 Task: Find connections with filter location Frankston with filter topic #Mindfulnesswith filter profile language French with filter current company McCormick & Company with filter school Dhanalakshmi Srinivasan Engineering College with filter industry Personal and Laundry Services with filter service category Mobile Marketing with filter keywords title Account Executive
Action: Mouse moved to (207, 229)
Screenshot: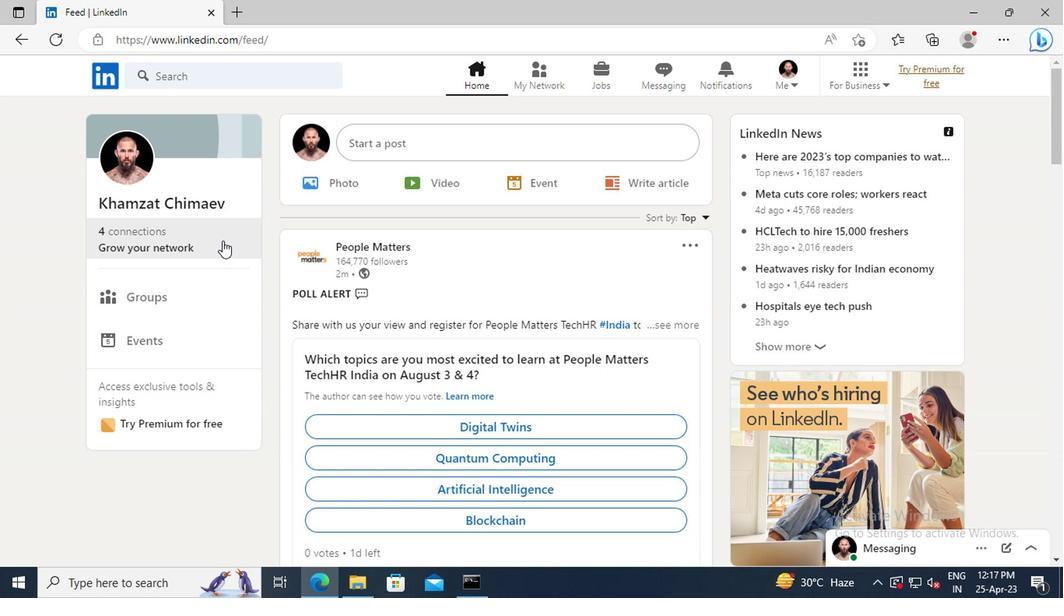 
Action: Mouse pressed left at (207, 229)
Screenshot: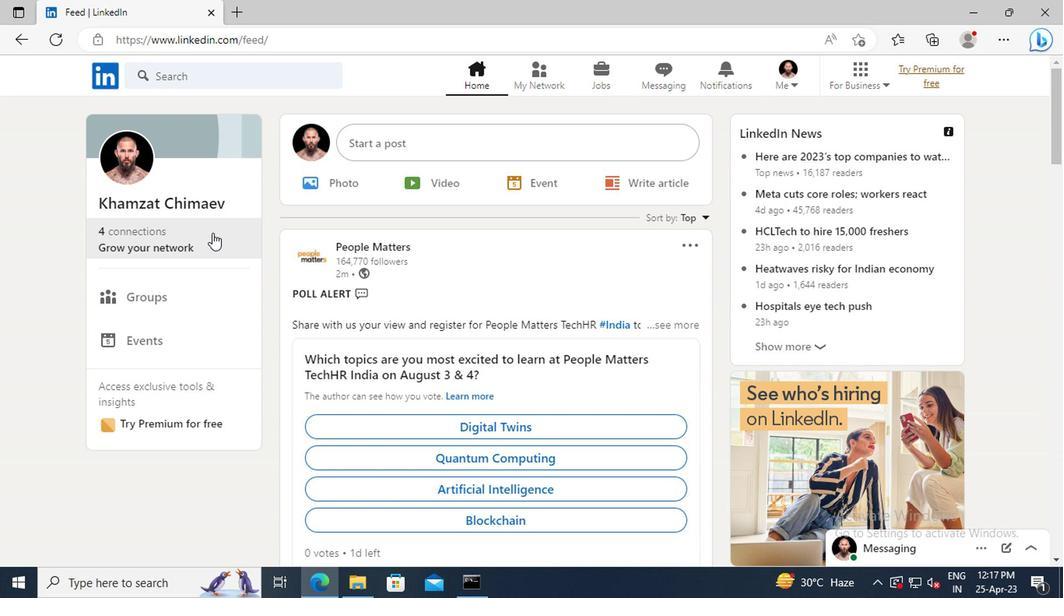 
Action: Mouse moved to (227, 166)
Screenshot: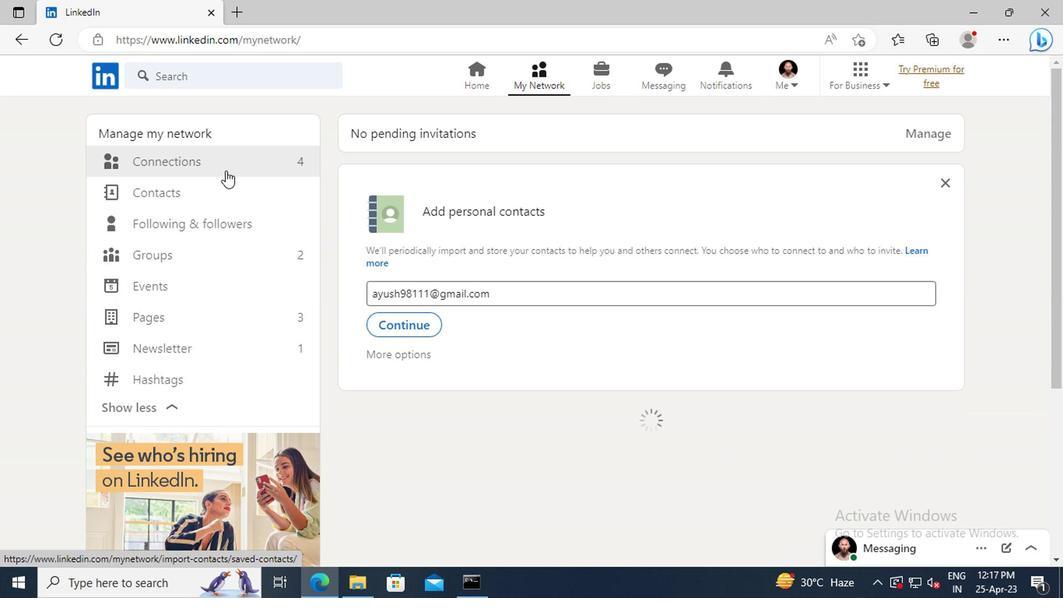 
Action: Mouse pressed left at (227, 166)
Screenshot: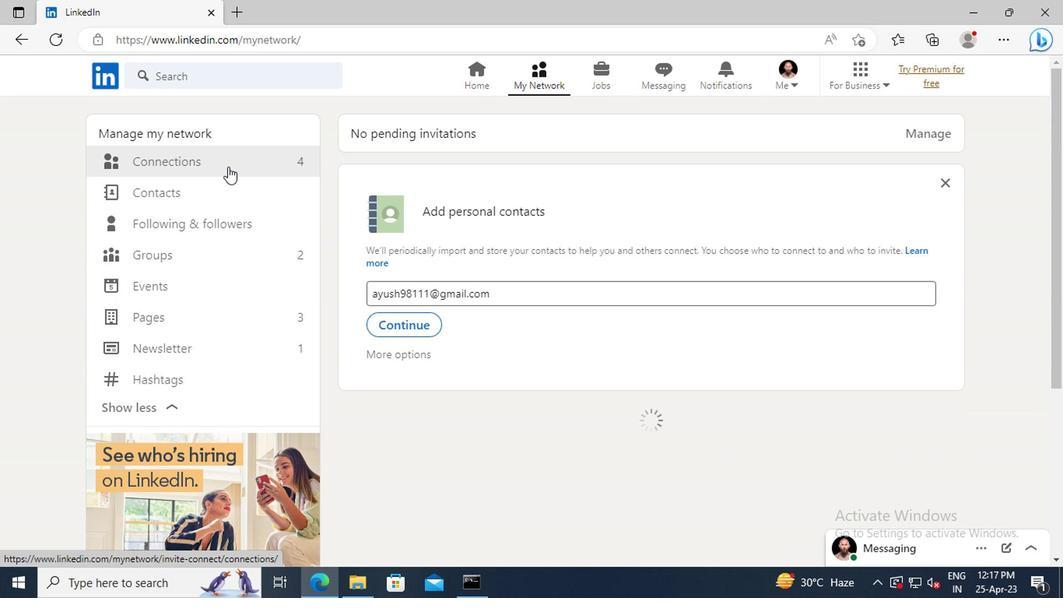 
Action: Mouse moved to (649, 170)
Screenshot: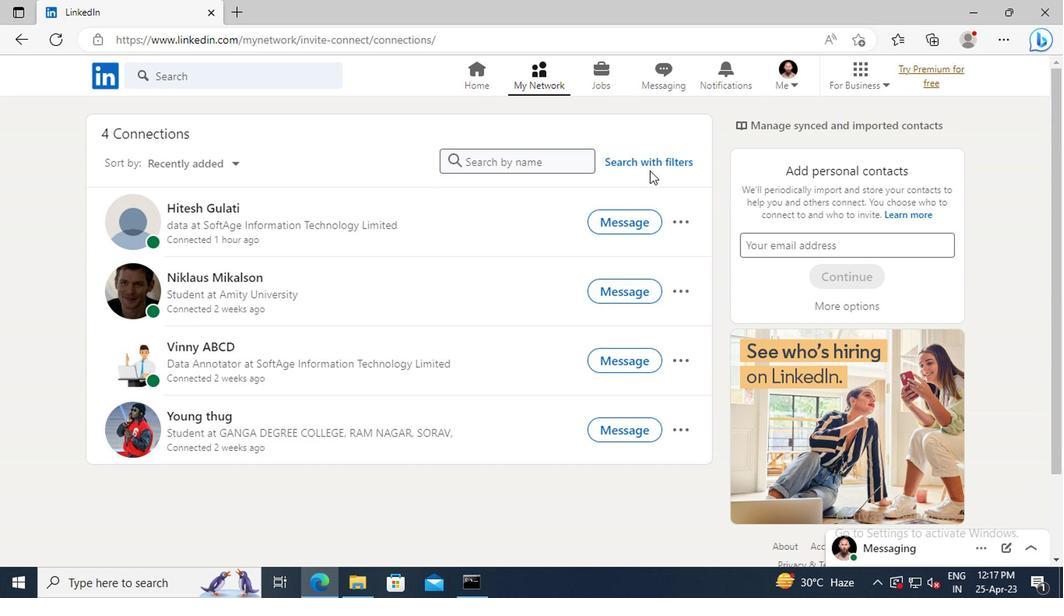 
Action: Mouse pressed left at (649, 170)
Screenshot: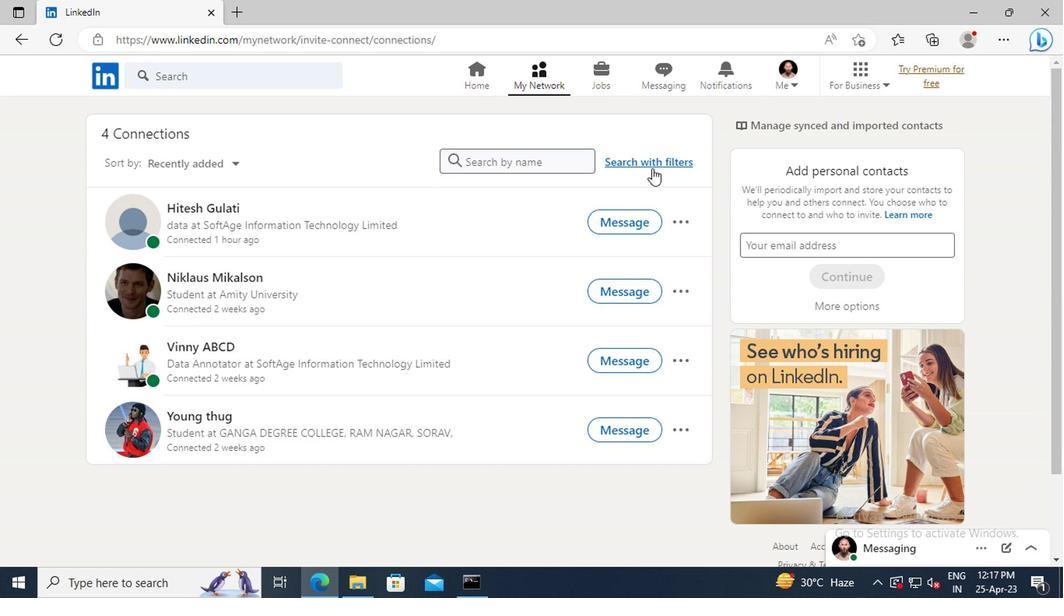 
Action: Mouse moved to (584, 124)
Screenshot: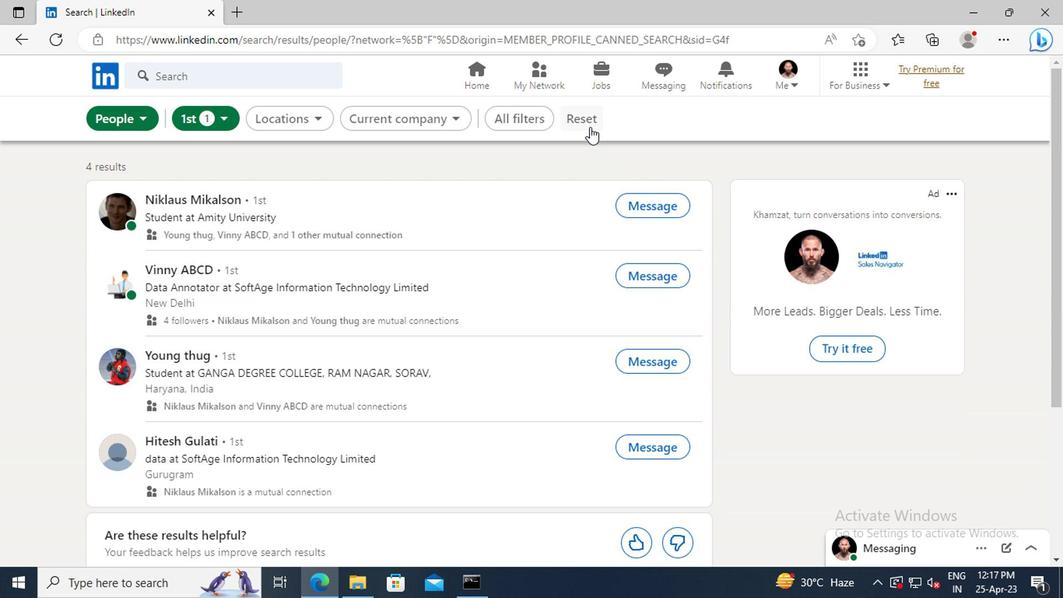 
Action: Mouse pressed left at (584, 124)
Screenshot: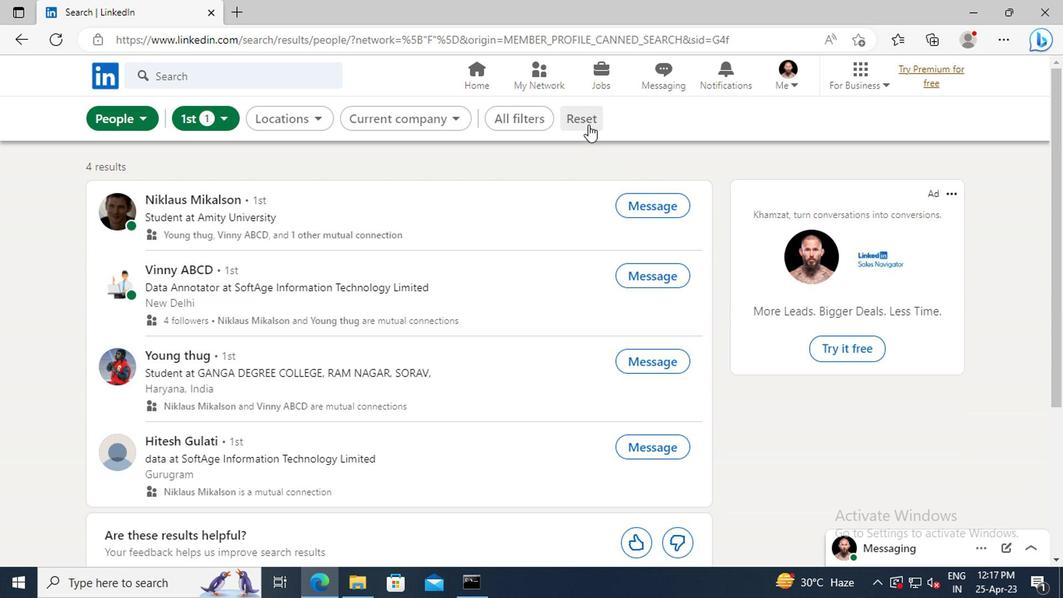 
Action: Mouse moved to (561, 125)
Screenshot: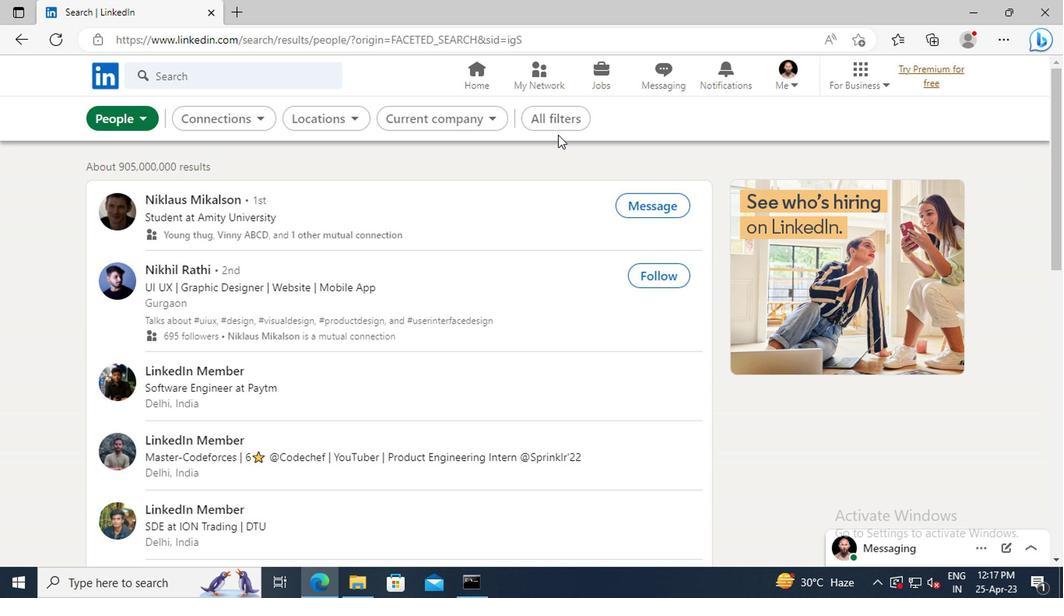 
Action: Mouse pressed left at (561, 125)
Screenshot: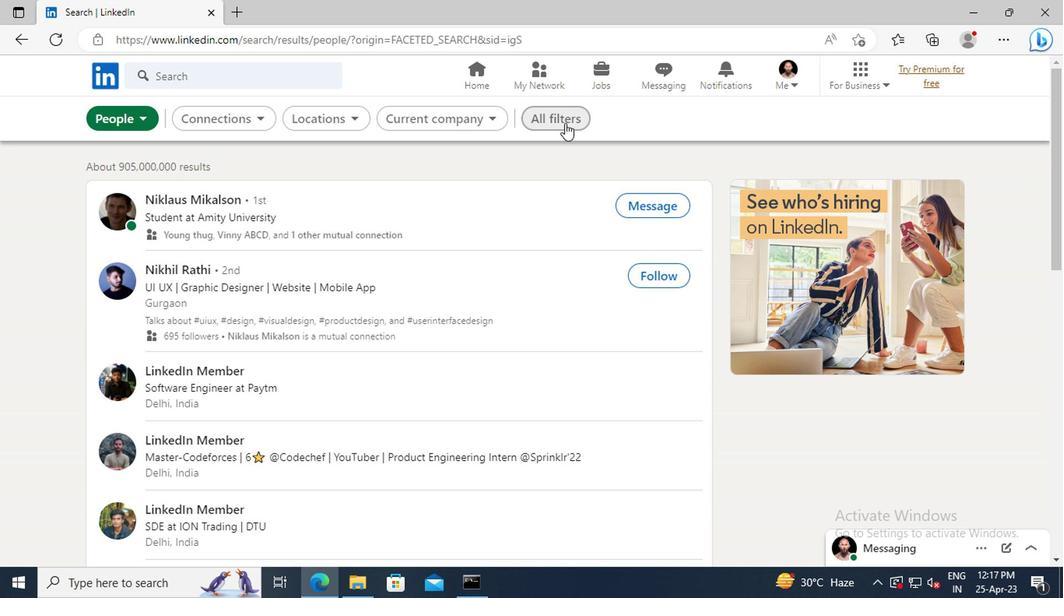 
Action: Mouse moved to (865, 287)
Screenshot: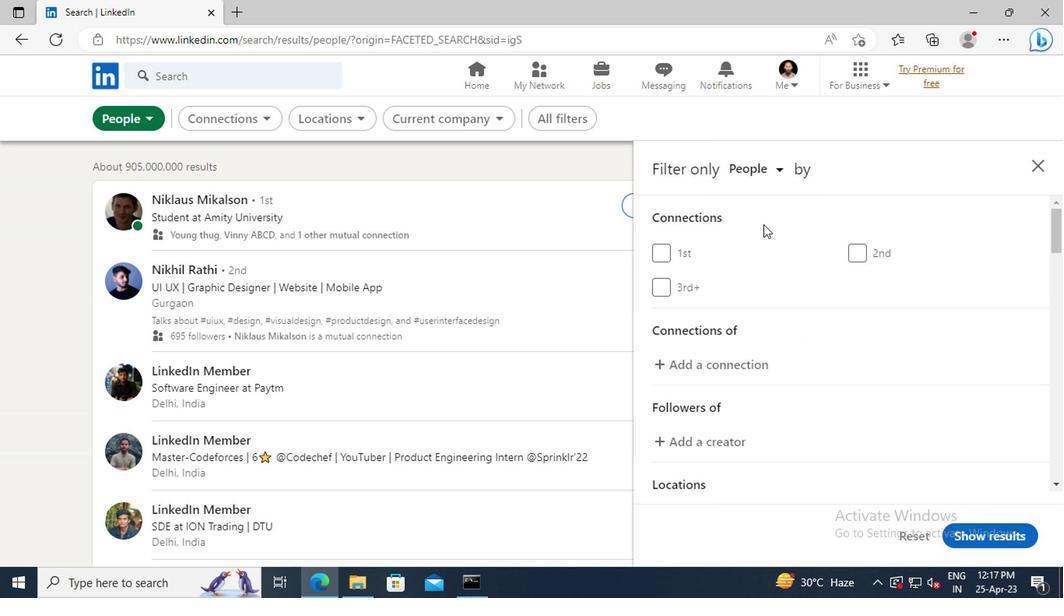 
Action: Mouse scrolled (865, 285) with delta (0, -1)
Screenshot: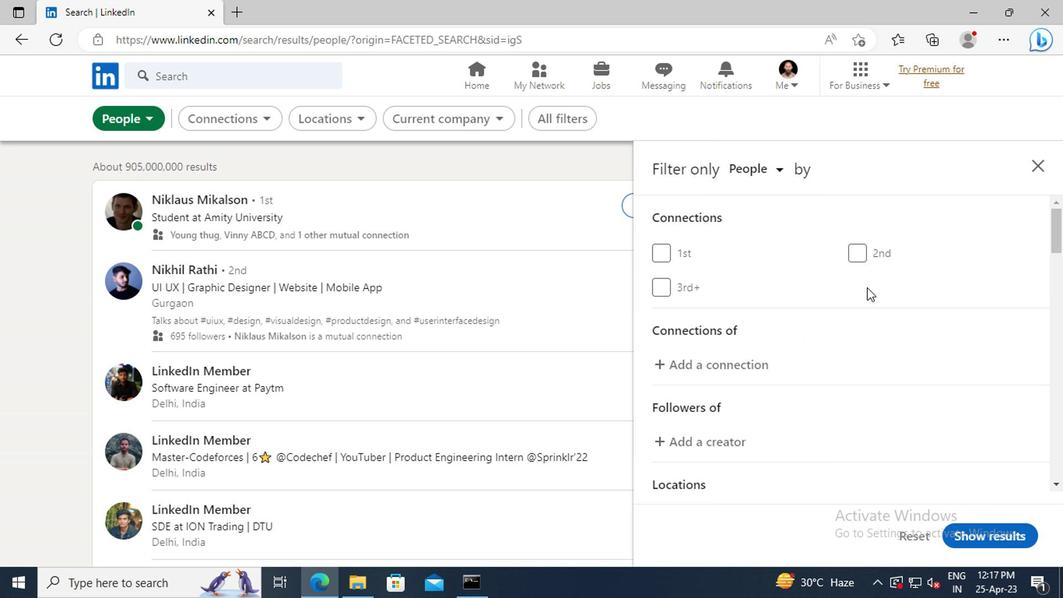 
Action: Mouse scrolled (865, 285) with delta (0, -1)
Screenshot: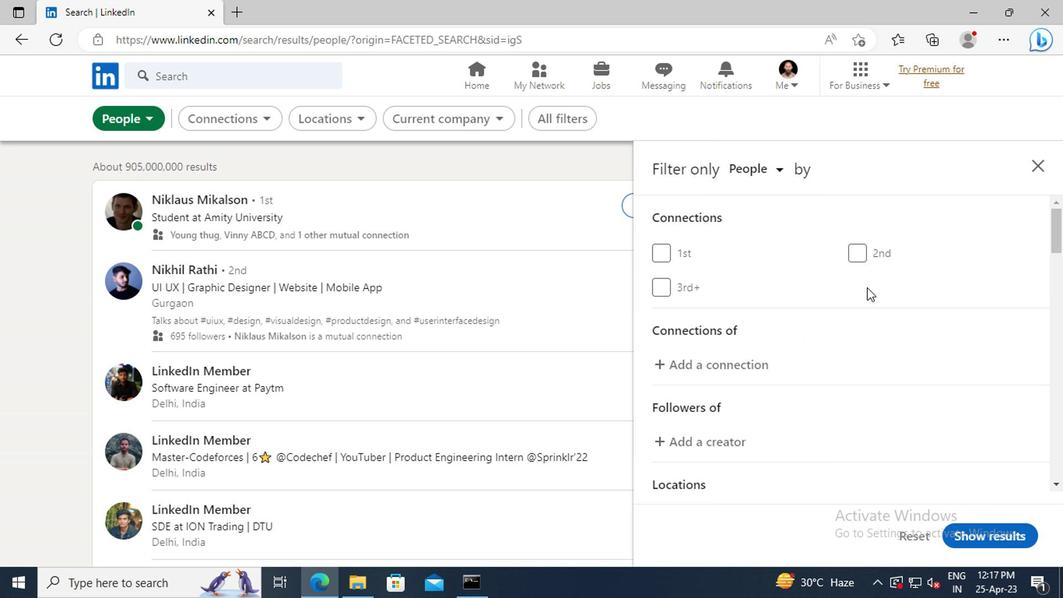 
Action: Mouse scrolled (865, 285) with delta (0, -1)
Screenshot: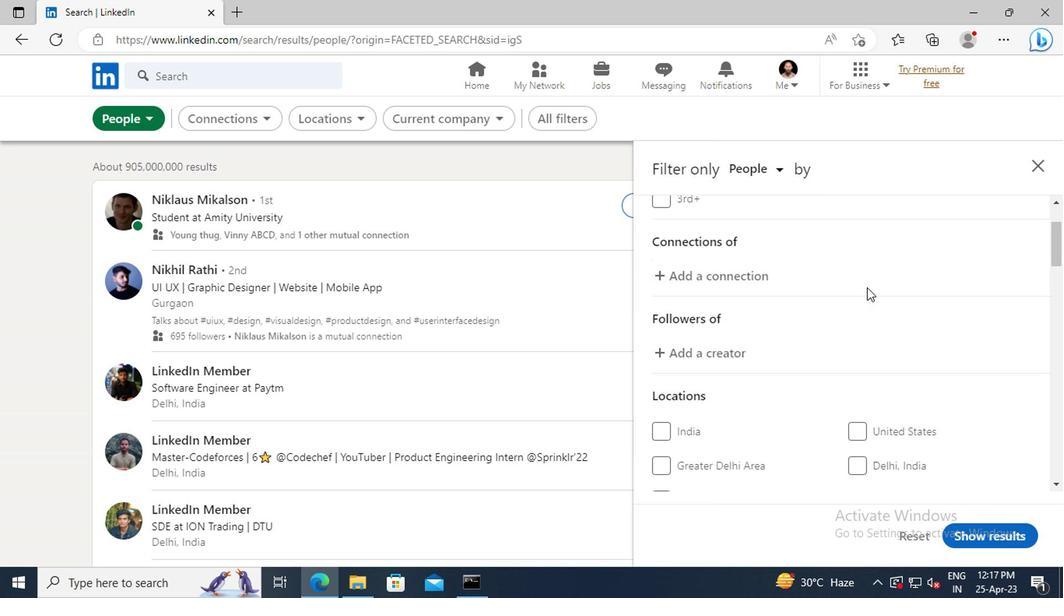 
Action: Mouse scrolled (865, 285) with delta (0, -1)
Screenshot: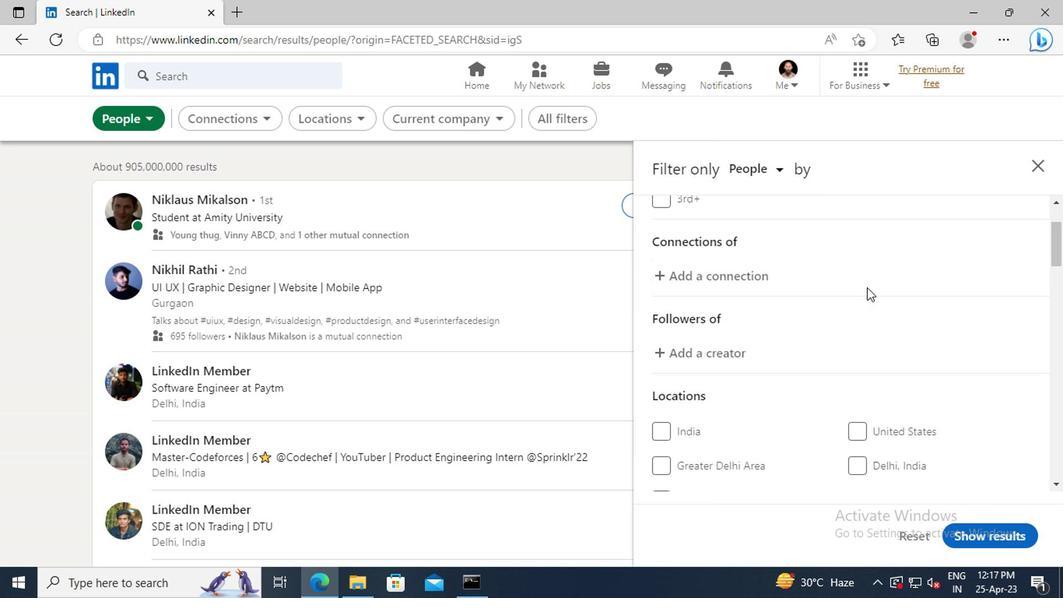 
Action: Mouse scrolled (865, 285) with delta (0, -1)
Screenshot: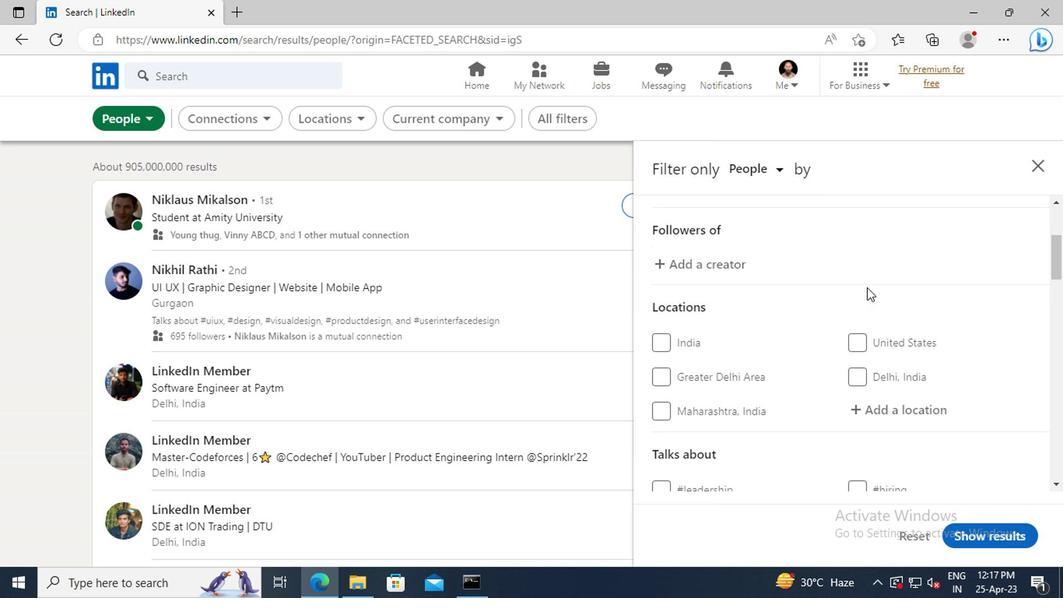 
Action: Mouse moved to (869, 362)
Screenshot: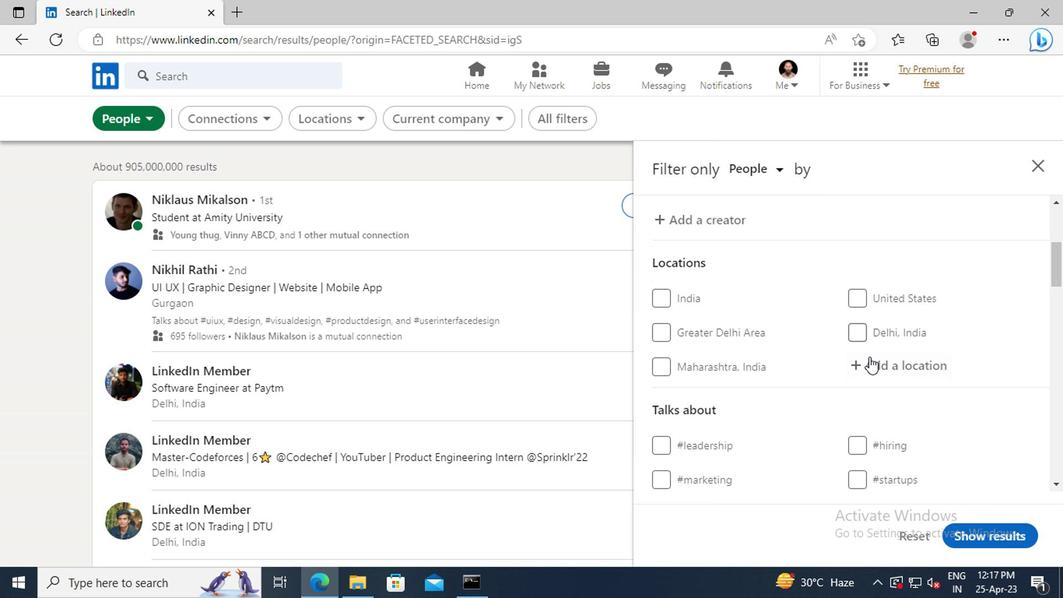 
Action: Mouse pressed left at (869, 362)
Screenshot: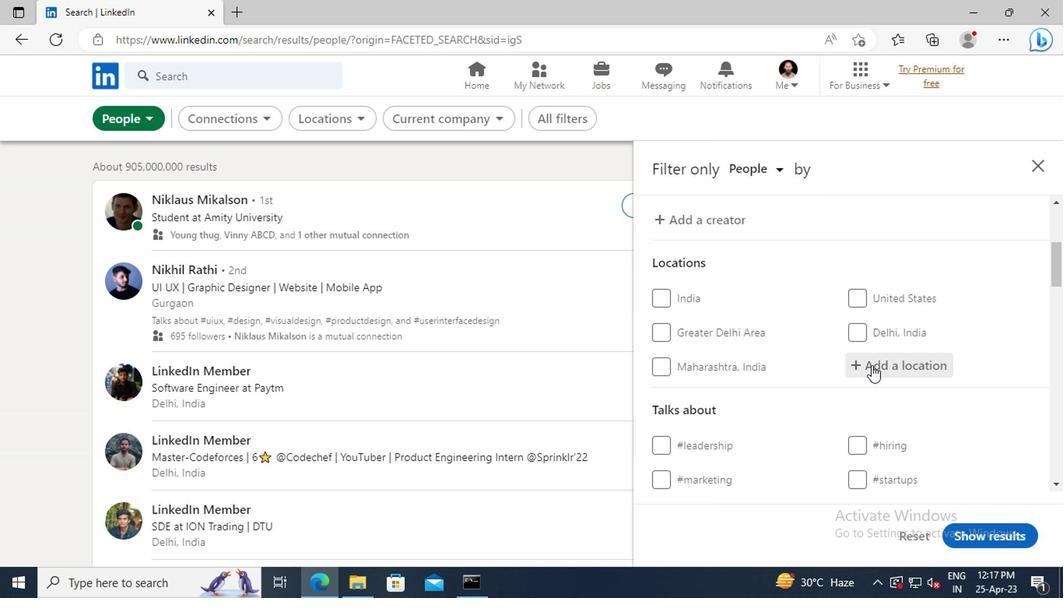 
Action: Key pressed <Key.shift>FRANKSTON
Screenshot: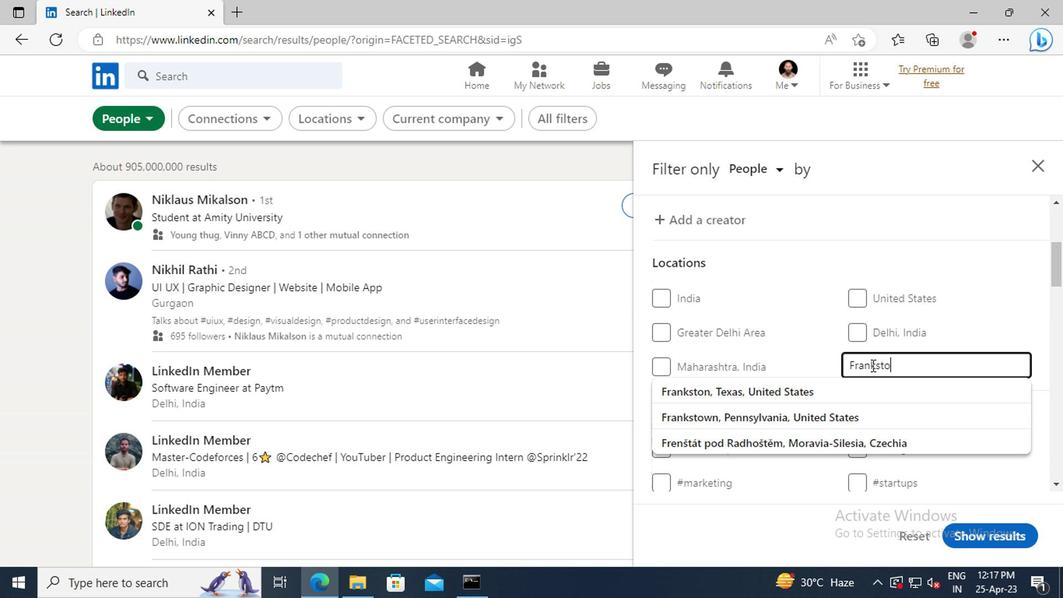 
Action: Mouse moved to (858, 385)
Screenshot: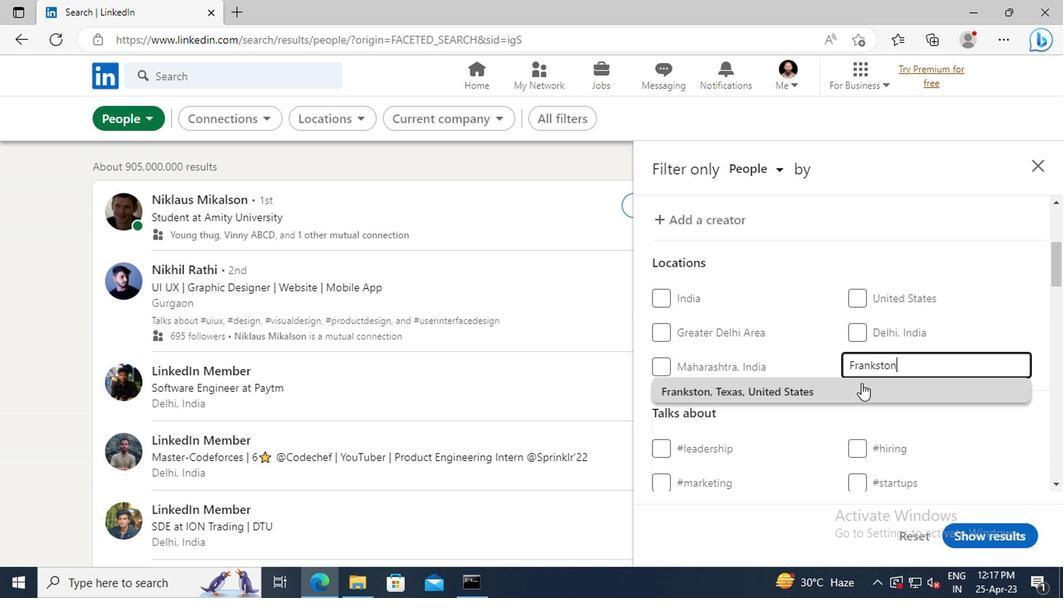 
Action: Mouse pressed left at (858, 385)
Screenshot: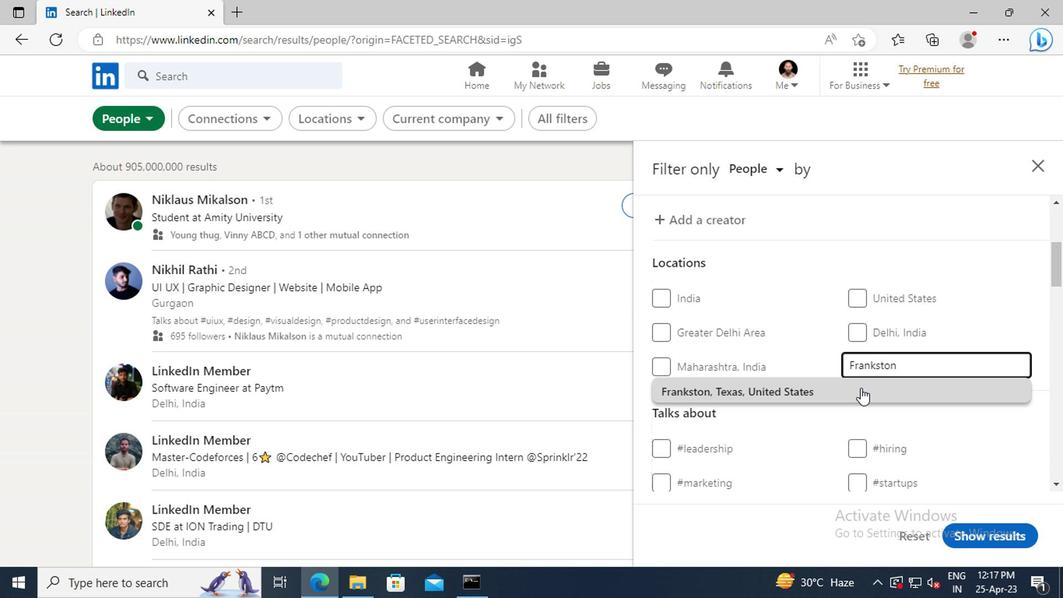 
Action: Mouse moved to (887, 327)
Screenshot: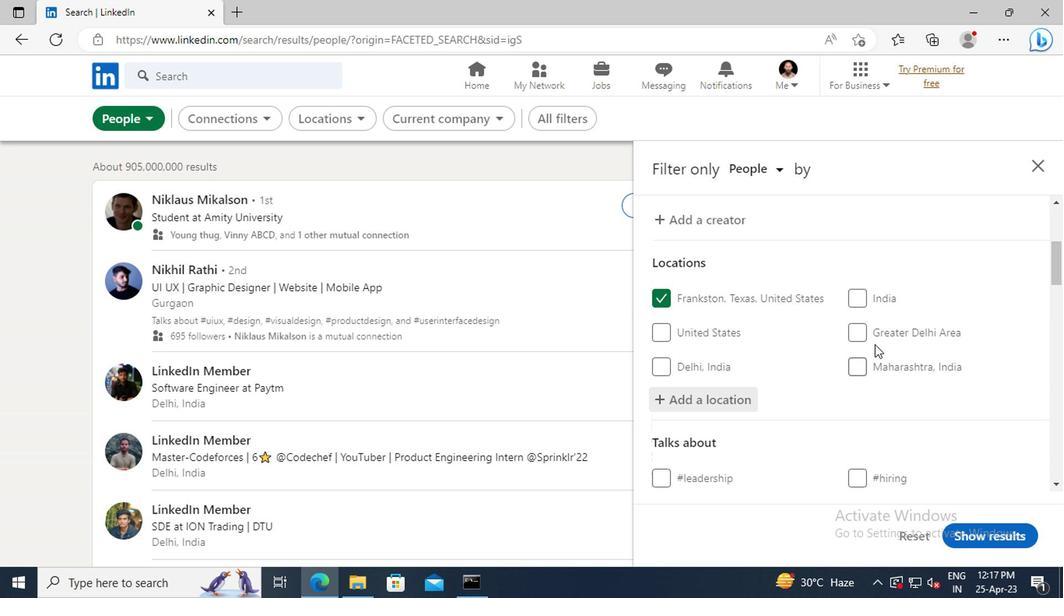 
Action: Mouse scrolled (887, 326) with delta (0, -1)
Screenshot: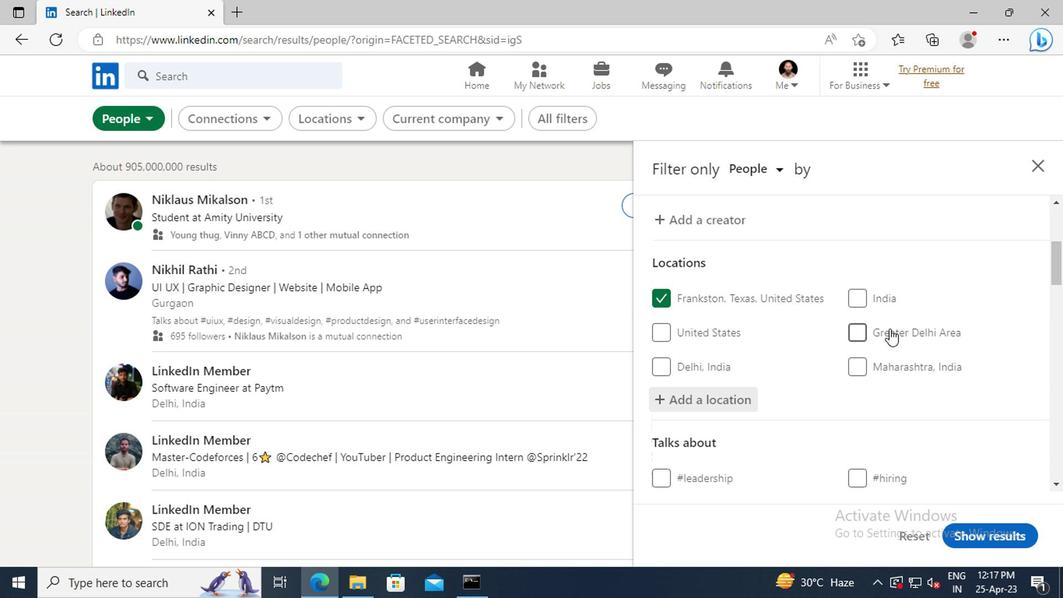 
Action: Mouse scrolled (887, 326) with delta (0, -1)
Screenshot: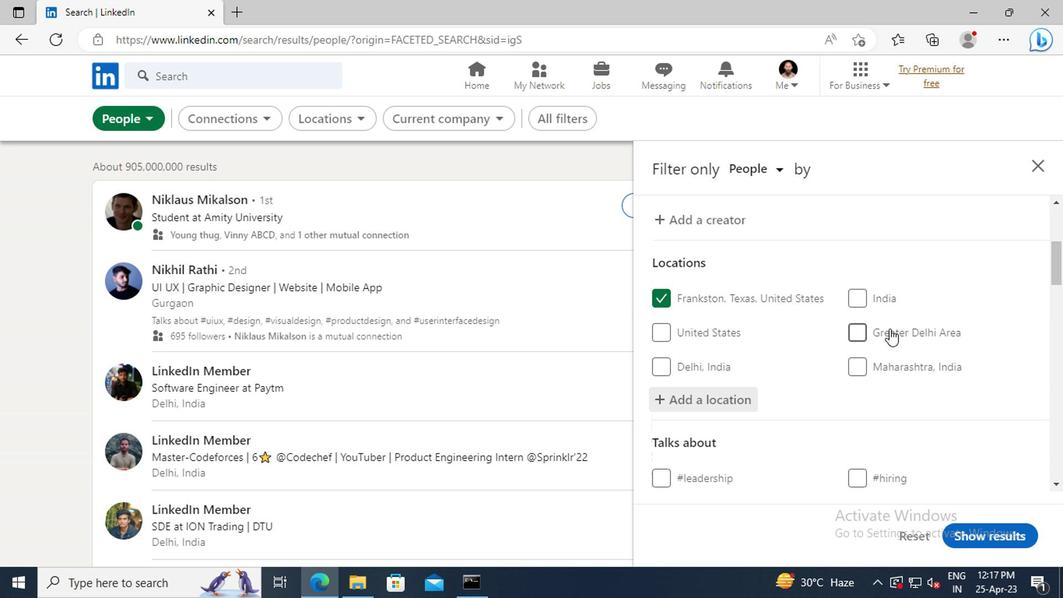 
Action: Mouse scrolled (887, 326) with delta (0, -1)
Screenshot: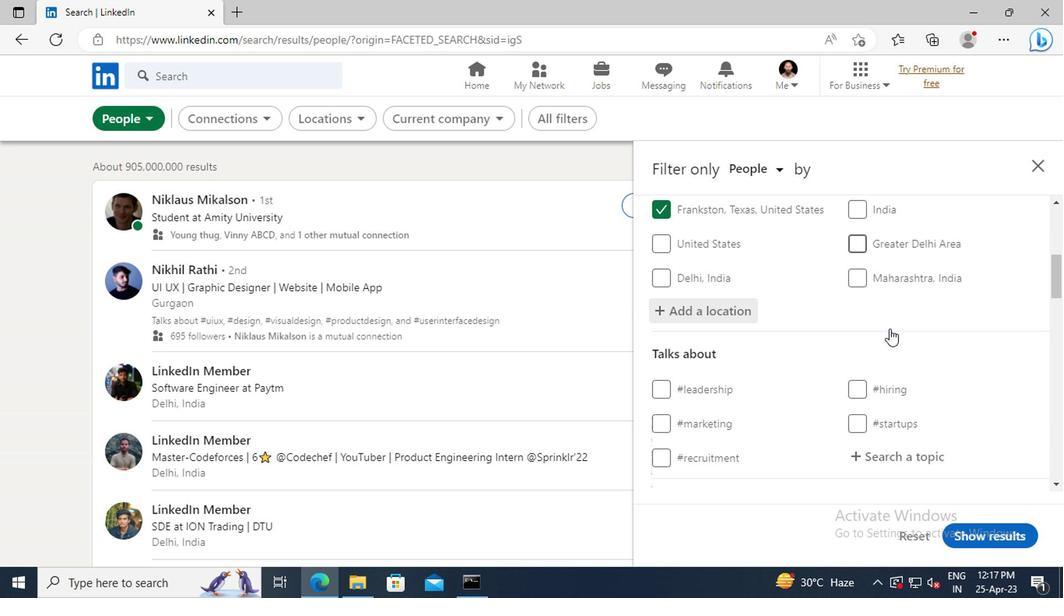 
Action: Mouse scrolled (887, 326) with delta (0, -1)
Screenshot: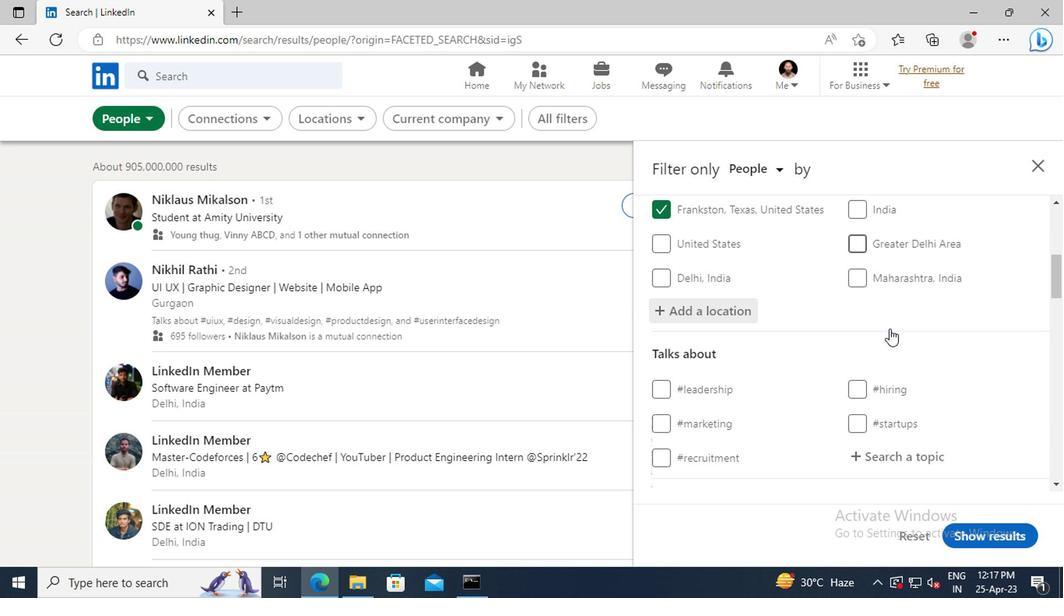 
Action: Mouse moved to (896, 367)
Screenshot: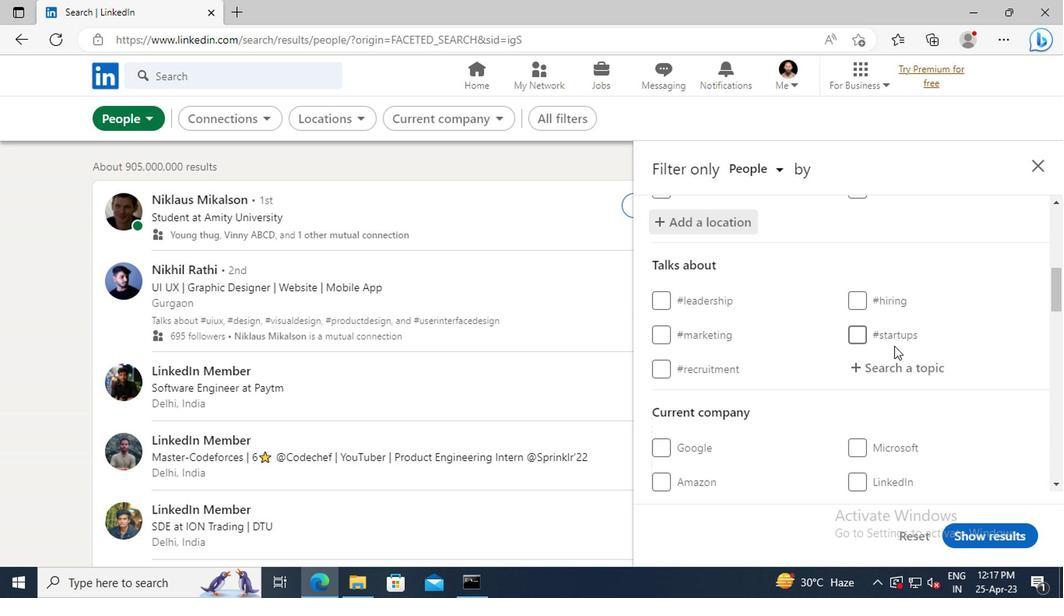 
Action: Mouse pressed left at (896, 367)
Screenshot: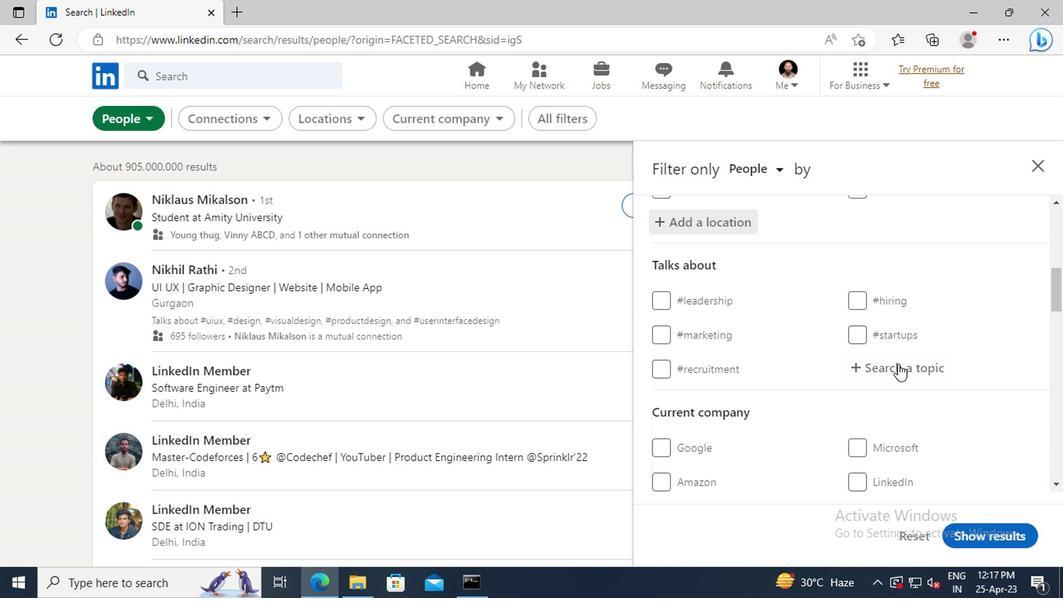 
Action: Key pressed <Key.shift>#<Key.shift>MINDFULNESSWITH
Screenshot: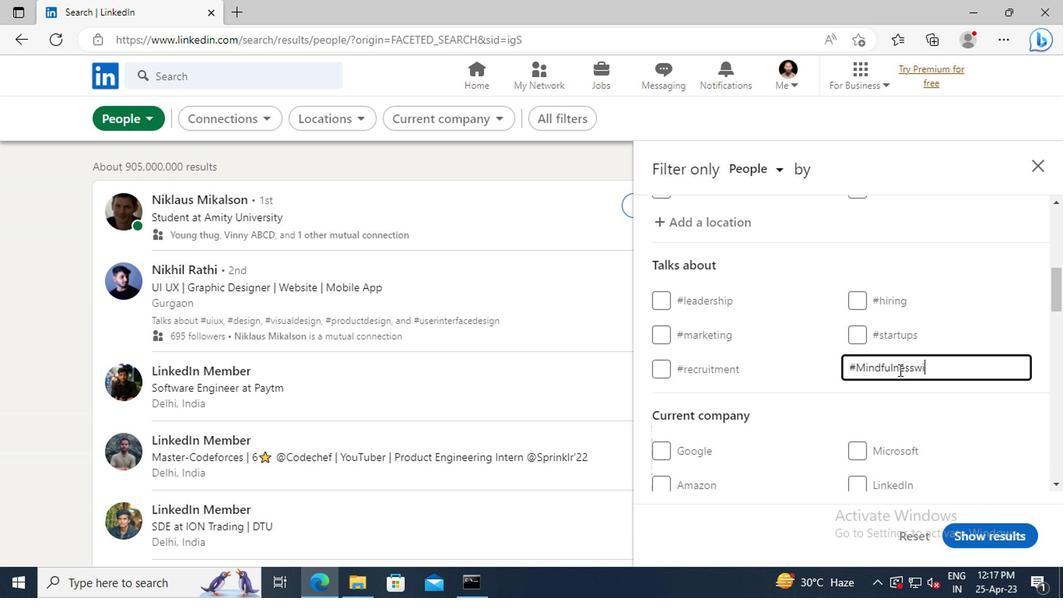 
Action: Mouse scrolled (896, 366) with delta (0, -1)
Screenshot: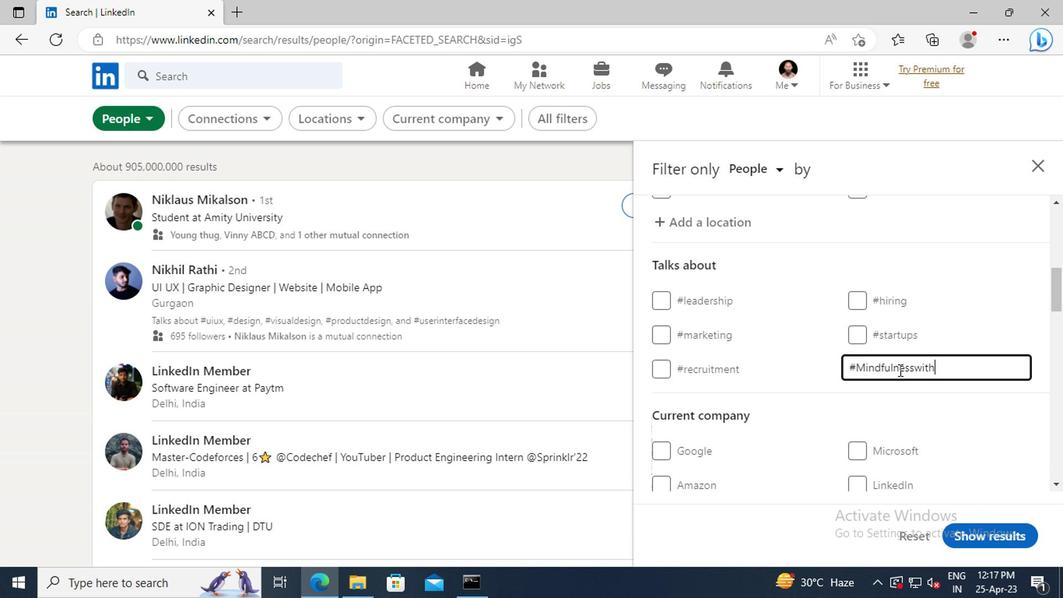 
Action: Mouse scrolled (896, 366) with delta (0, -1)
Screenshot: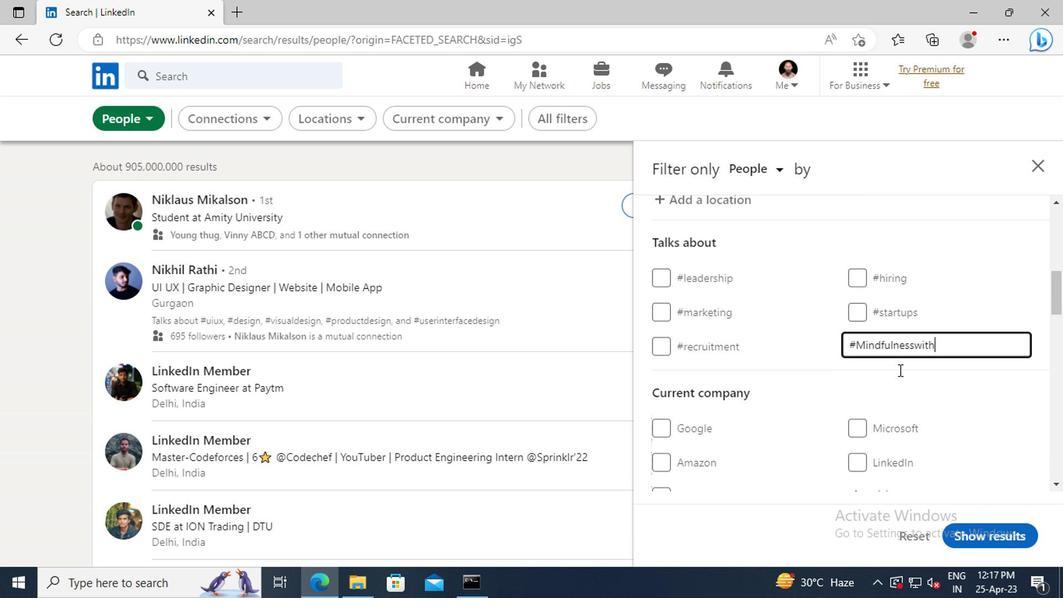 
Action: Mouse scrolled (896, 366) with delta (0, -1)
Screenshot: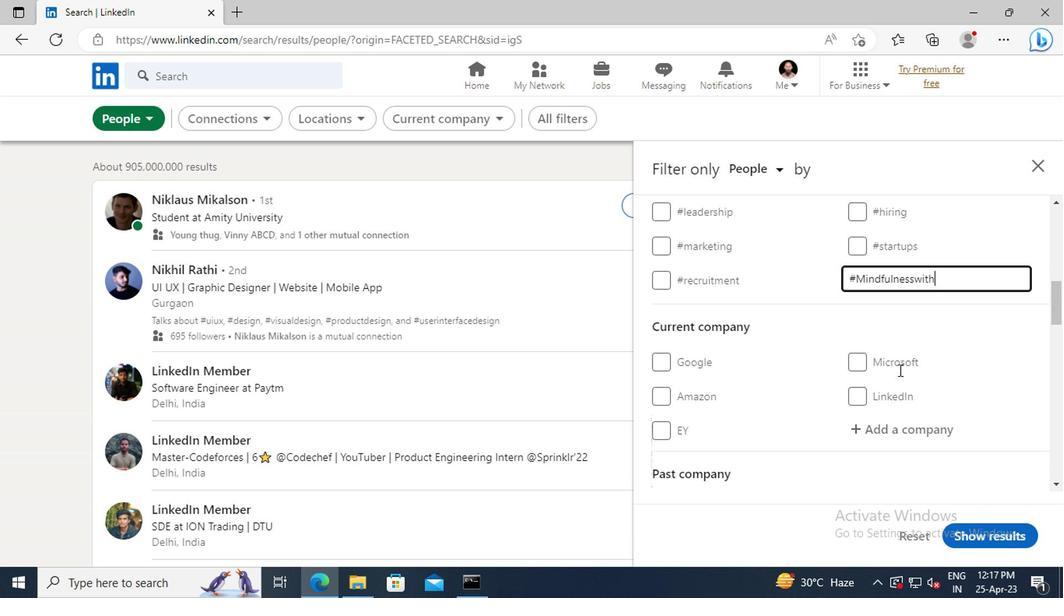 
Action: Mouse scrolled (896, 366) with delta (0, -1)
Screenshot: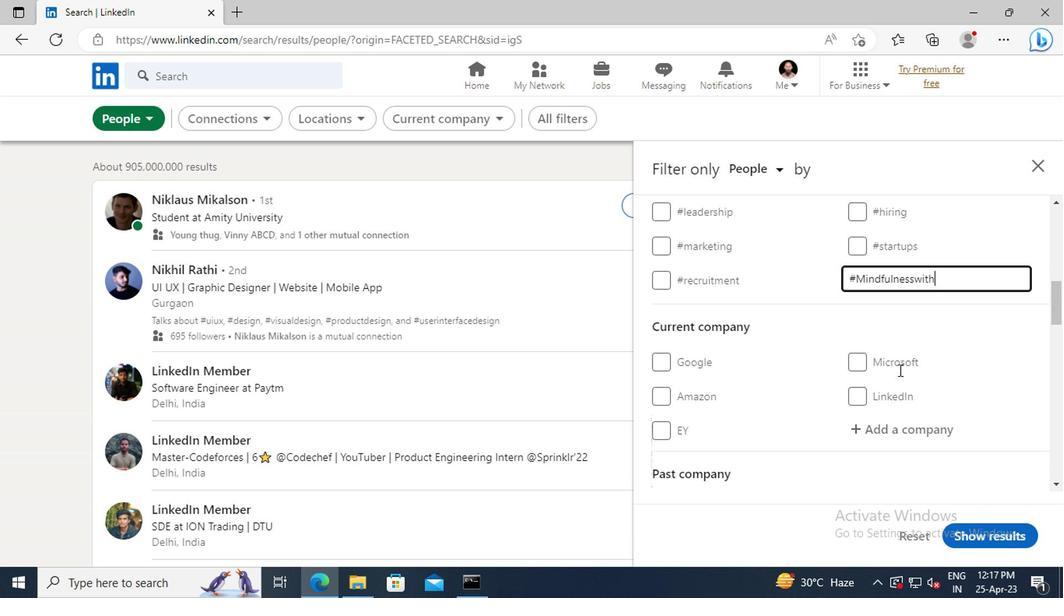 
Action: Mouse scrolled (896, 366) with delta (0, -1)
Screenshot: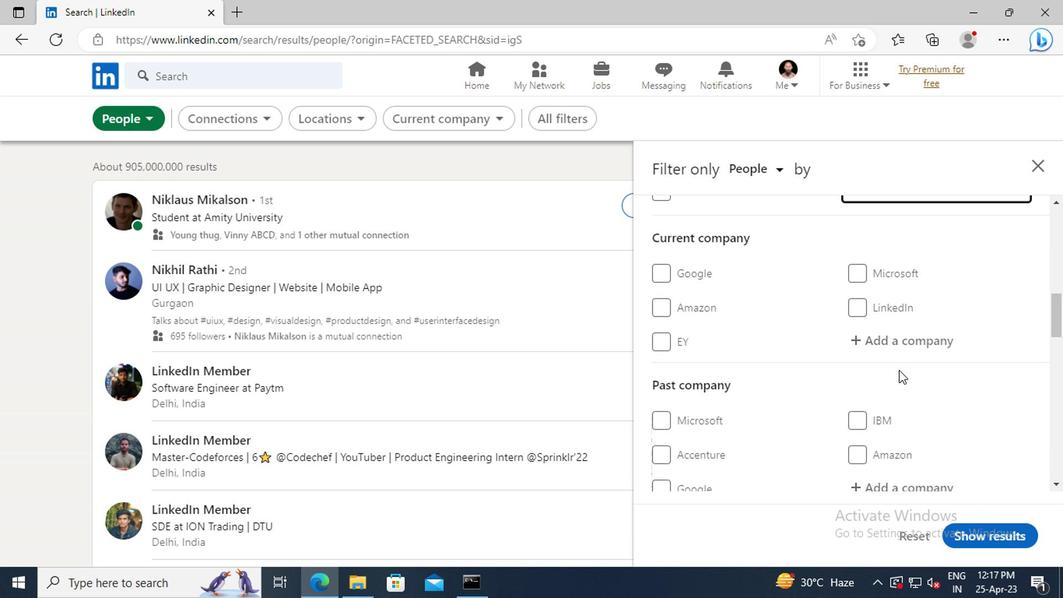 
Action: Mouse scrolled (896, 366) with delta (0, -1)
Screenshot: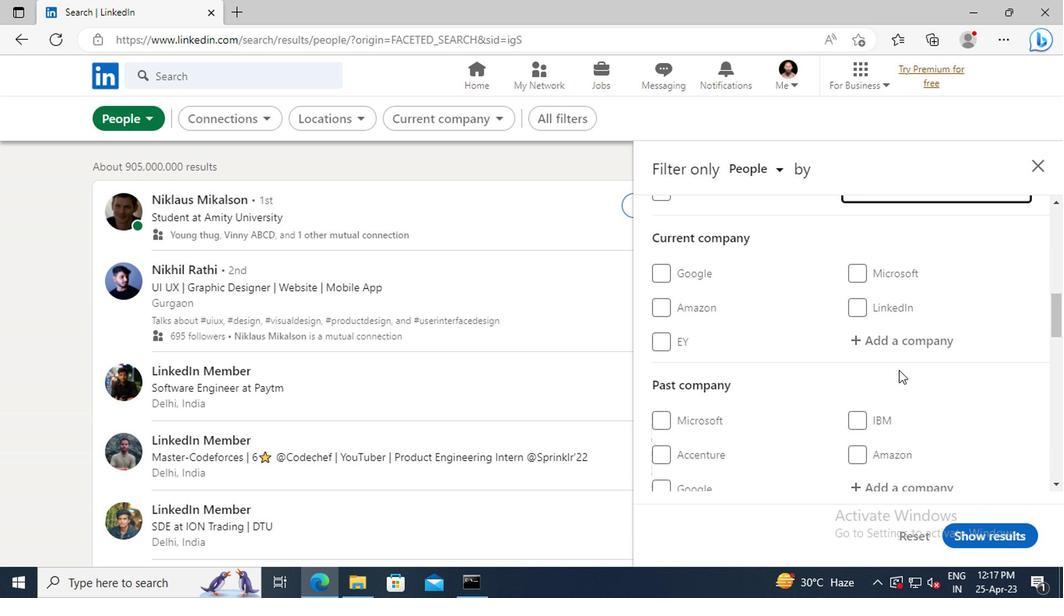 
Action: Mouse scrolled (896, 366) with delta (0, -1)
Screenshot: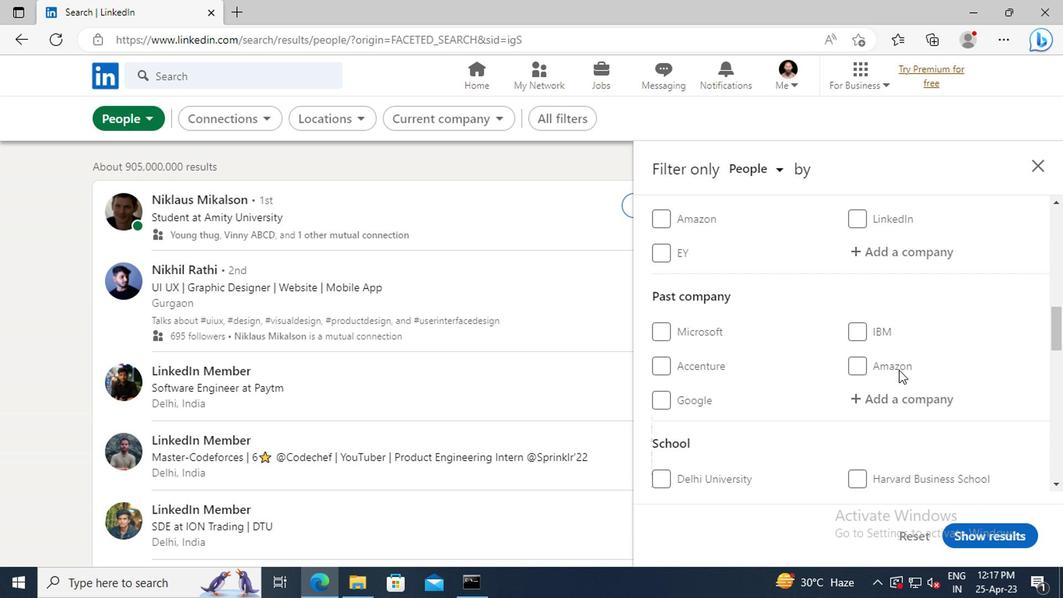 
Action: Mouse scrolled (896, 366) with delta (0, -1)
Screenshot: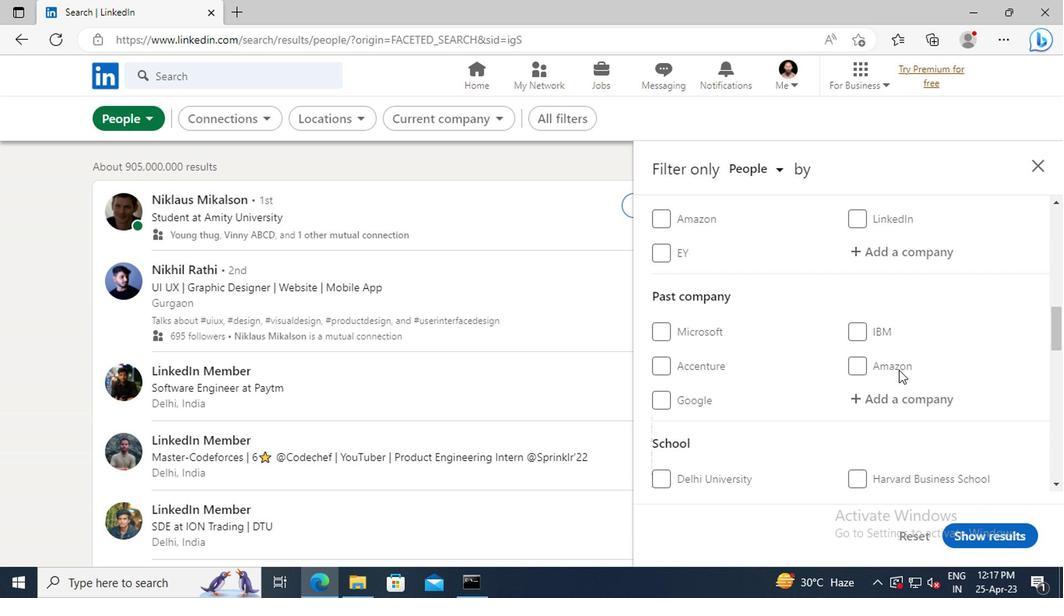 
Action: Mouse scrolled (896, 366) with delta (0, -1)
Screenshot: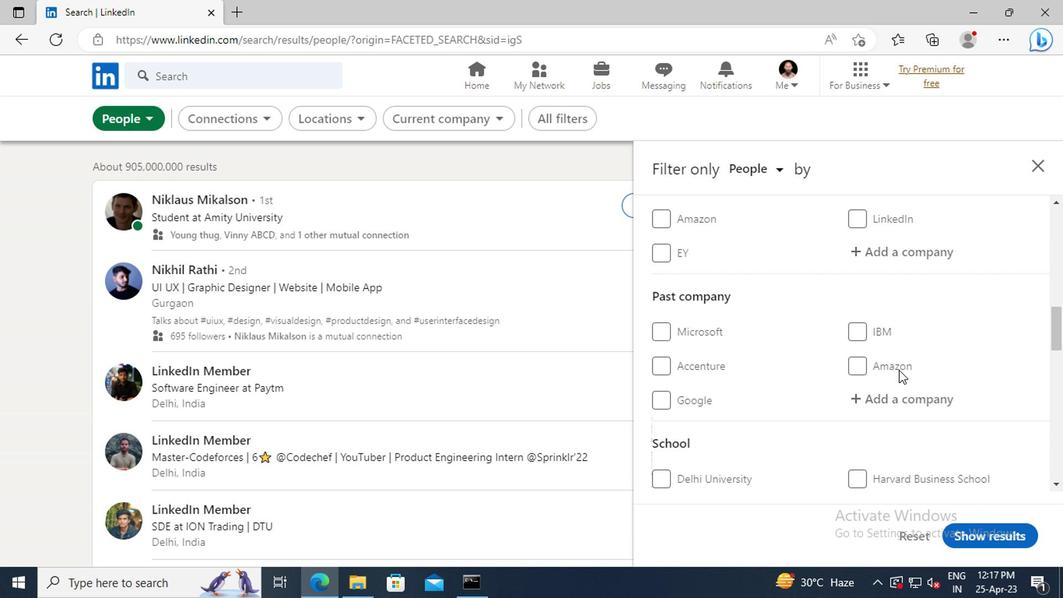 
Action: Mouse scrolled (896, 366) with delta (0, -1)
Screenshot: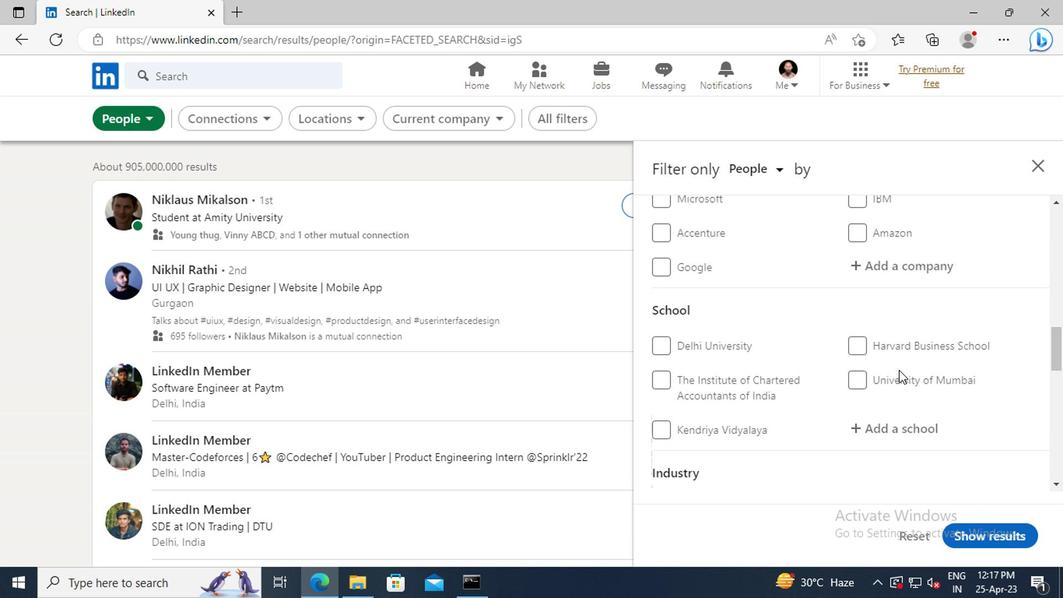 
Action: Mouse scrolled (896, 366) with delta (0, -1)
Screenshot: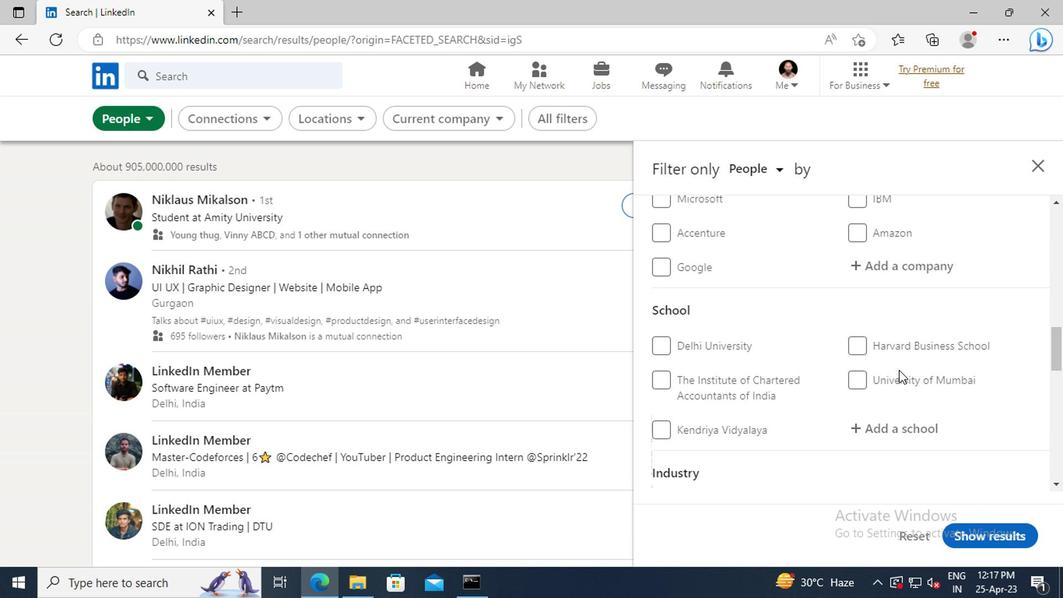 
Action: Mouse scrolled (896, 366) with delta (0, -1)
Screenshot: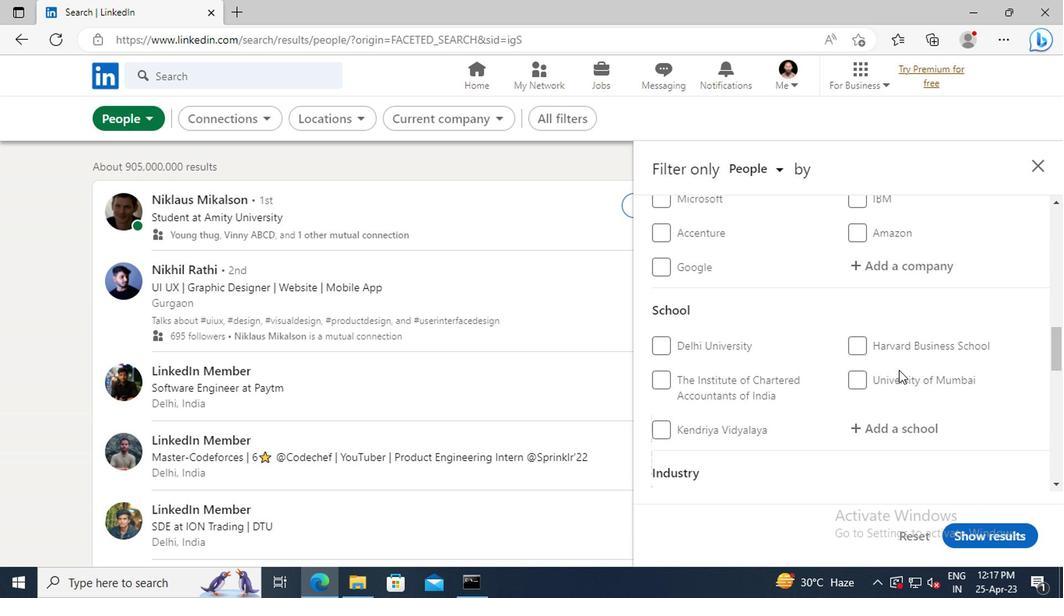 
Action: Mouse scrolled (896, 366) with delta (0, -1)
Screenshot: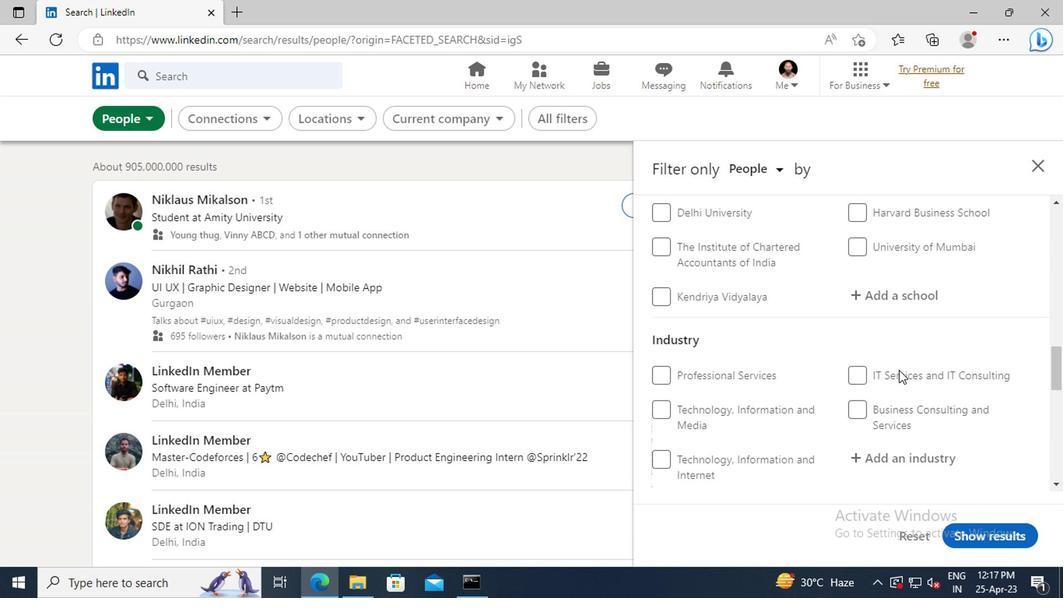 
Action: Mouse scrolled (896, 366) with delta (0, -1)
Screenshot: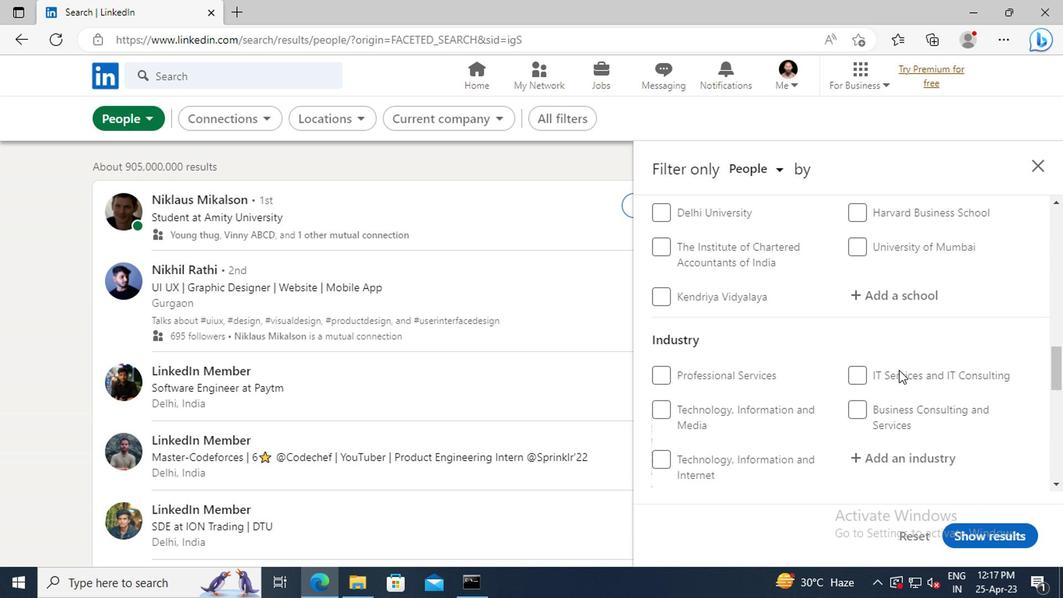 
Action: Mouse scrolled (896, 366) with delta (0, -1)
Screenshot: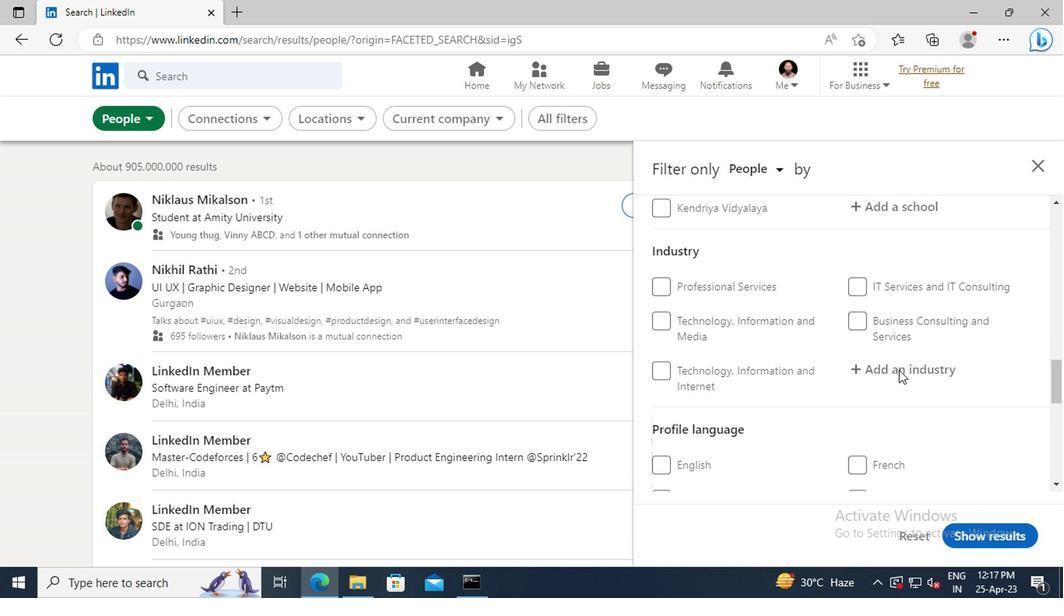 
Action: Mouse scrolled (896, 366) with delta (0, -1)
Screenshot: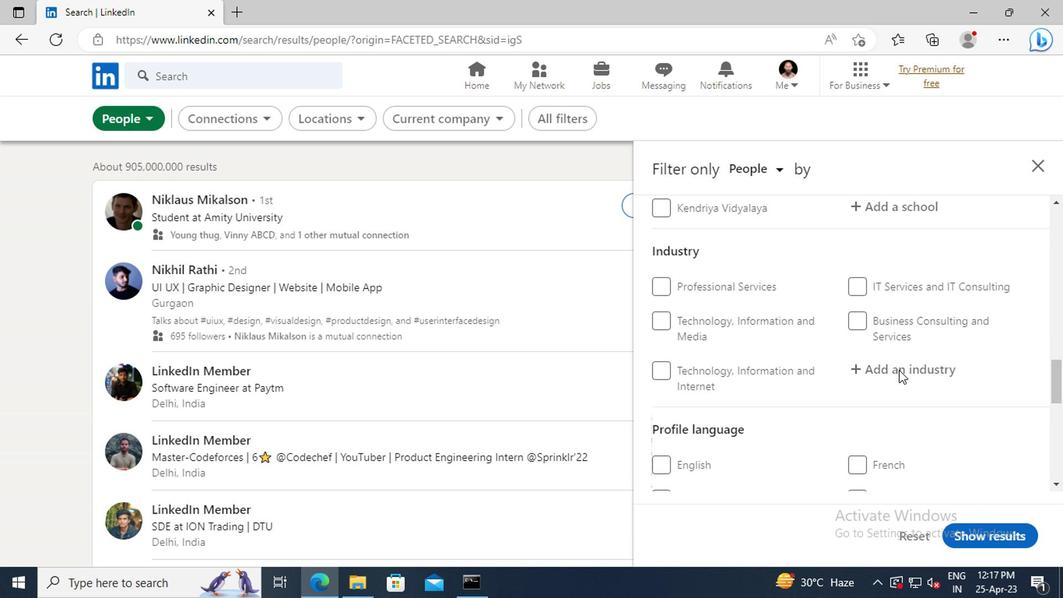 
Action: Mouse scrolled (896, 366) with delta (0, -1)
Screenshot: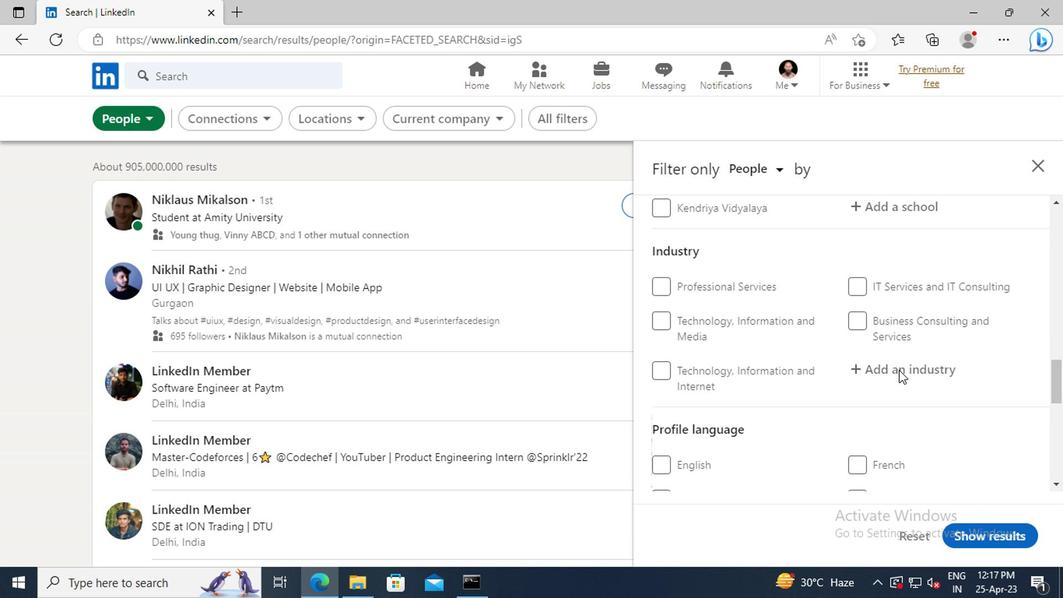 
Action: Mouse moved to (859, 331)
Screenshot: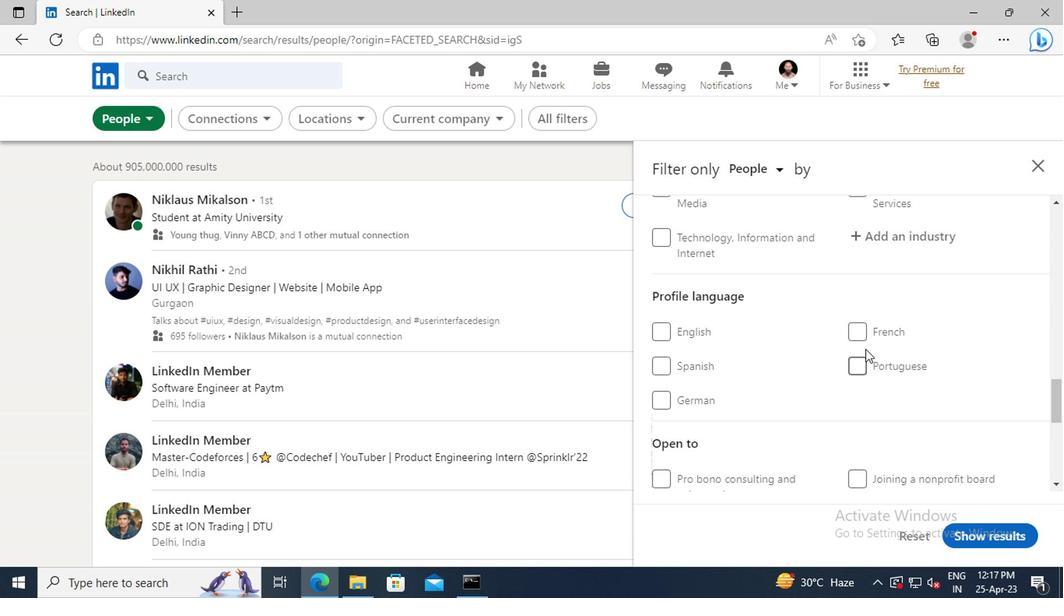 
Action: Mouse pressed left at (859, 331)
Screenshot: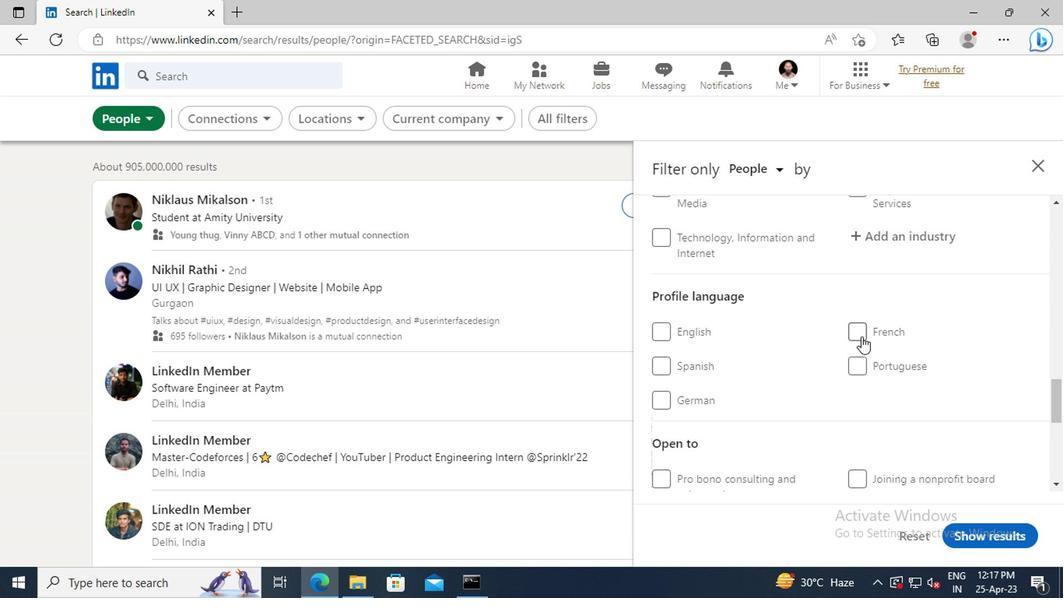 
Action: Mouse moved to (850, 384)
Screenshot: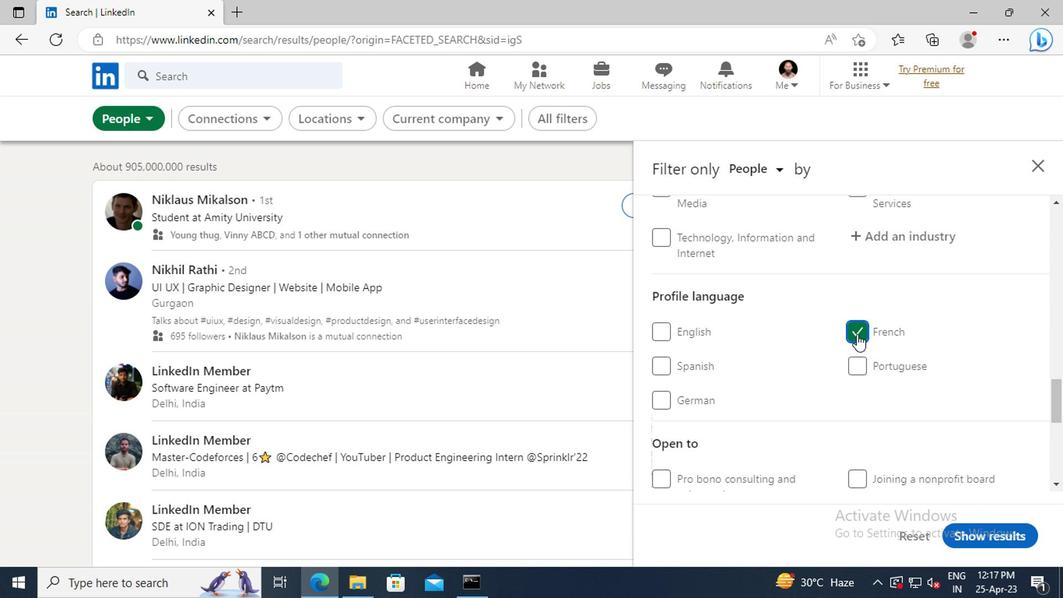 
Action: Mouse scrolled (850, 384) with delta (0, 0)
Screenshot: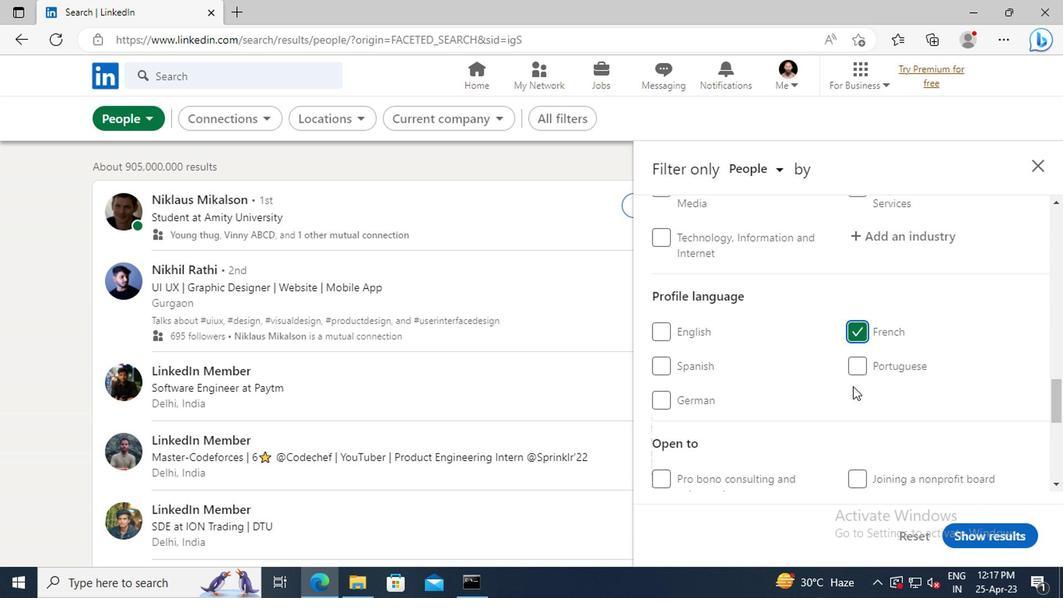 
Action: Mouse scrolled (850, 384) with delta (0, 0)
Screenshot: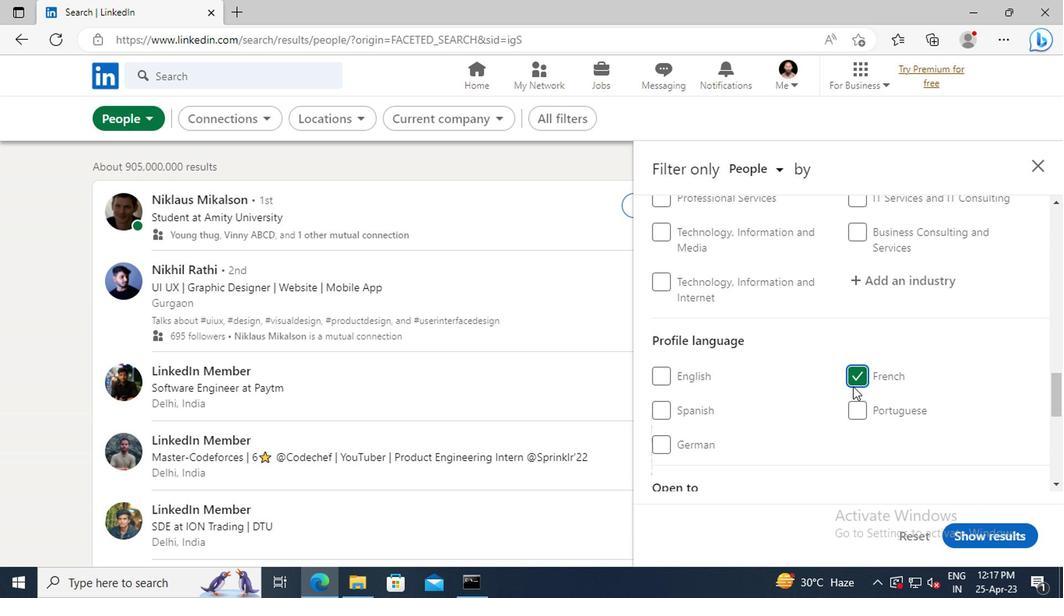 
Action: Mouse moved to (848, 384)
Screenshot: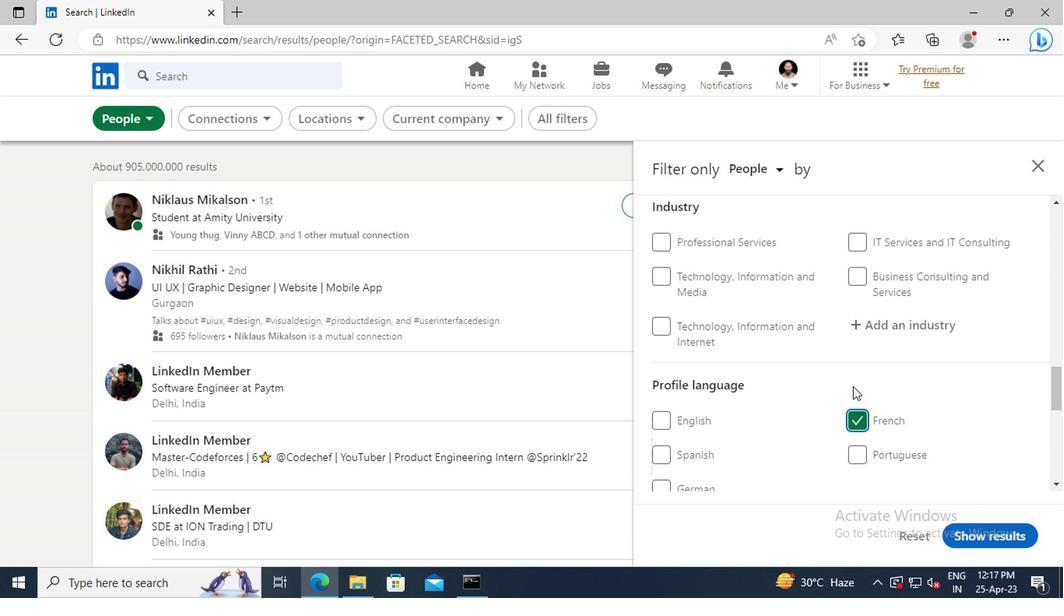 
Action: Mouse scrolled (848, 384) with delta (0, 0)
Screenshot: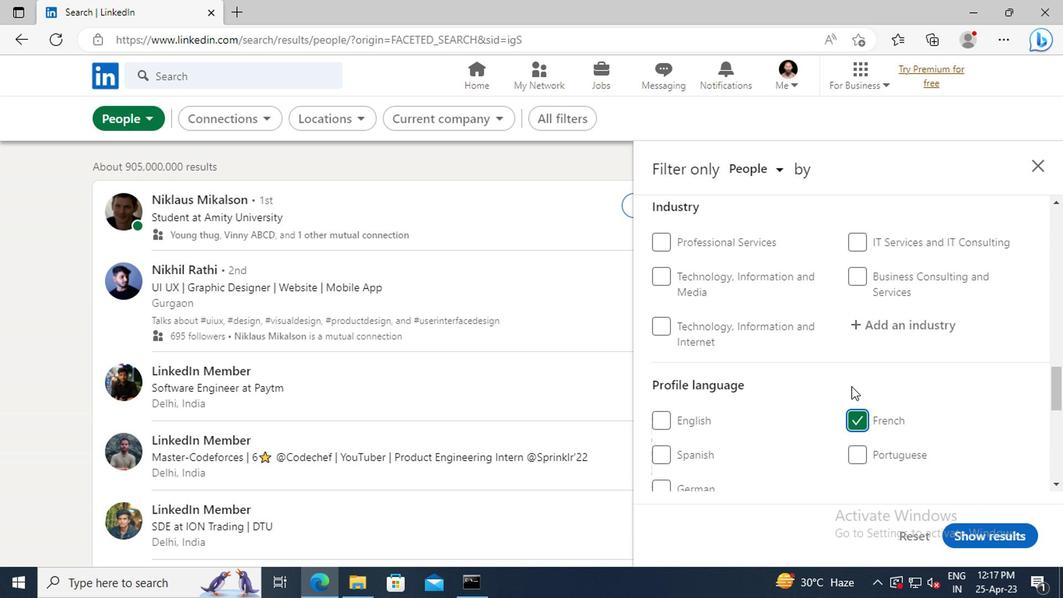 
Action: Mouse scrolled (848, 384) with delta (0, 0)
Screenshot: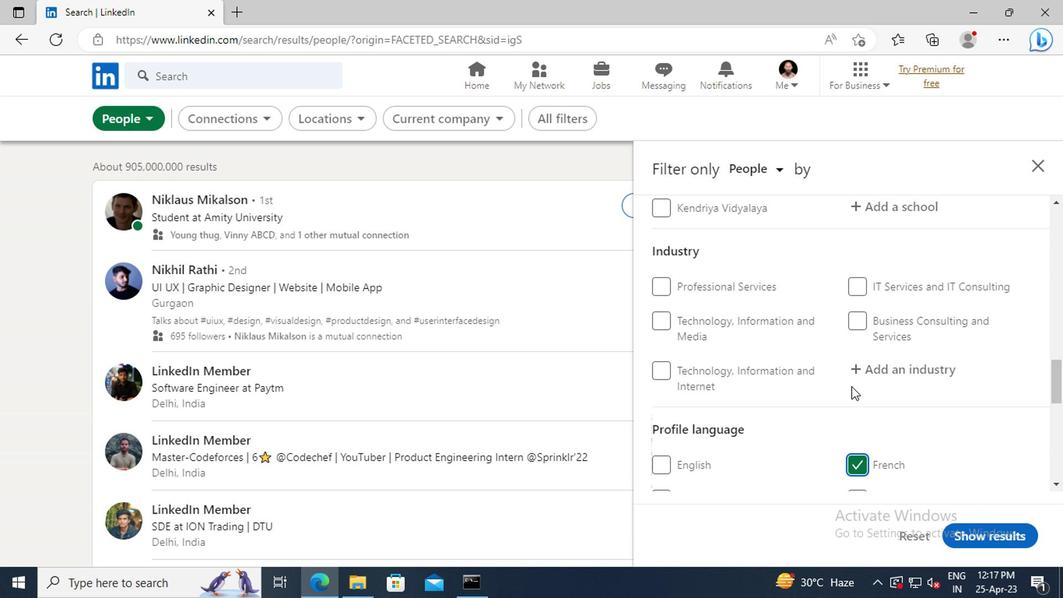 
Action: Mouse scrolled (848, 384) with delta (0, 0)
Screenshot: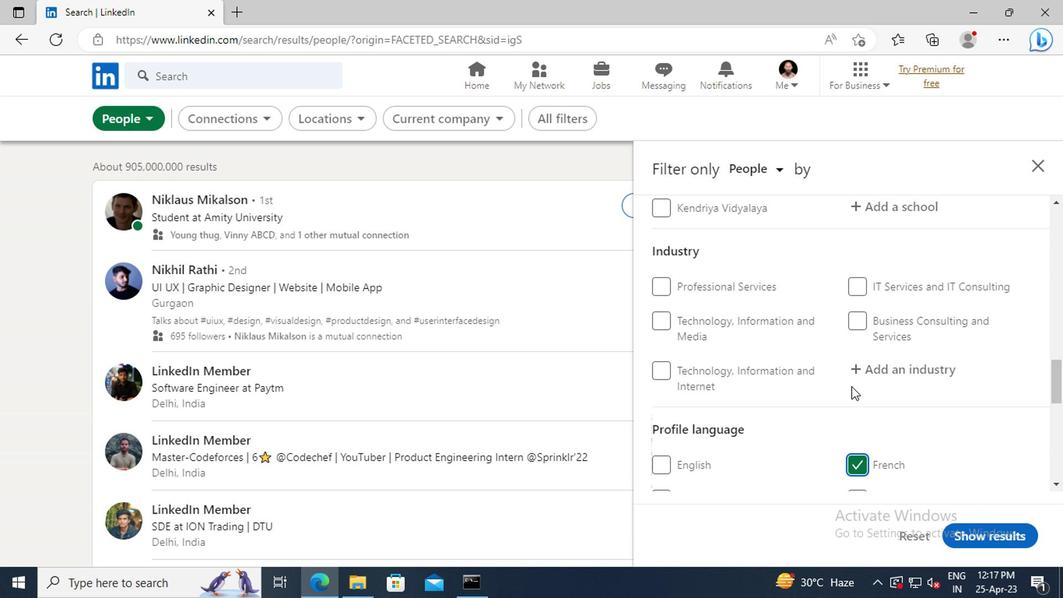 
Action: Mouse scrolled (848, 384) with delta (0, 0)
Screenshot: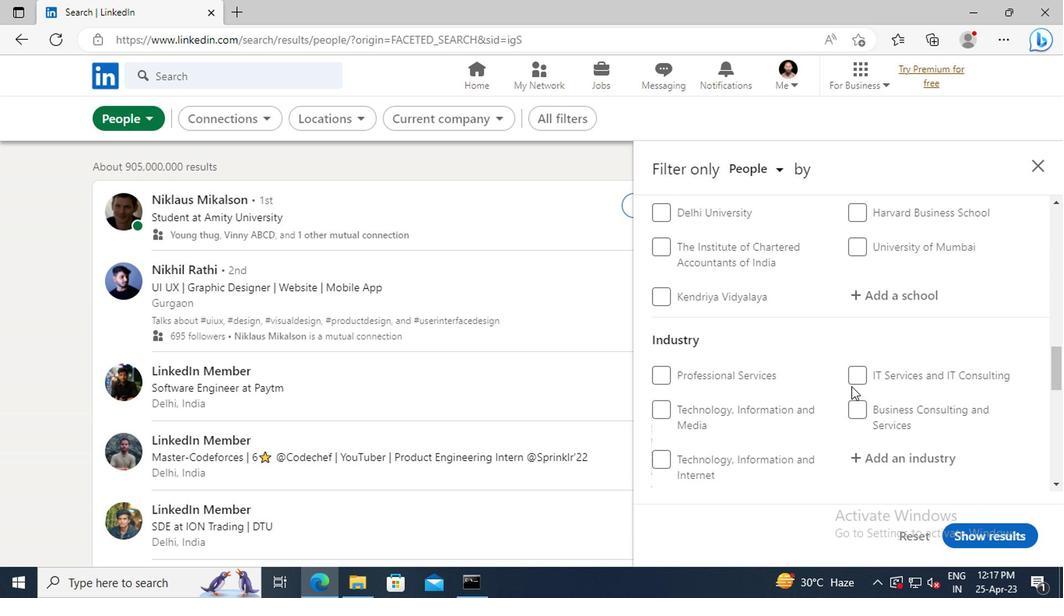 
Action: Mouse scrolled (848, 384) with delta (0, 0)
Screenshot: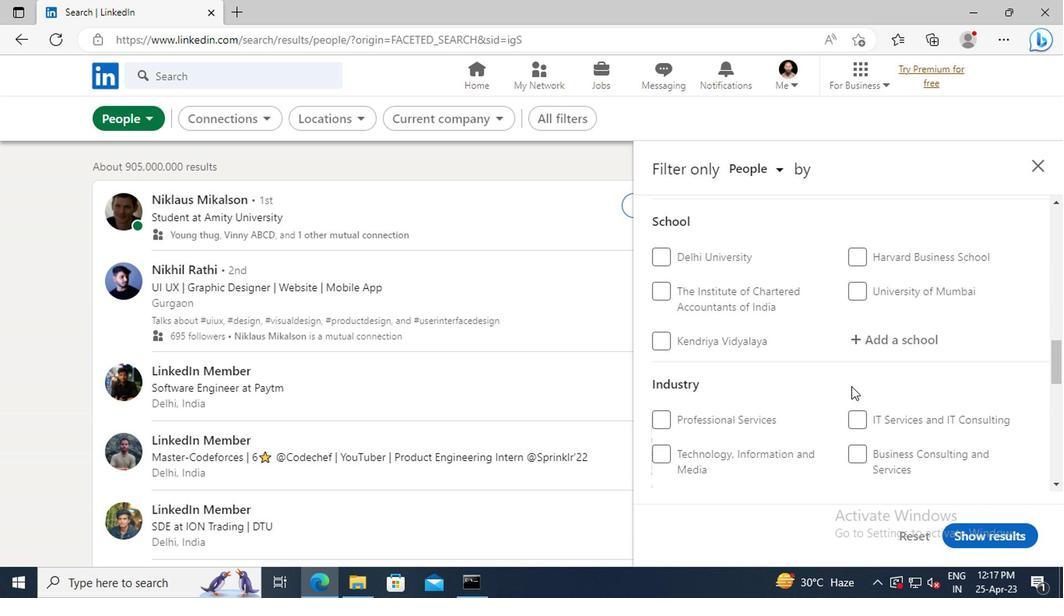 
Action: Mouse scrolled (848, 384) with delta (0, 0)
Screenshot: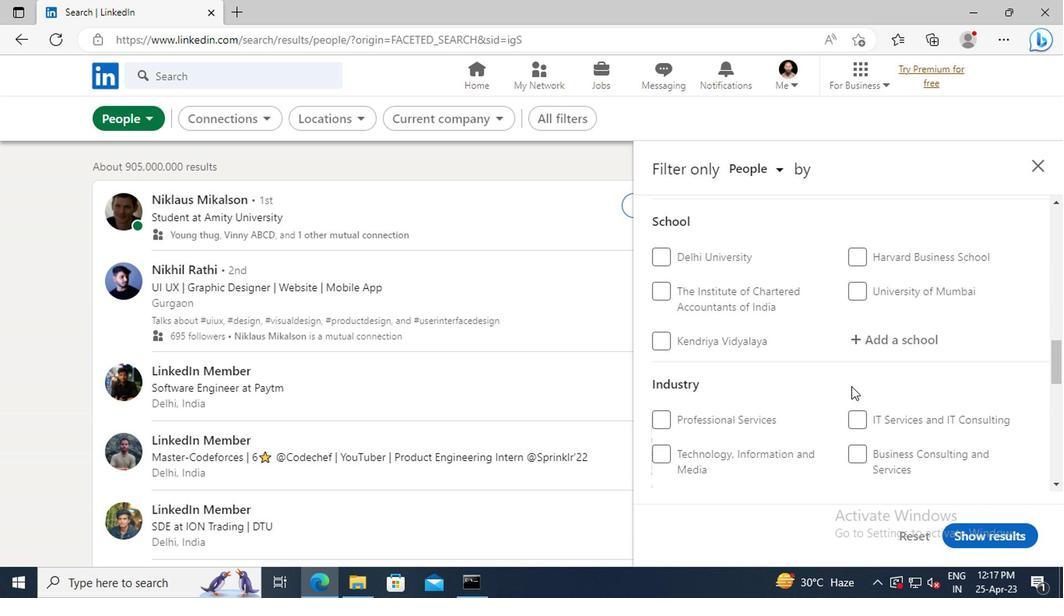 
Action: Mouse scrolled (848, 384) with delta (0, 0)
Screenshot: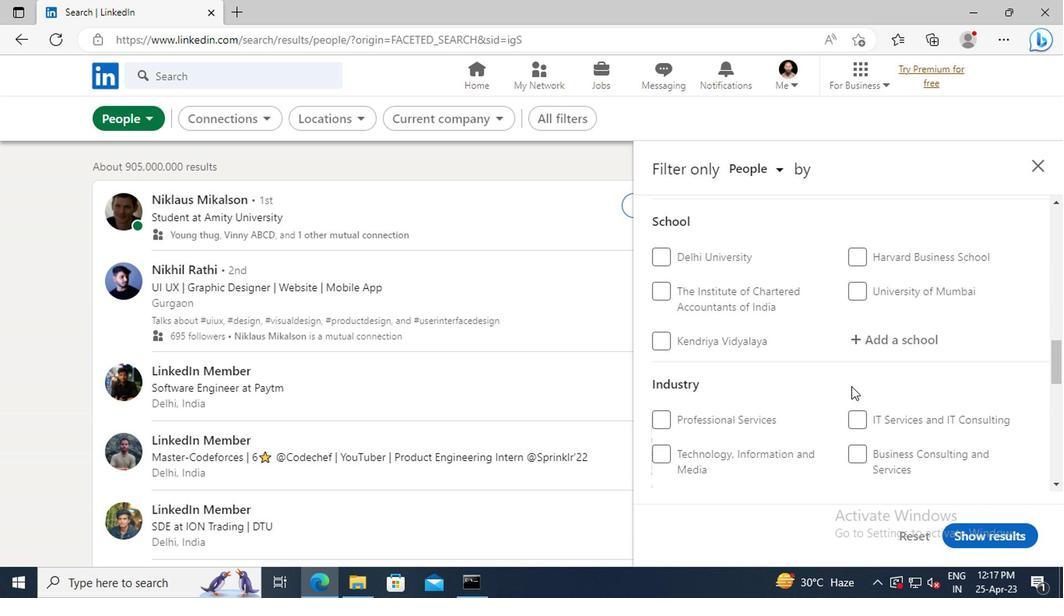 
Action: Mouse scrolled (848, 384) with delta (0, 0)
Screenshot: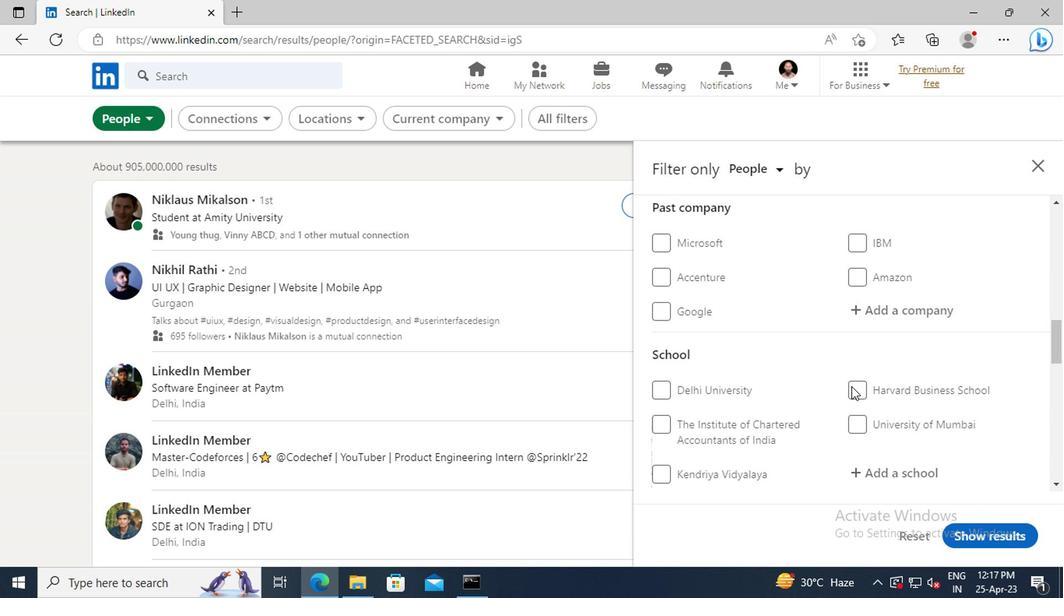 
Action: Mouse scrolled (848, 384) with delta (0, 0)
Screenshot: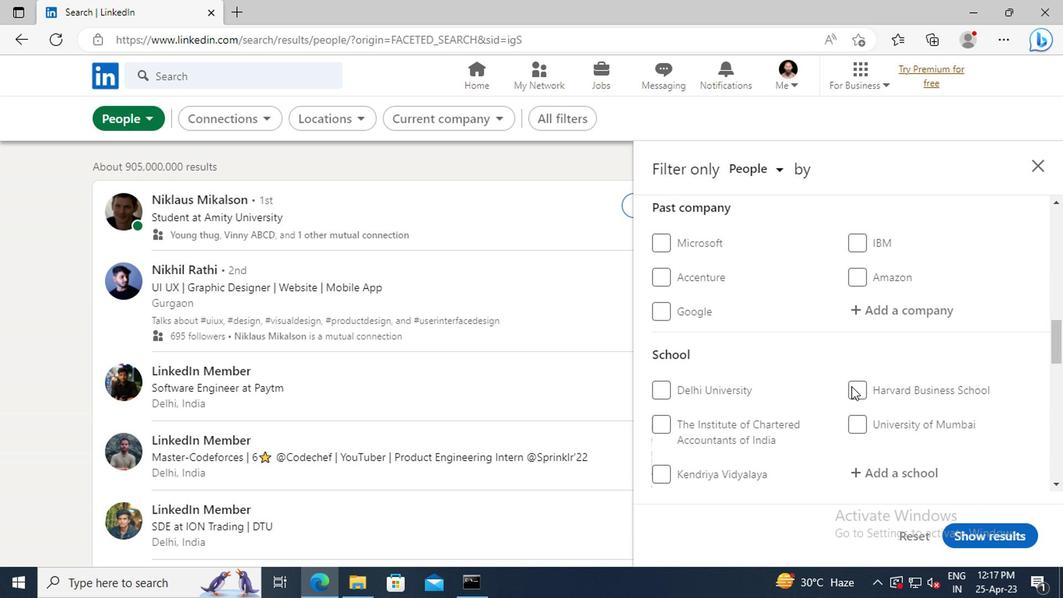 
Action: Mouse scrolled (848, 384) with delta (0, 0)
Screenshot: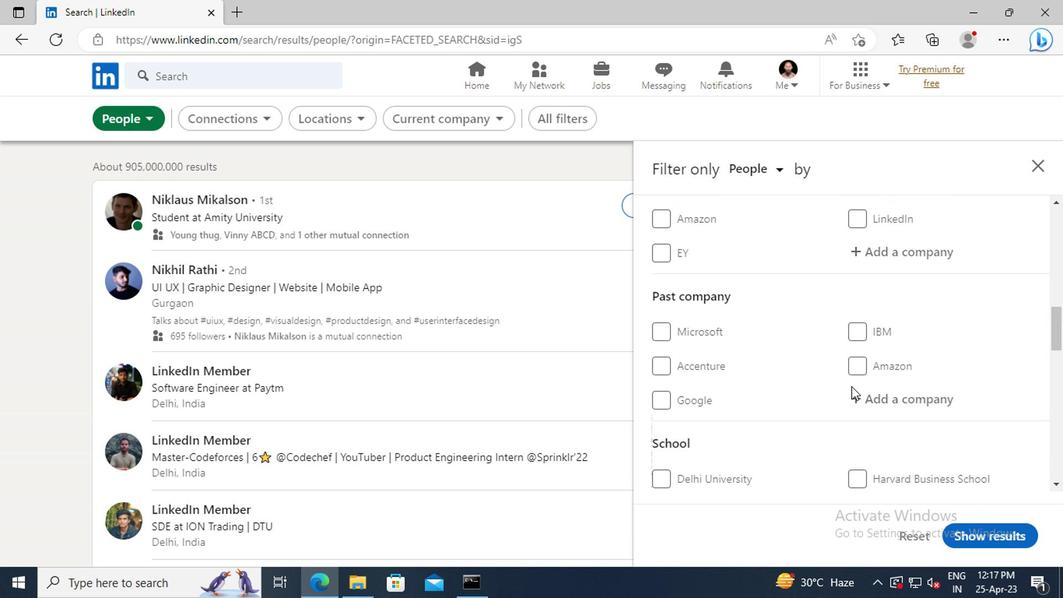 
Action: Mouse scrolled (848, 384) with delta (0, 0)
Screenshot: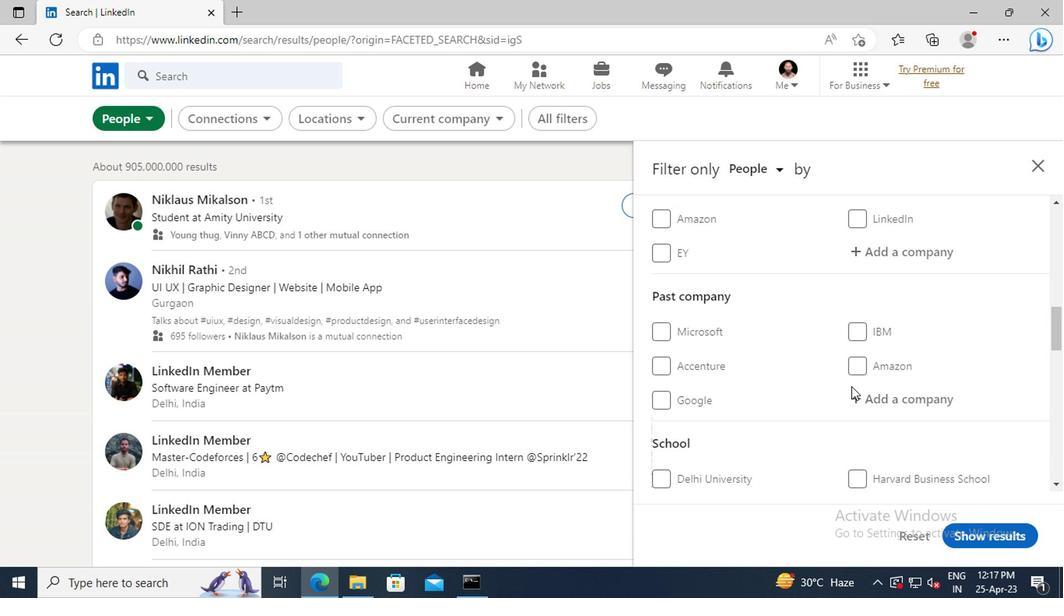 
Action: Mouse moved to (865, 343)
Screenshot: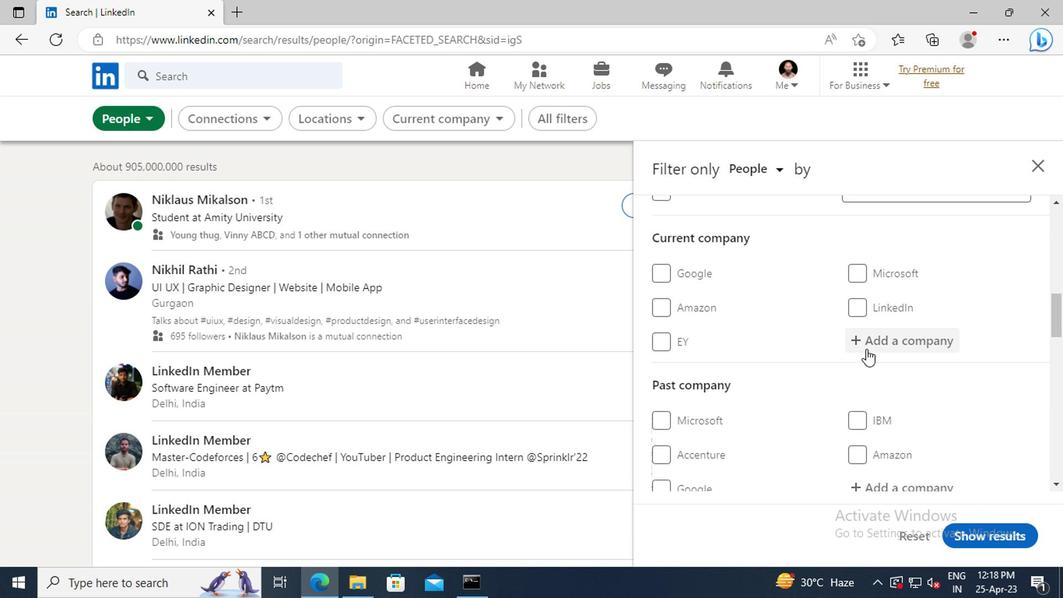 
Action: Mouse pressed left at (865, 343)
Screenshot: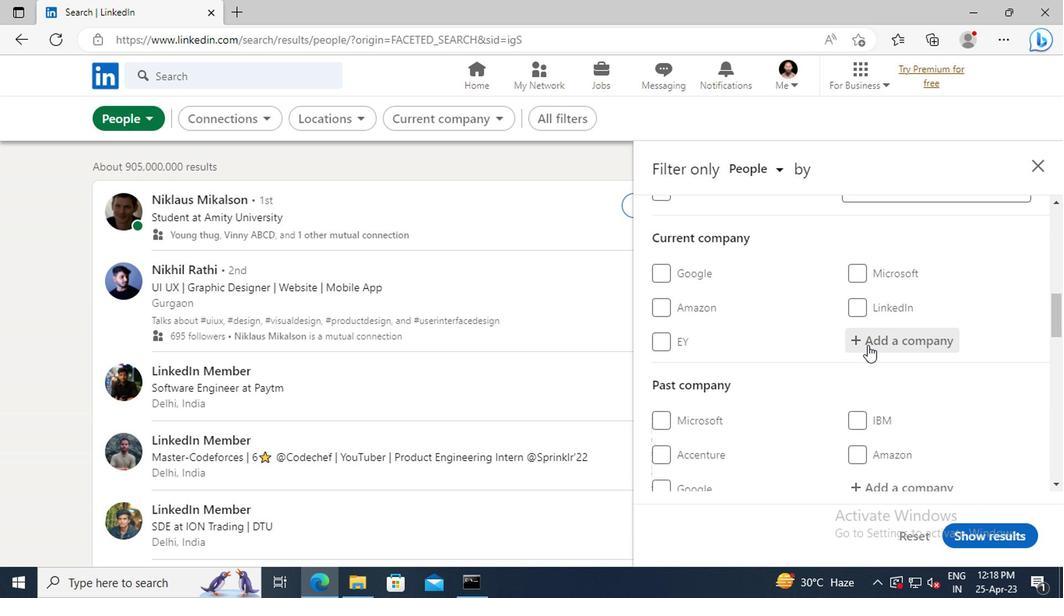 
Action: Mouse moved to (876, 352)
Screenshot: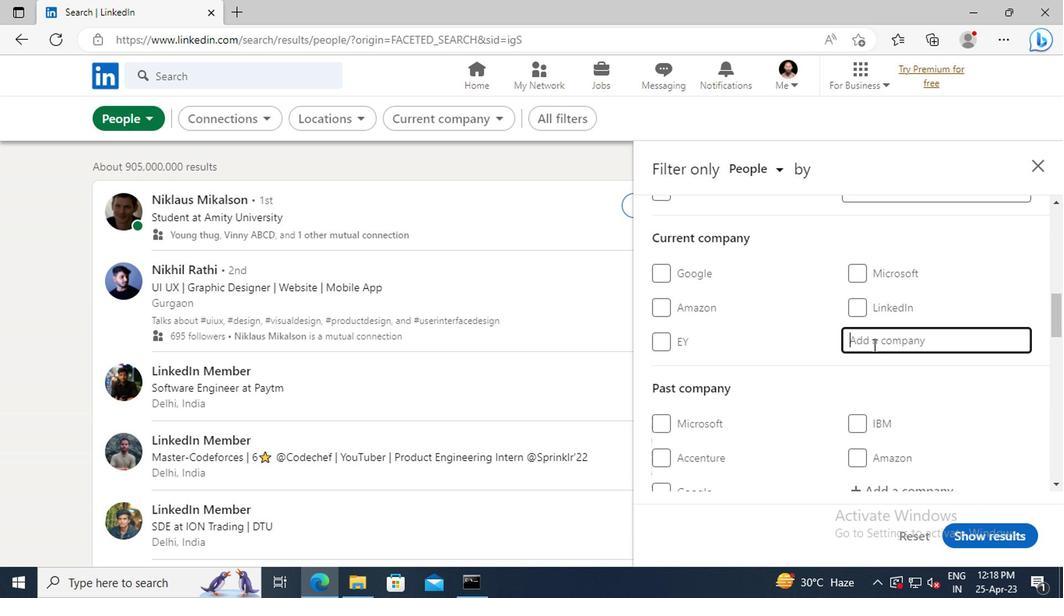 
Action: Key pressed <Key.shift>MC<Key.shift>CORMICK<Key.space><Key.shift>&<Key.space><Key.shift>COMPANY
Screenshot: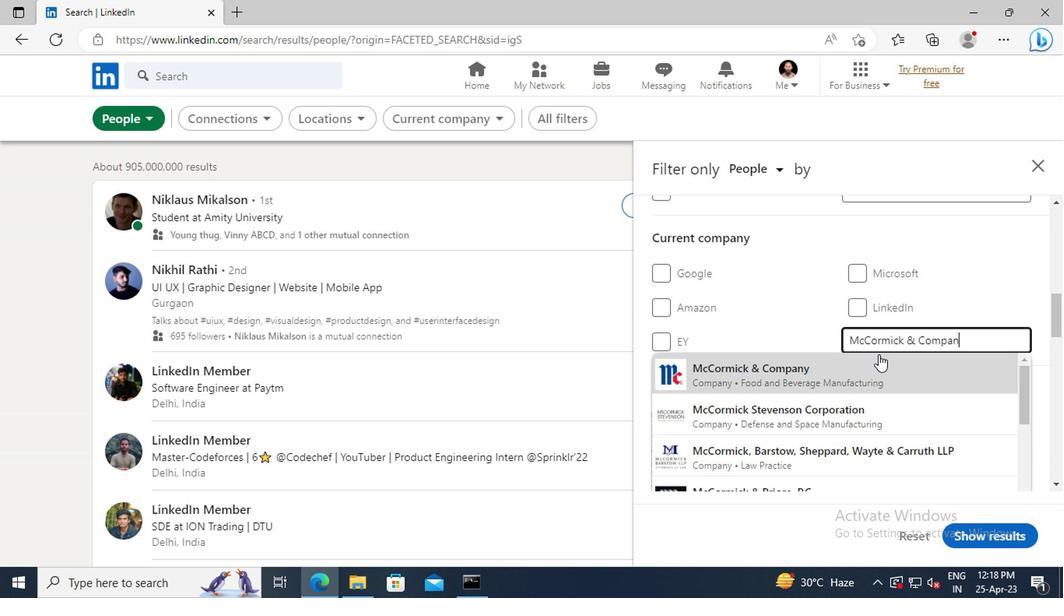 
Action: Mouse moved to (786, 370)
Screenshot: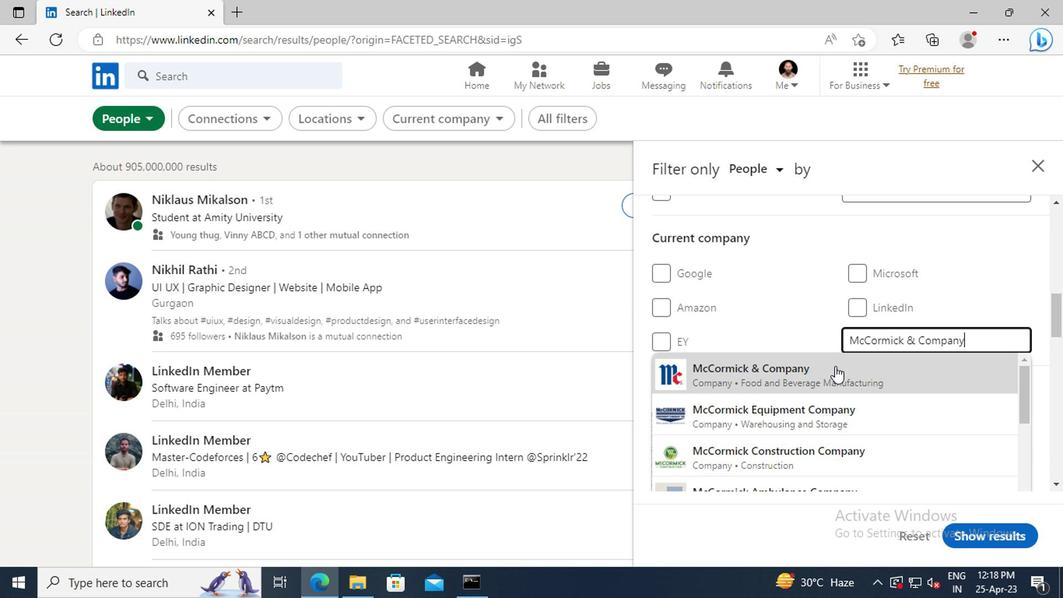 
Action: Mouse pressed left at (786, 370)
Screenshot: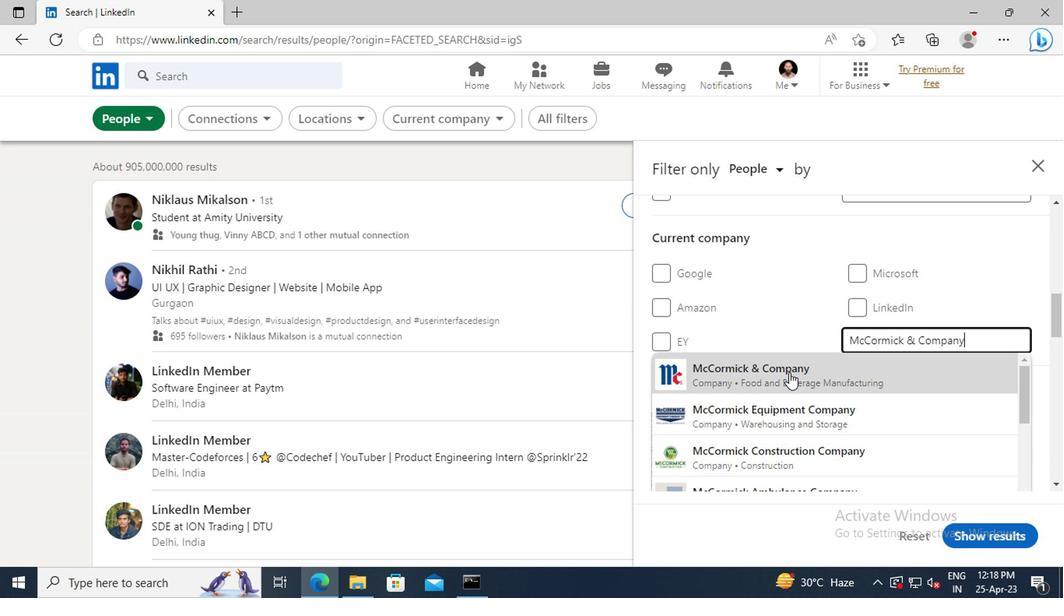 
Action: Mouse moved to (819, 275)
Screenshot: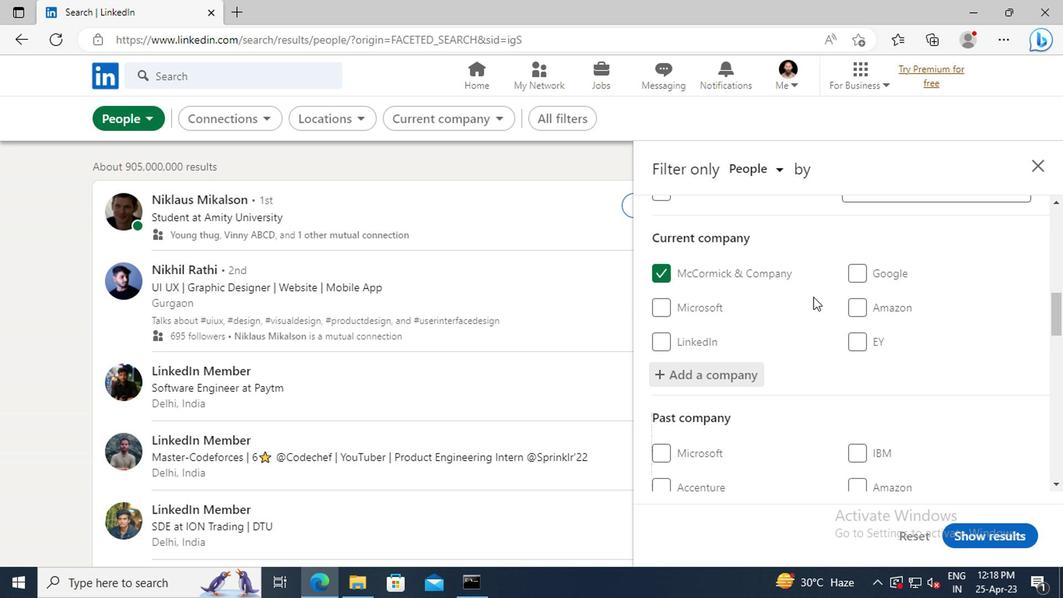 
Action: Mouse scrolled (819, 274) with delta (0, -1)
Screenshot: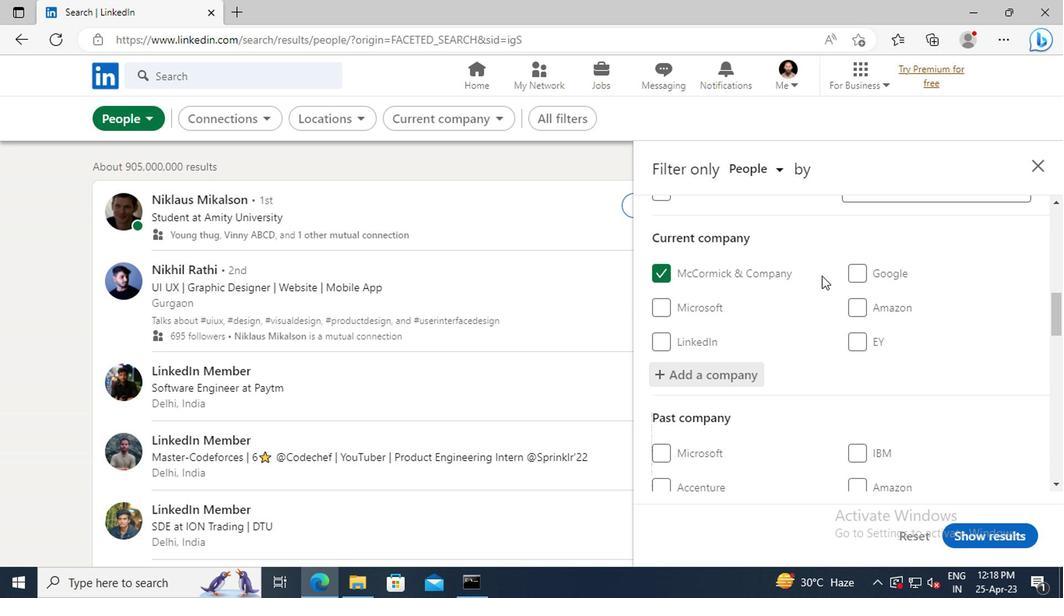 
Action: Mouse scrolled (819, 274) with delta (0, -1)
Screenshot: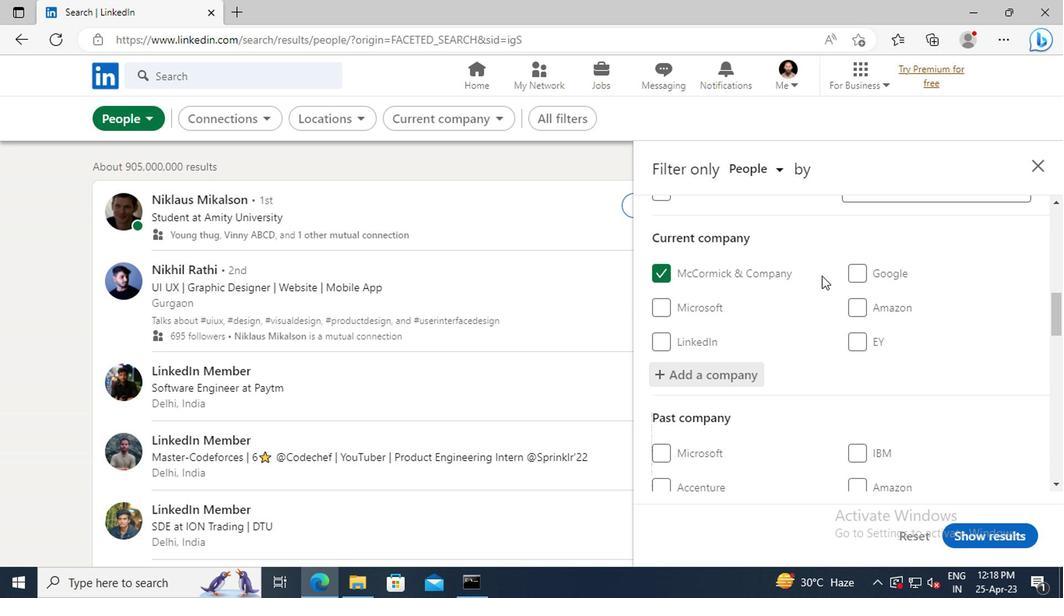 
Action: Mouse scrolled (819, 274) with delta (0, -1)
Screenshot: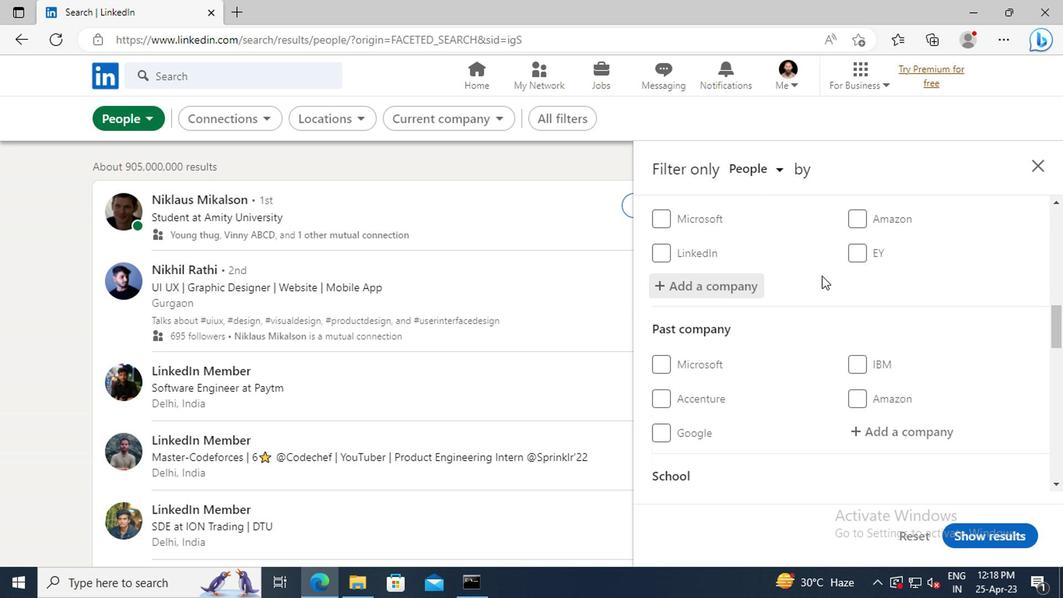 
Action: Mouse scrolled (819, 274) with delta (0, -1)
Screenshot: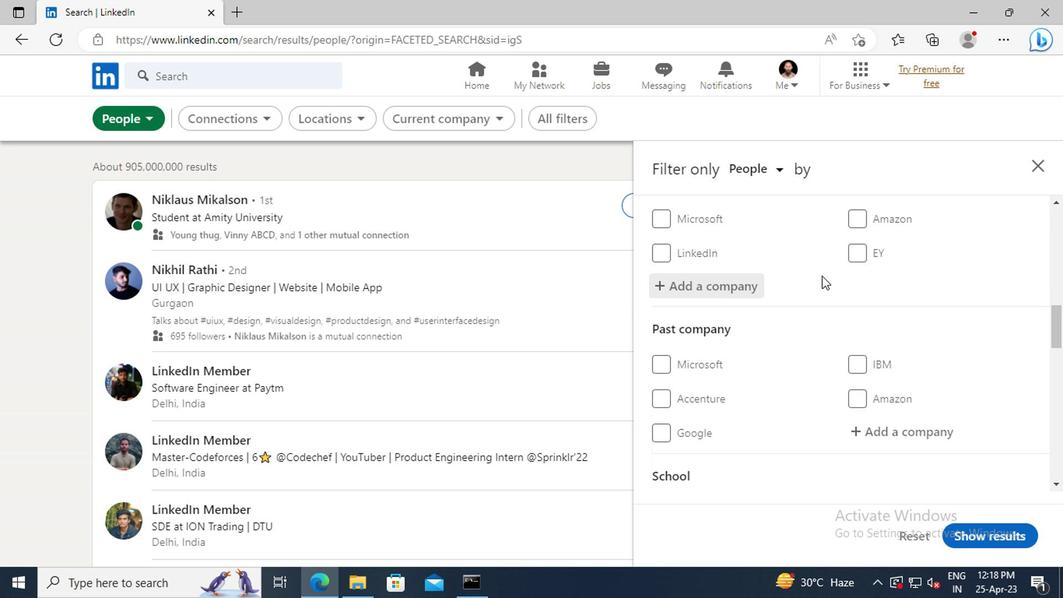 
Action: Mouse scrolled (819, 274) with delta (0, -1)
Screenshot: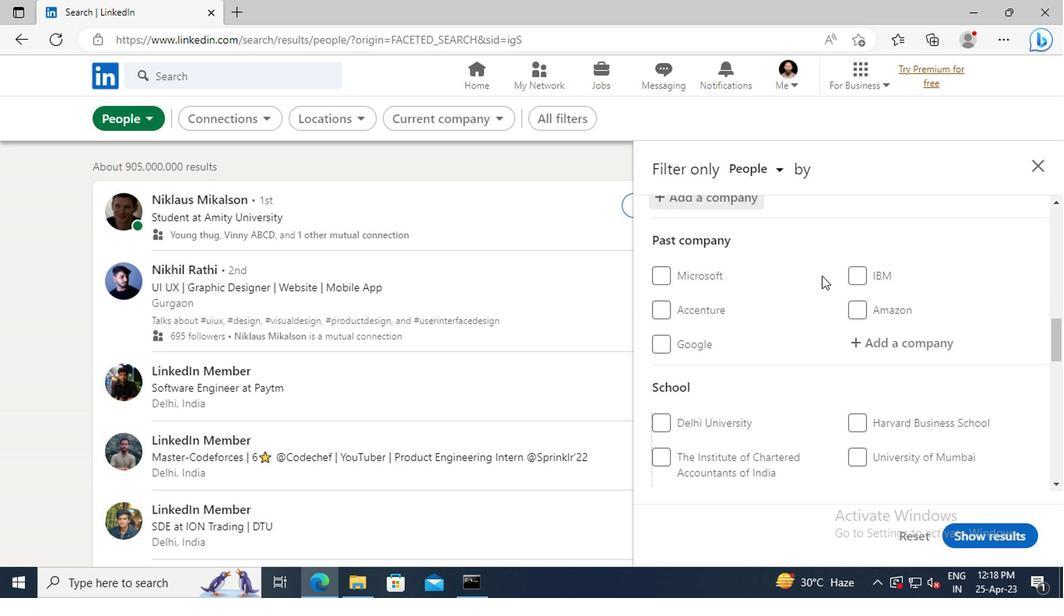 
Action: Mouse scrolled (819, 274) with delta (0, -1)
Screenshot: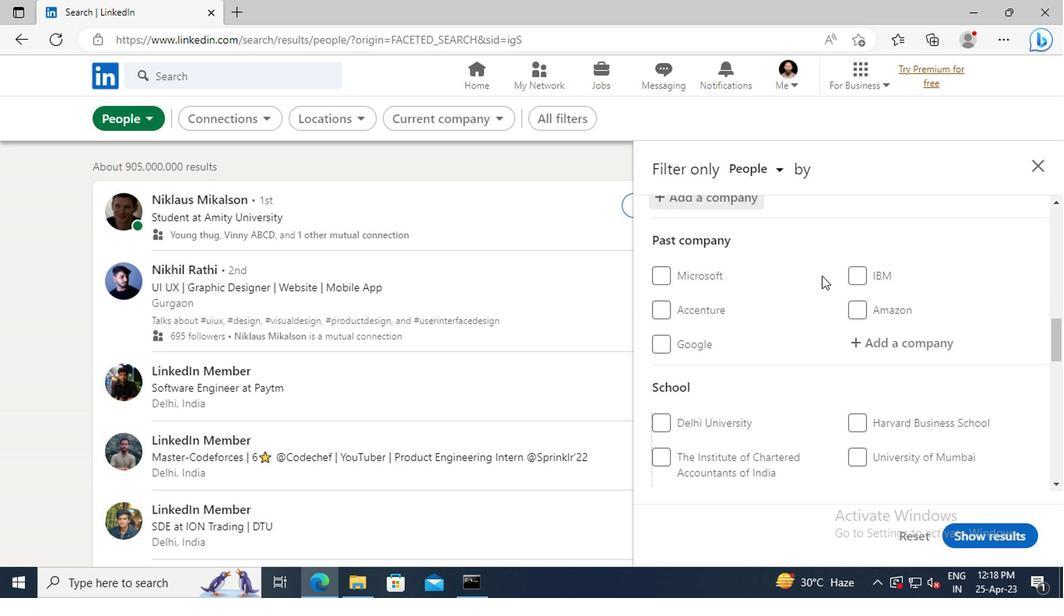 
Action: Mouse scrolled (819, 274) with delta (0, -1)
Screenshot: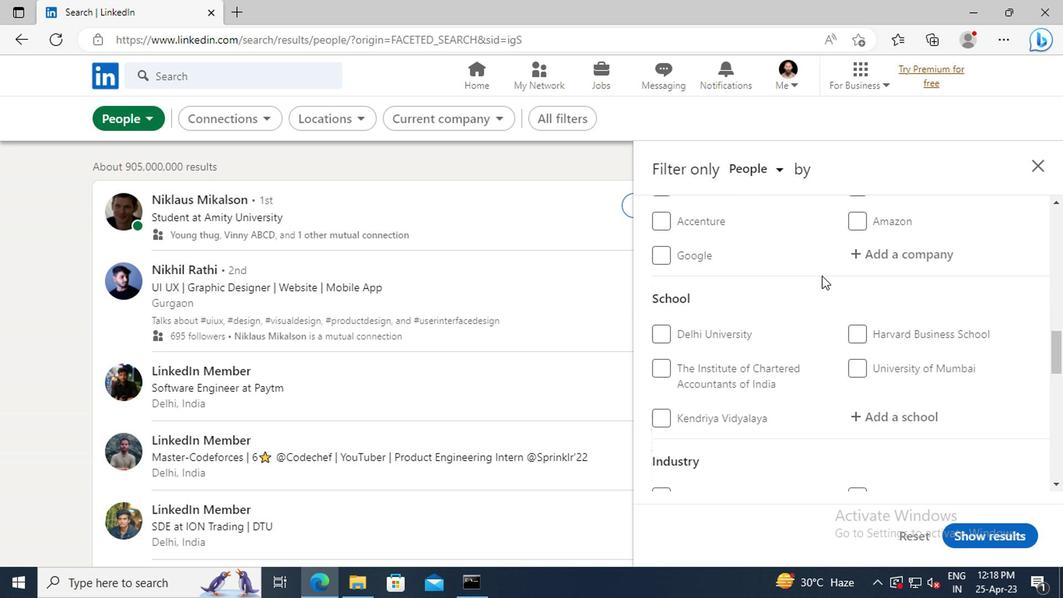 
Action: Mouse moved to (863, 370)
Screenshot: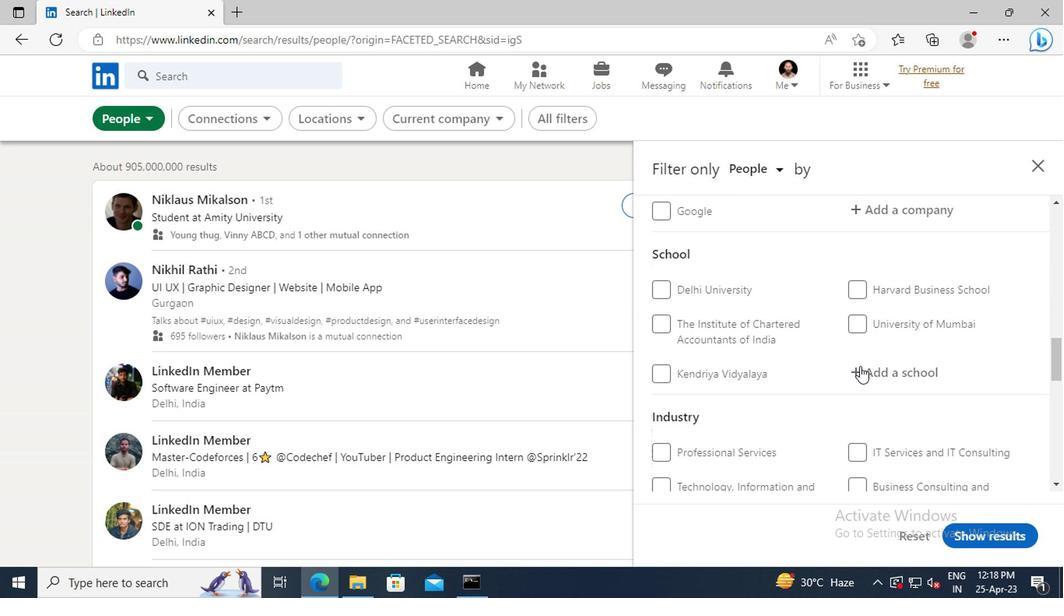 
Action: Mouse pressed left at (863, 370)
Screenshot: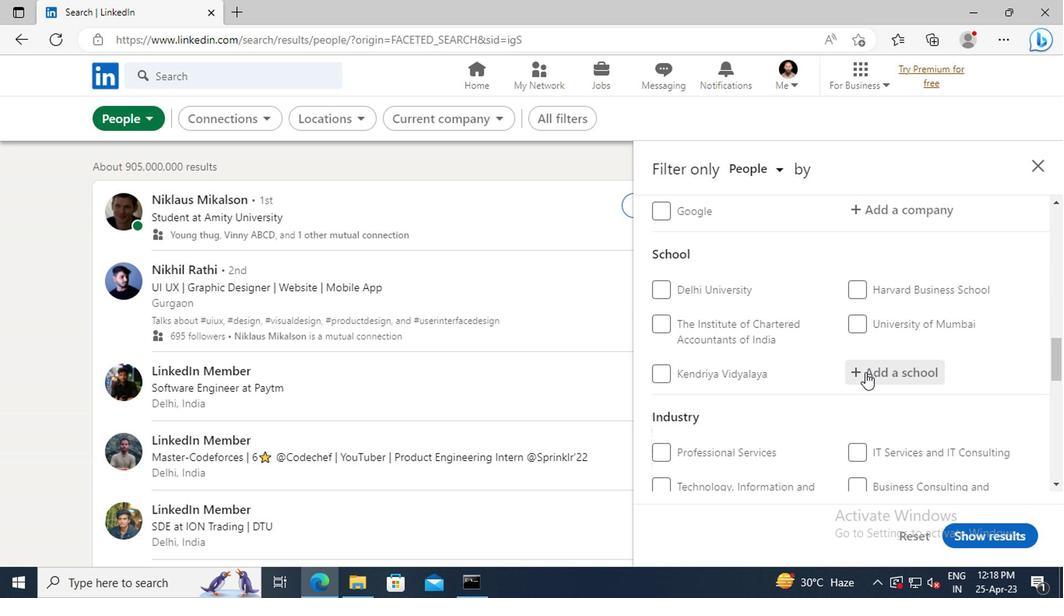 
Action: Key pressed <Key.shift>DHANALAKSHMI<Key.space><Key.shift>SRINIVASAN<Key.space><Key.shift>ENGINEERING<Key.space><Key.shift>COLLEGE
Screenshot: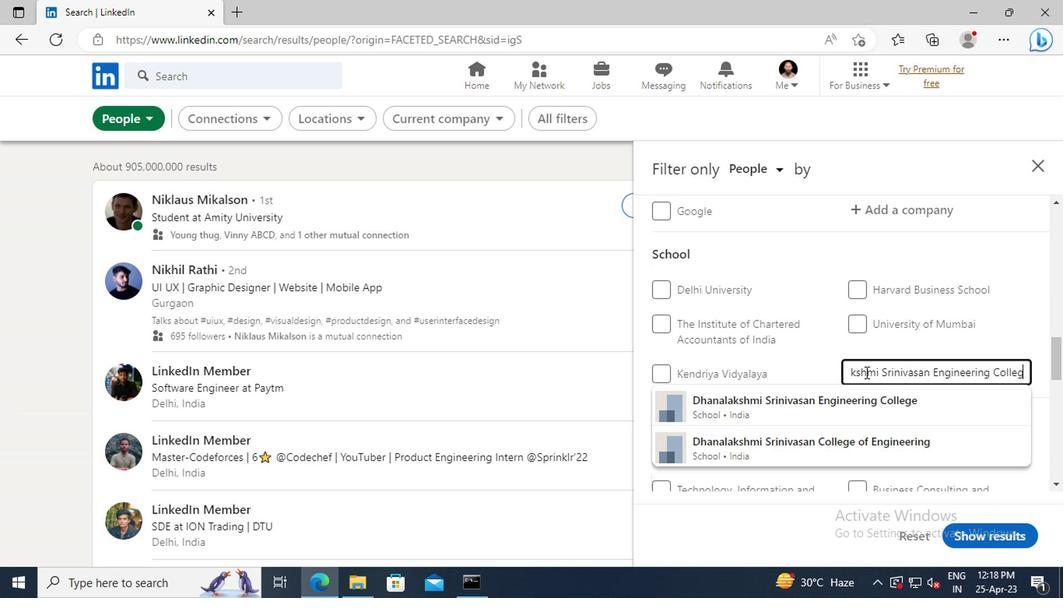 
Action: Mouse moved to (860, 407)
Screenshot: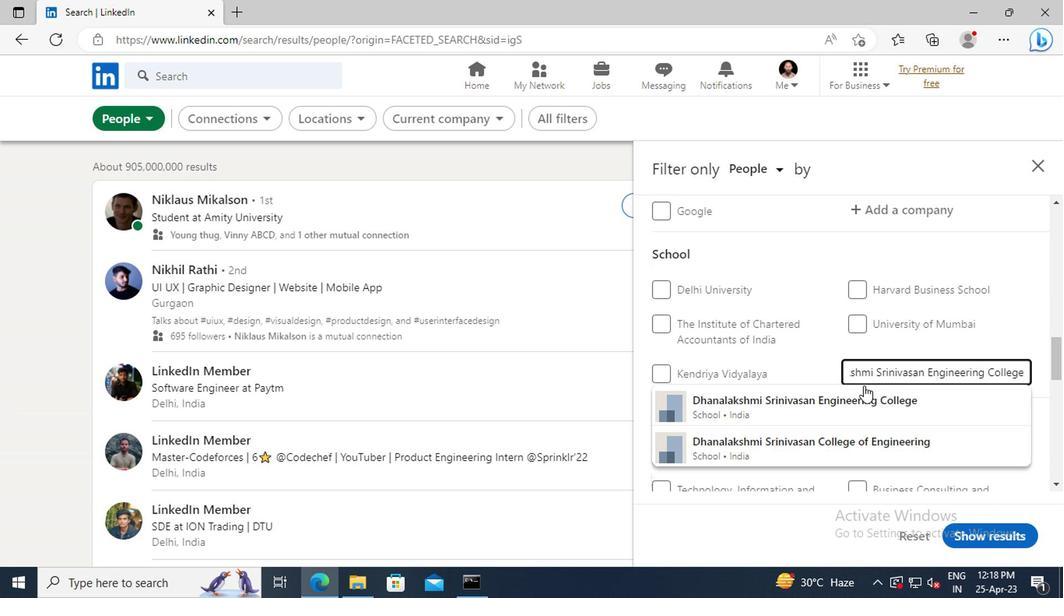 
Action: Mouse pressed left at (860, 407)
Screenshot: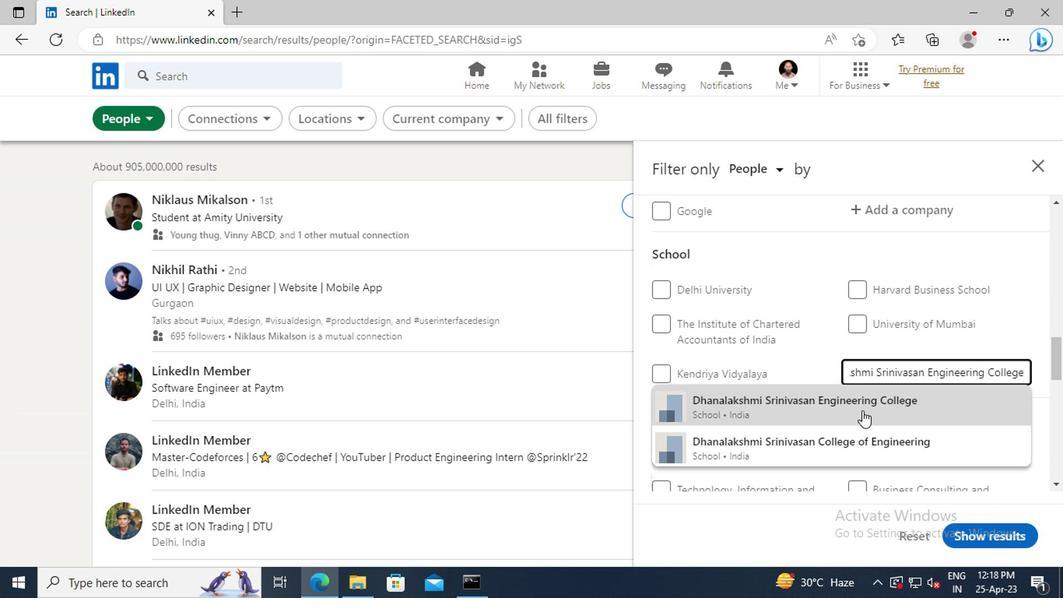 
Action: Mouse moved to (819, 289)
Screenshot: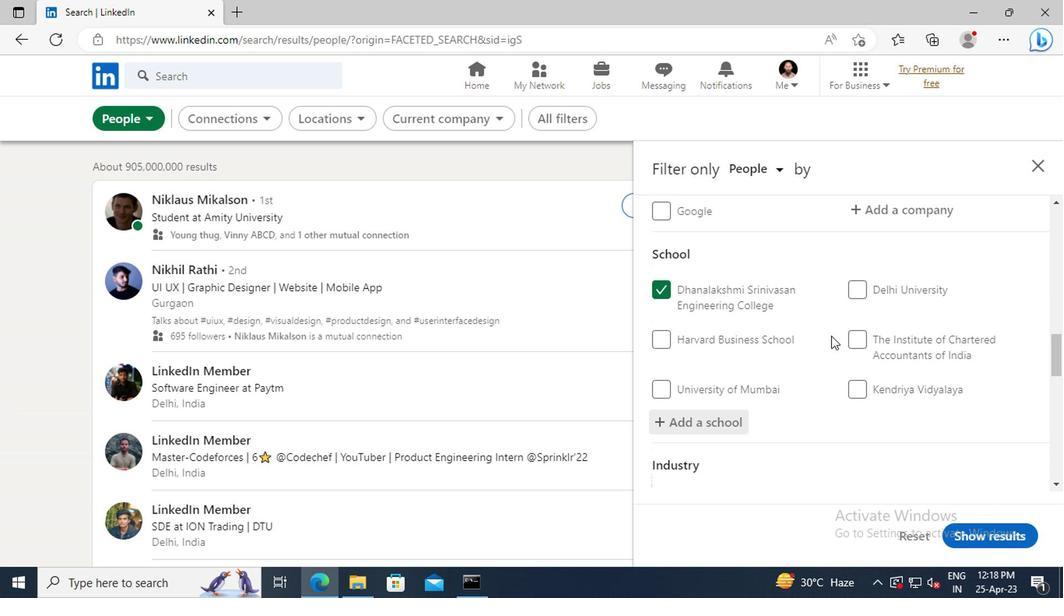 
Action: Mouse scrolled (819, 289) with delta (0, 0)
Screenshot: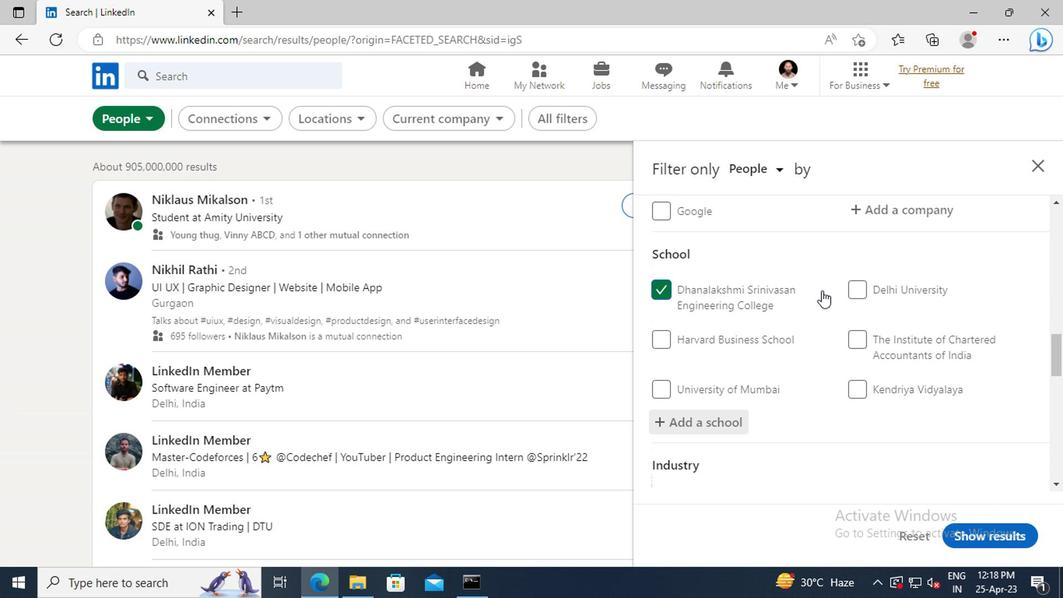 
Action: Mouse scrolled (819, 289) with delta (0, 0)
Screenshot: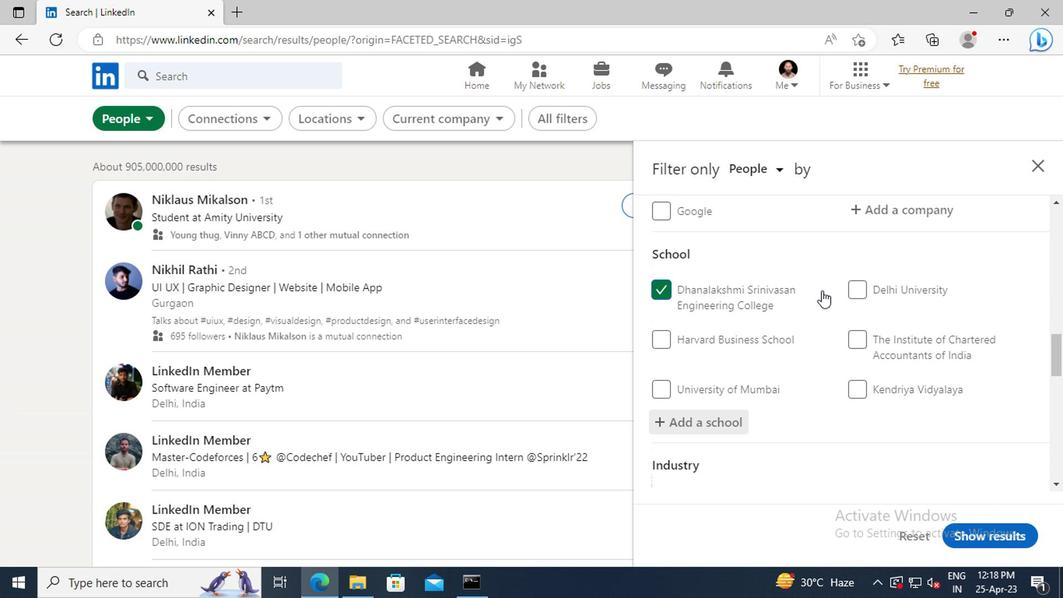 
Action: Mouse scrolled (819, 289) with delta (0, 0)
Screenshot: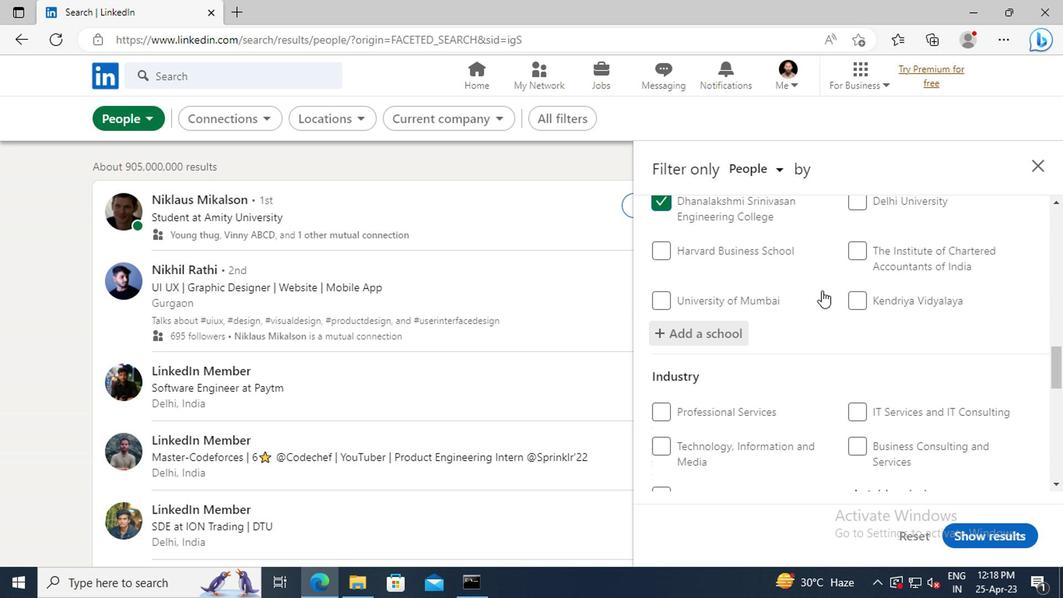 
Action: Mouse scrolled (819, 289) with delta (0, 0)
Screenshot: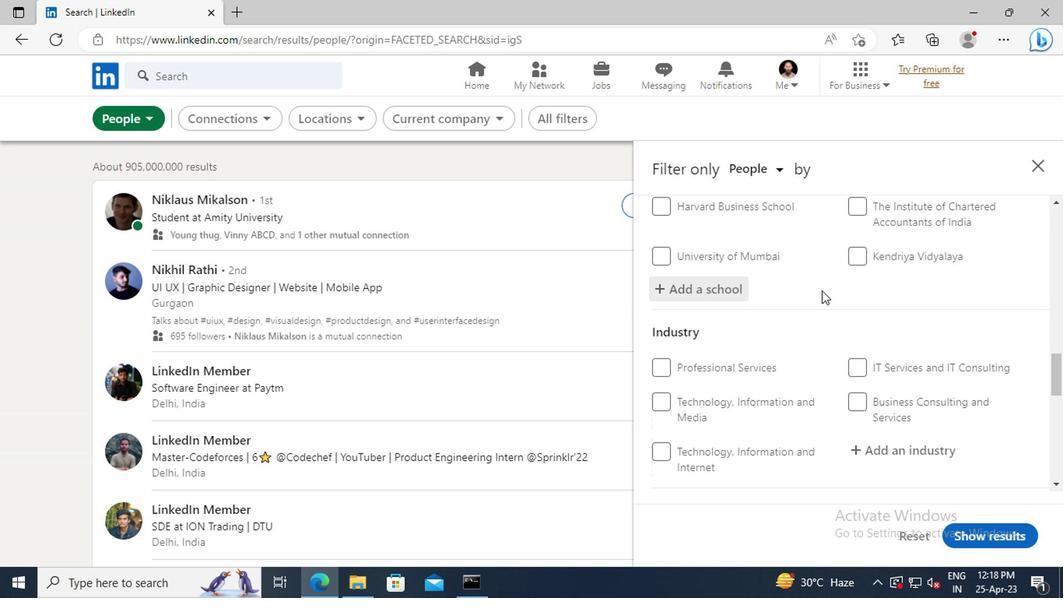 
Action: Mouse scrolled (819, 289) with delta (0, 0)
Screenshot: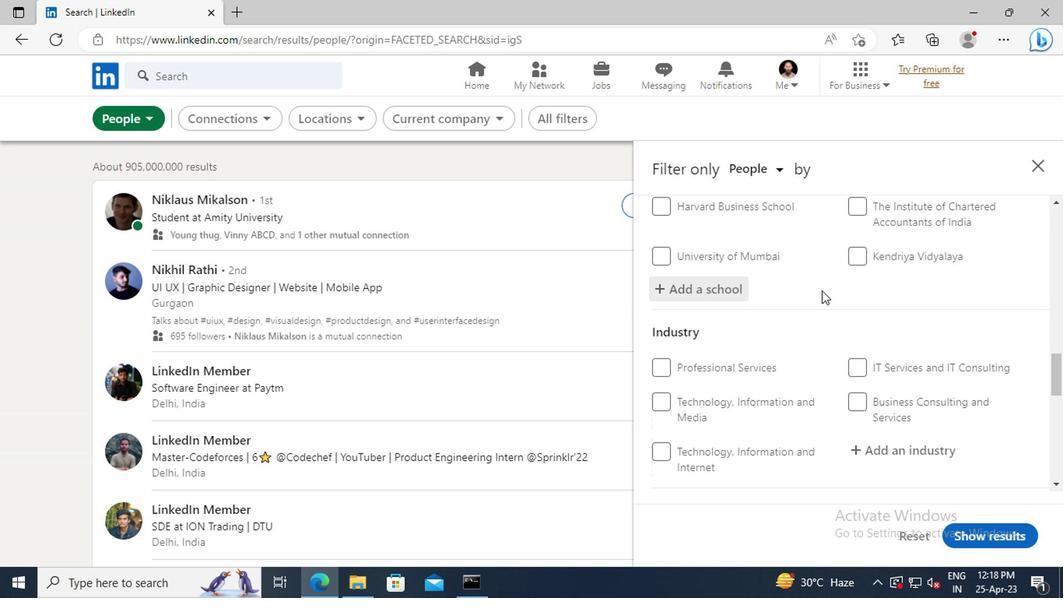 
Action: Mouse moved to (878, 358)
Screenshot: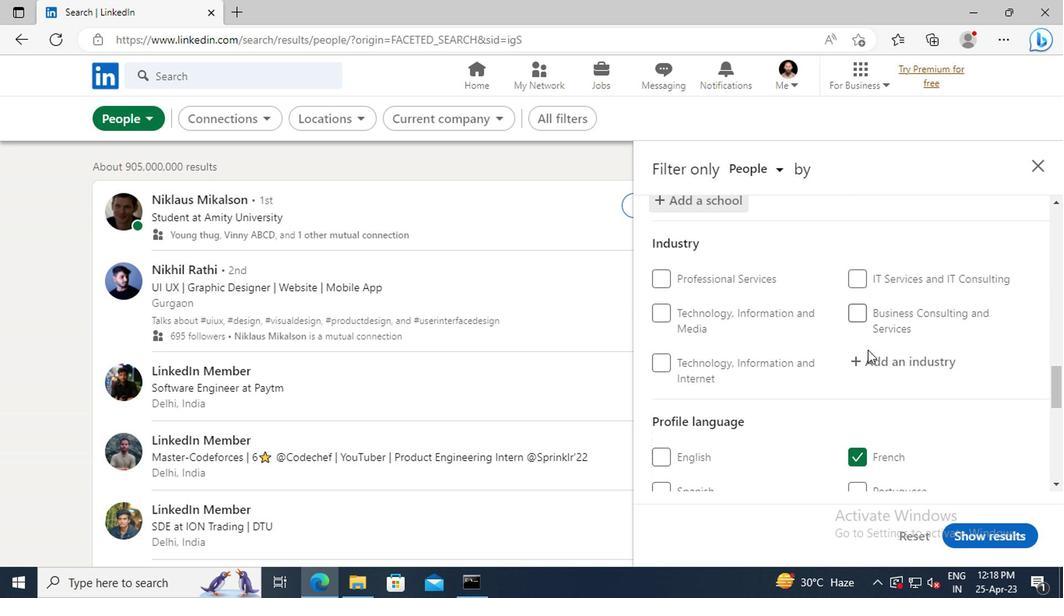 
Action: Mouse pressed left at (878, 358)
Screenshot: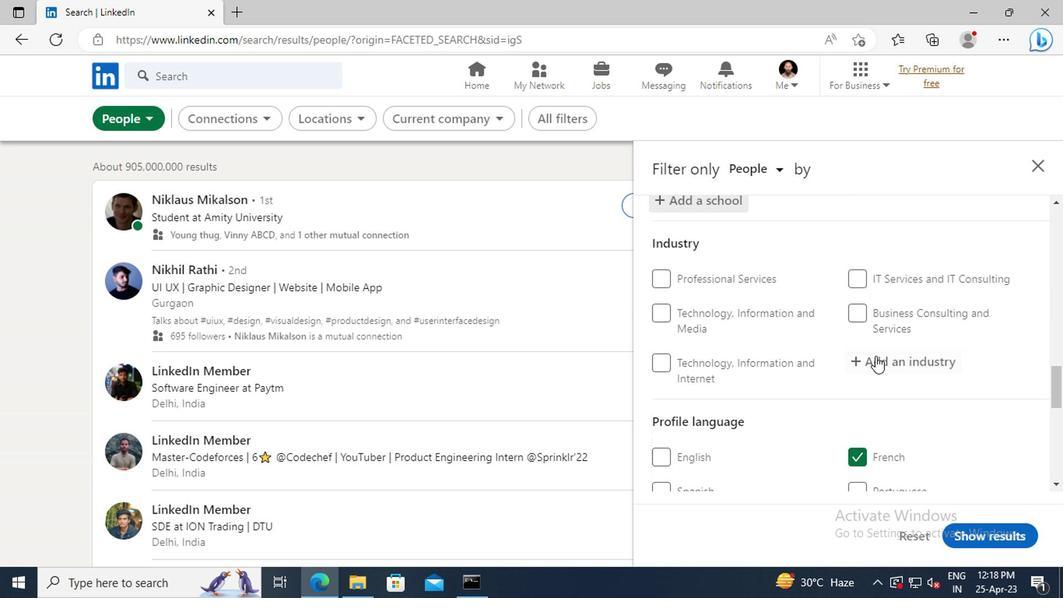 
Action: Key pressed <Key.shift>PERSONAL<Key.space>AND<Key.space><Key.shift>LAUNDRY<Key.space><Key.shift>SERVICES
Screenshot: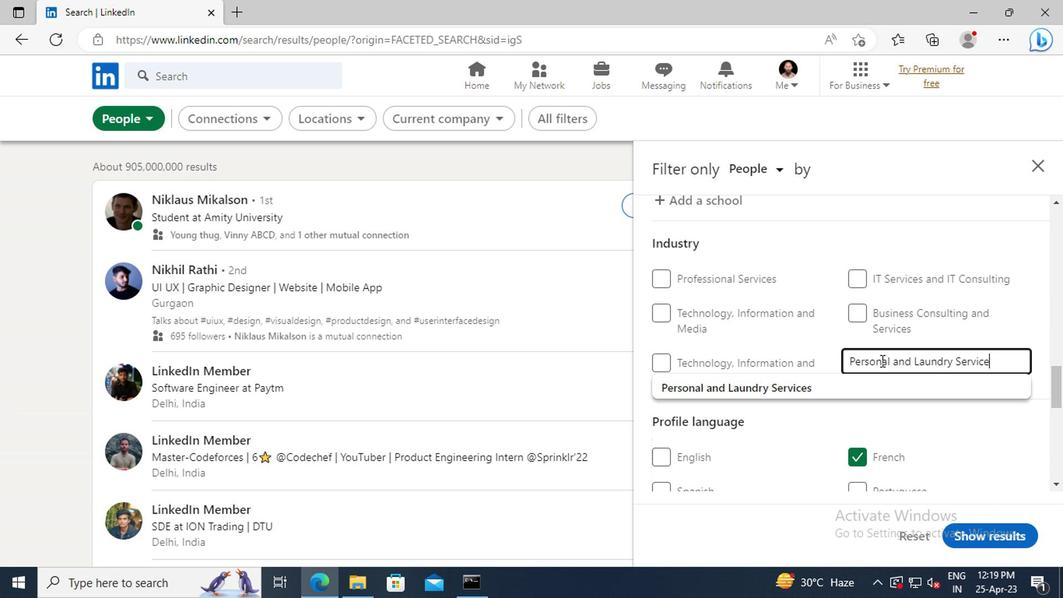 
Action: Mouse moved to (860, 382)
Screenshot: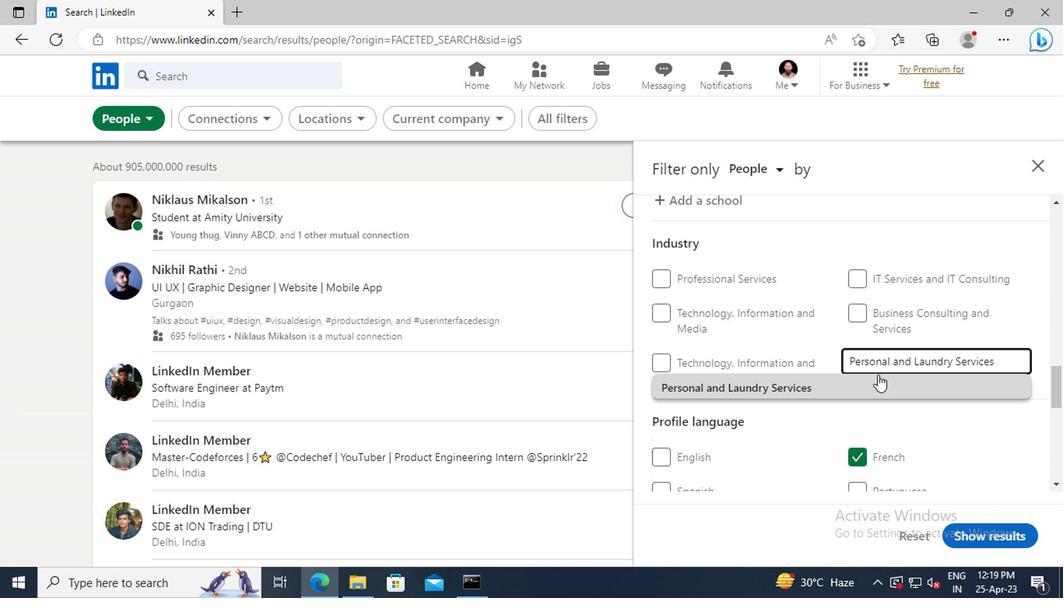 
Action: Mouse pressed left at (860, 382)
Screenshot: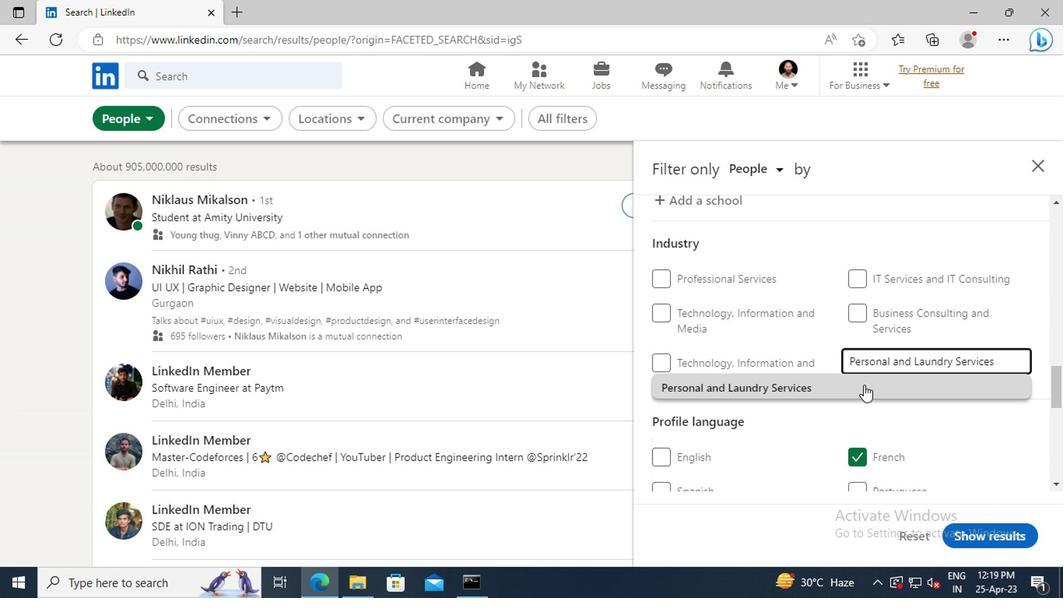 
Action: Mouse moved to (861, 343)
Screenshot: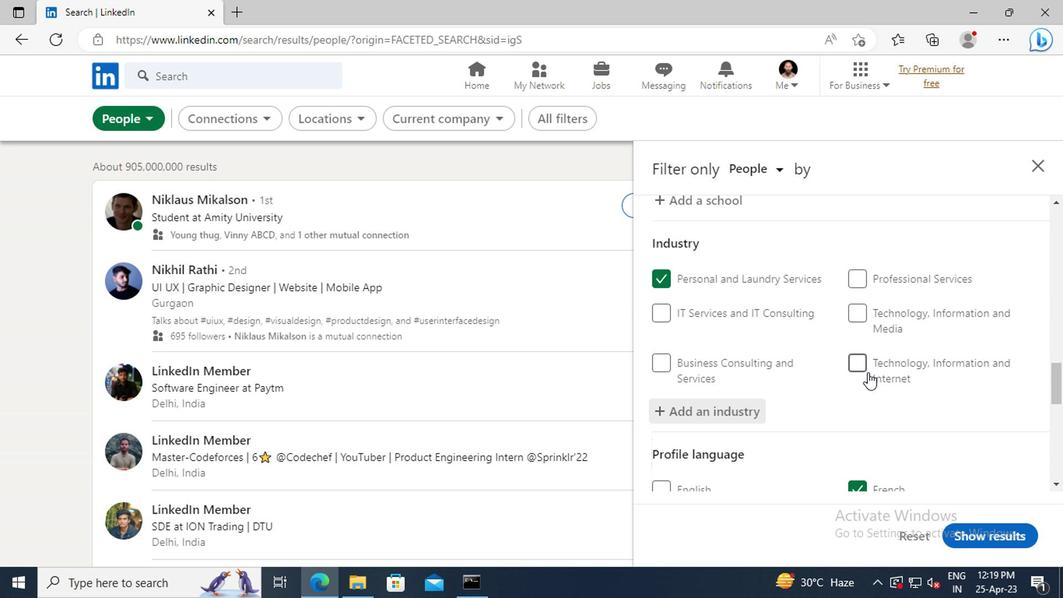 
Action: Mouse scrolled (861, 342) with delta (0, -1)
Screenshot: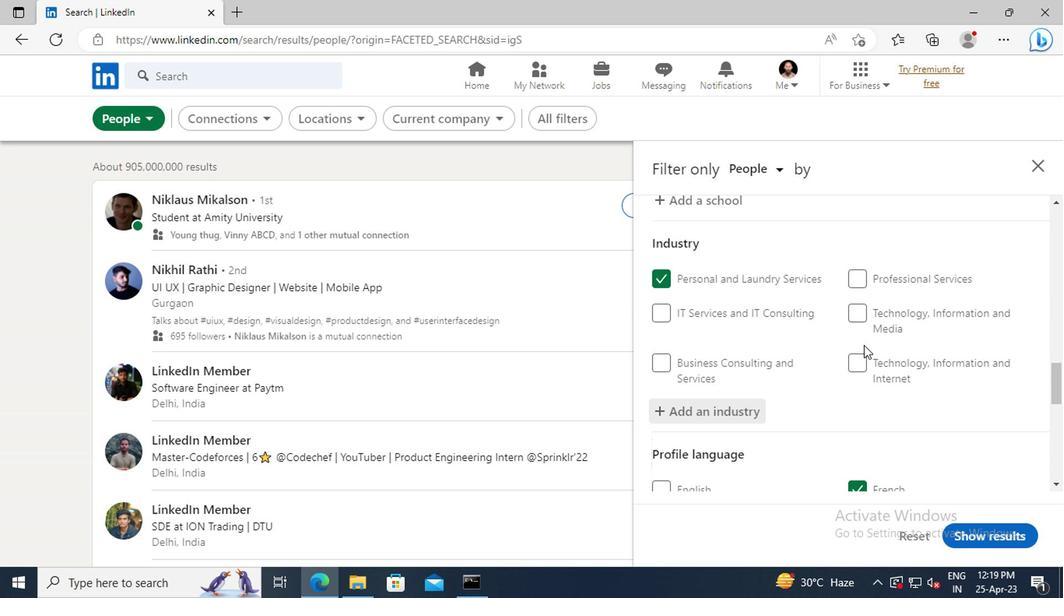 
Action: Mouse scrolled (861, 342) with delta (0, -1)
Screenshot: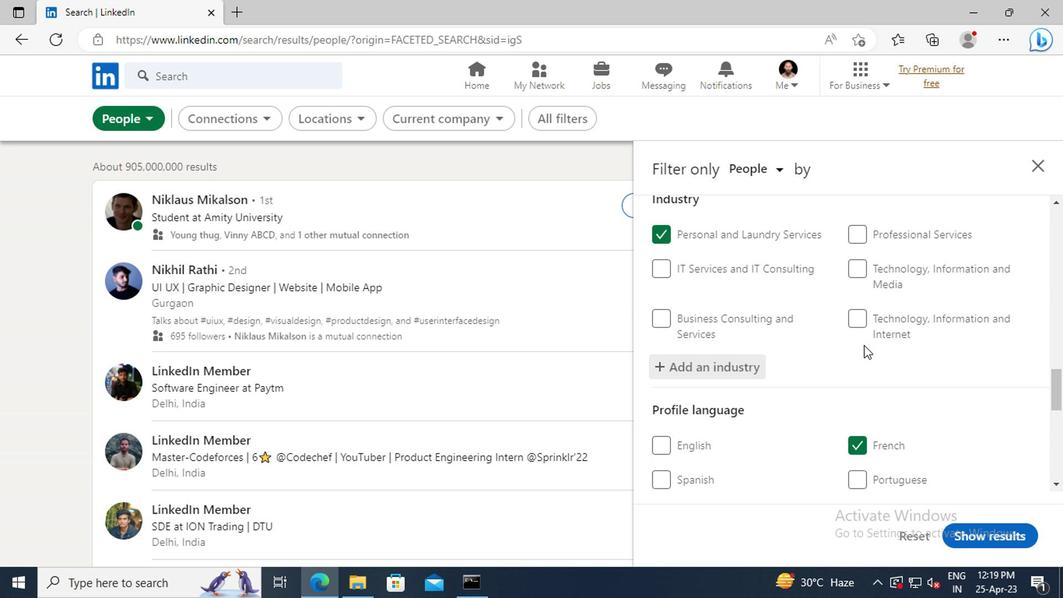
Action: Mouse scrolled (861, 342) with delta (0, -1)
Screenshot: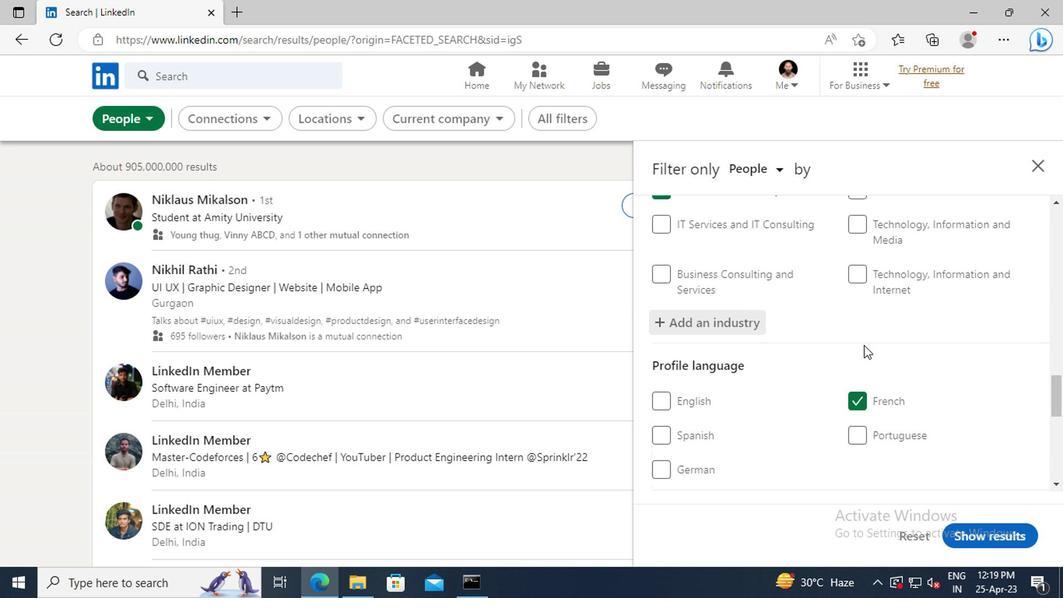 
Action: Mouse scrolled (861, 342) with delta (0, -1)
Screenshot: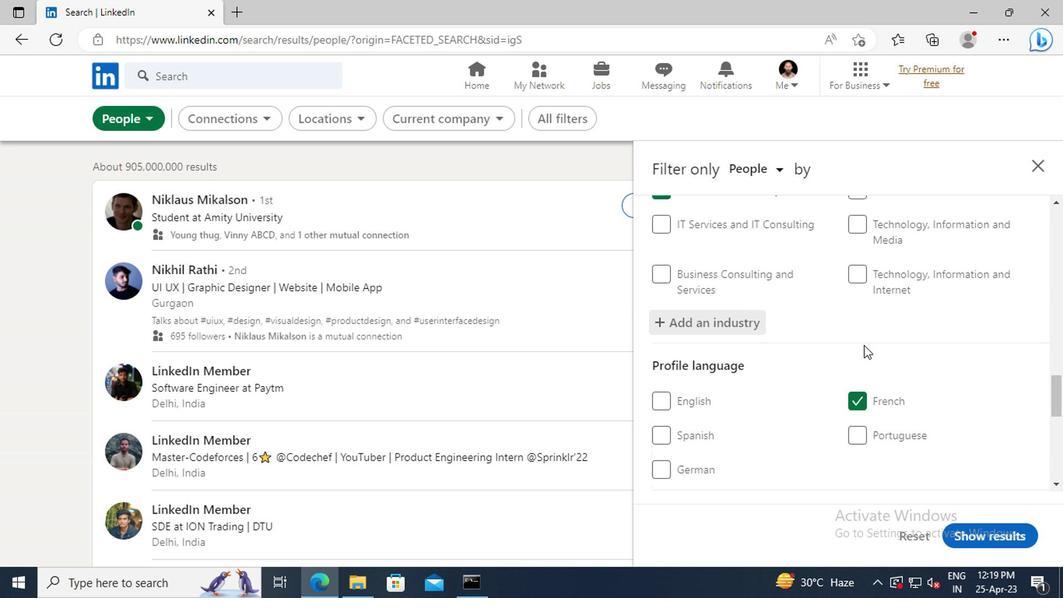 
Action: Mouse scrolled (861, 342) with delta (0, -1)
Screenshot: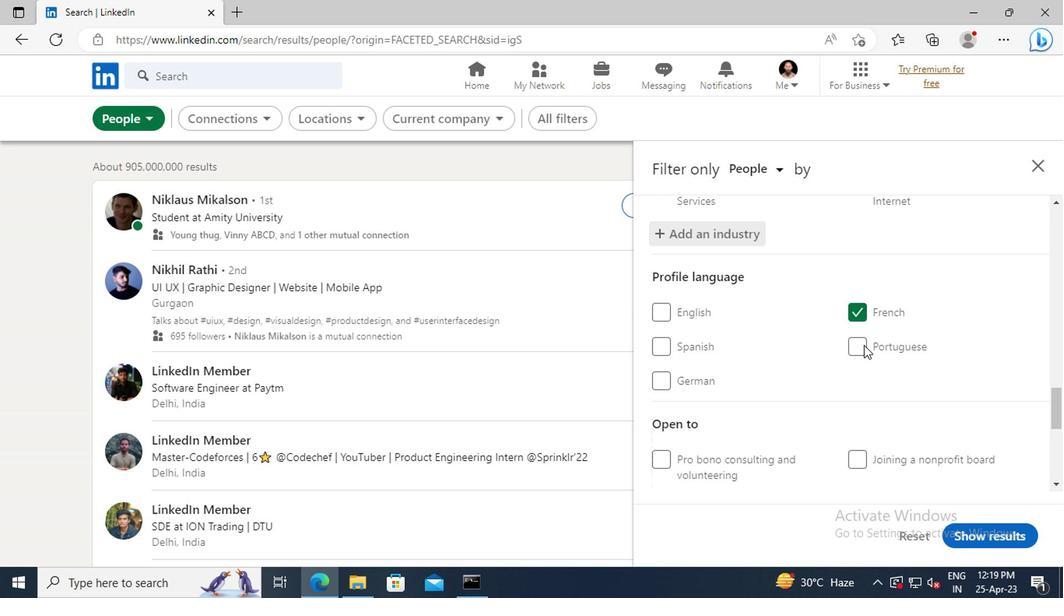 
Action: Mouse scrolled (861, 342) with delta (0, -1)
Screenshot: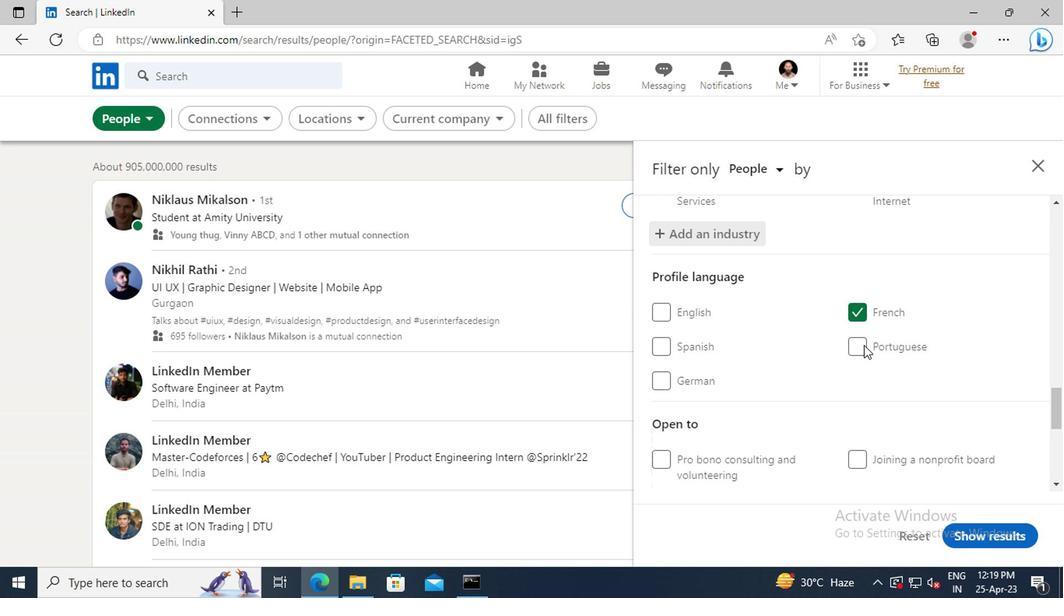 
Action: Mouse scrolled (861, 342) with delta (0, -1)
Screenshot: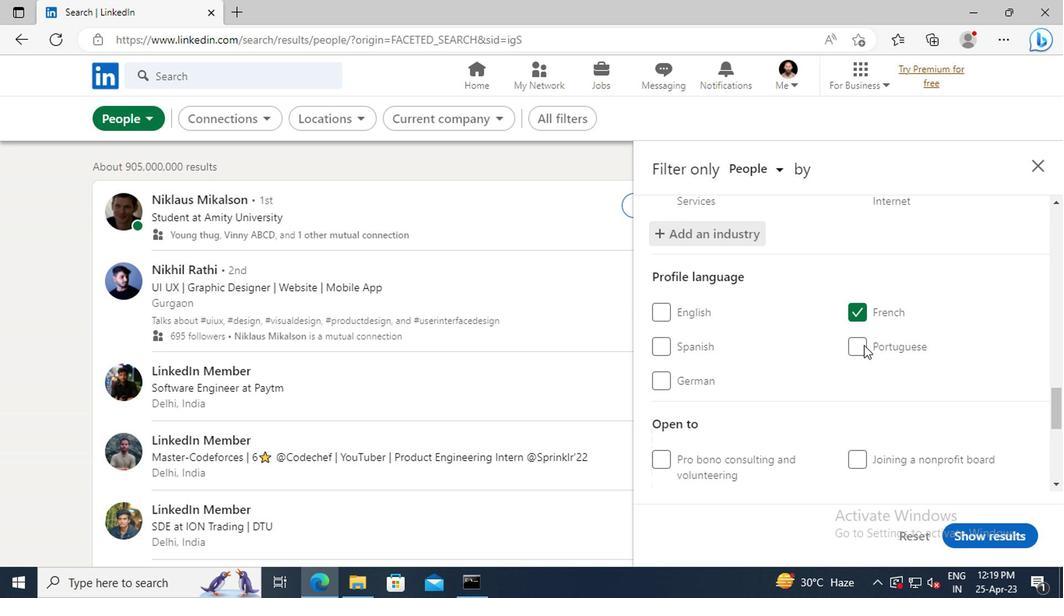 
Action: Mouse scrolled (861, 342) with delta (0, -1)
Screenshot: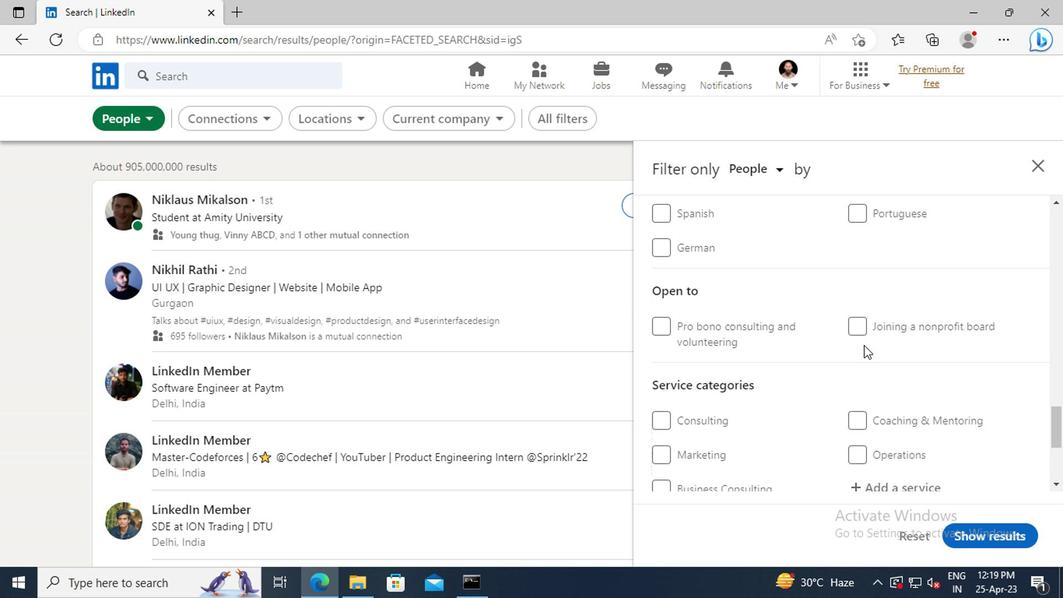 
Action: Mouse scrolled (861, 342) with delta (0, -1)
Screenshot: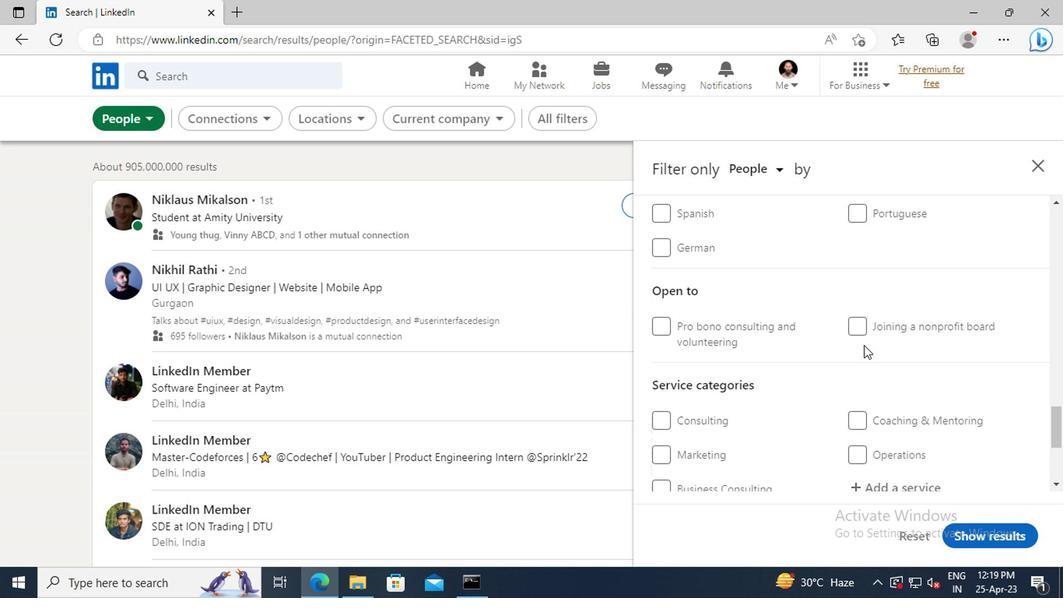 
Action: Mouse moved to (879, 402)
Screenshot: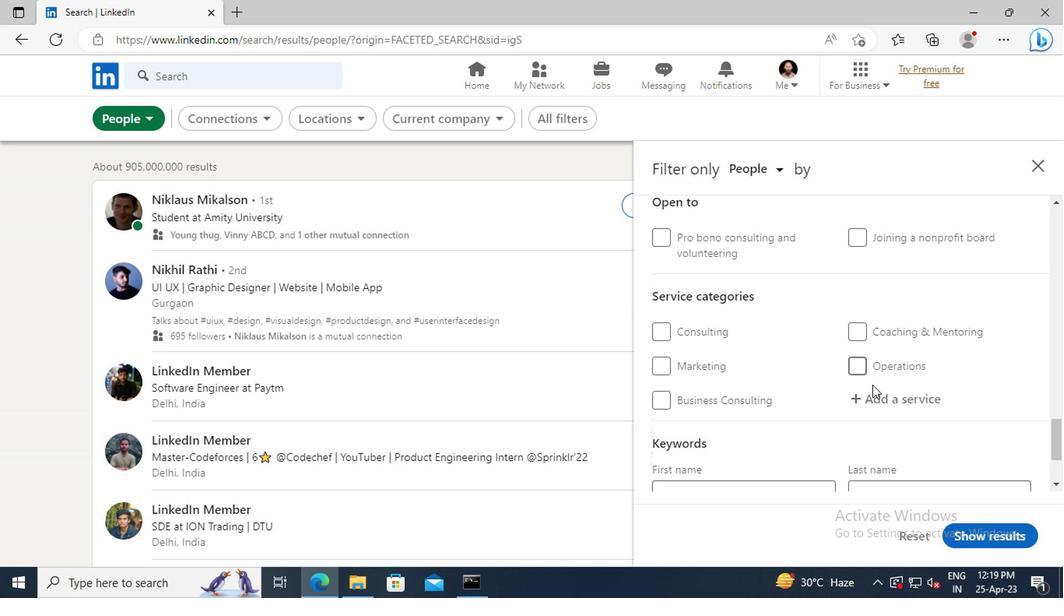 
Action: Mouse pressed left at (879, 402)
Screenshot: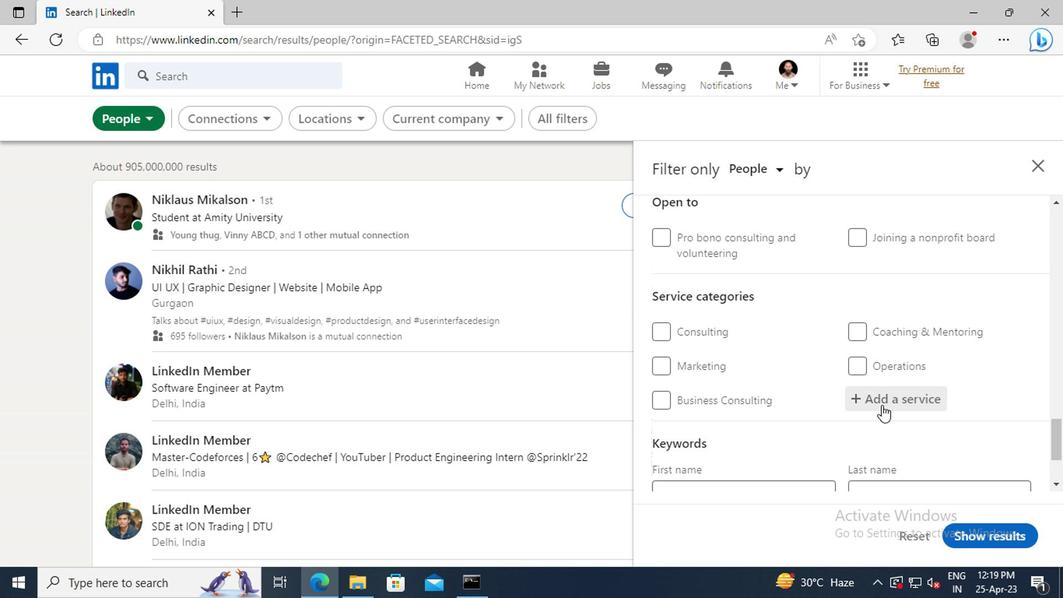 
Action: Key pressed <Key.shift>MOBILE<Key.space><Key.shift>MARKETING
Screenshot: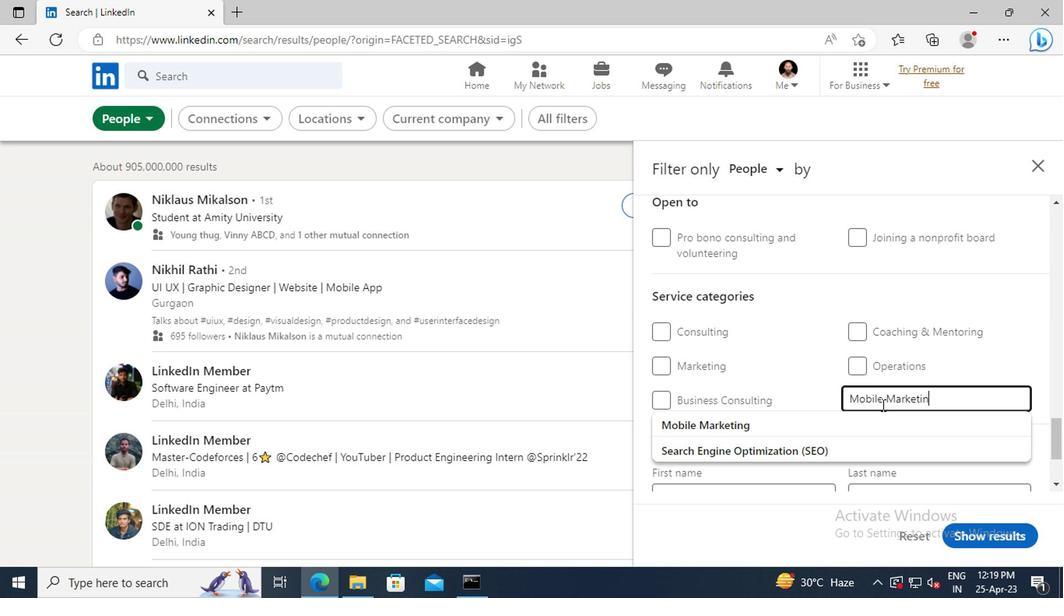 
Action: Mouse moved to (815, 427)
Screenshot: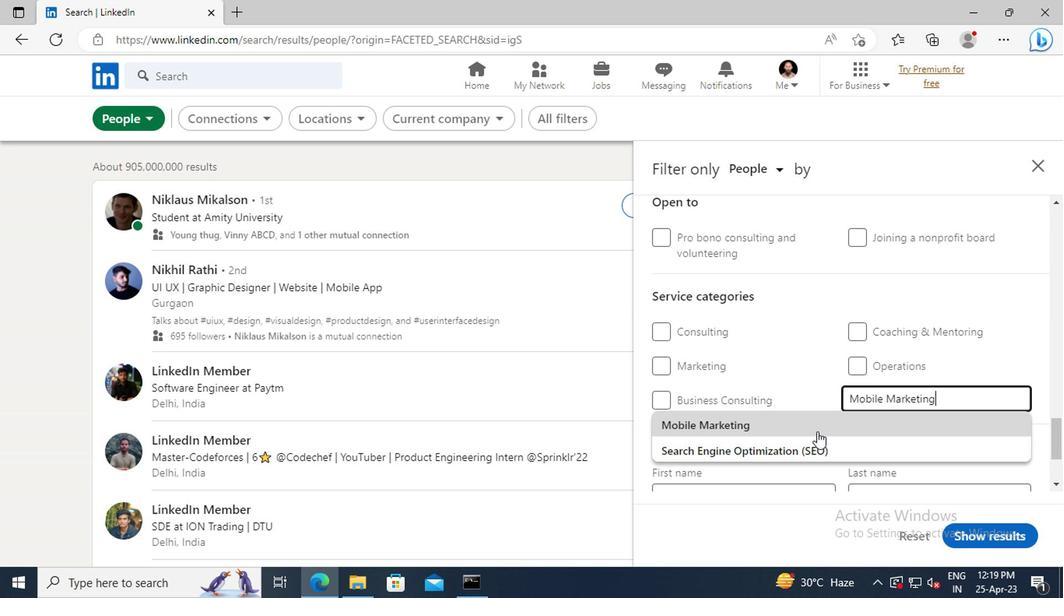 
Action: Mouse pressed left at (815, 427)
Screenshot: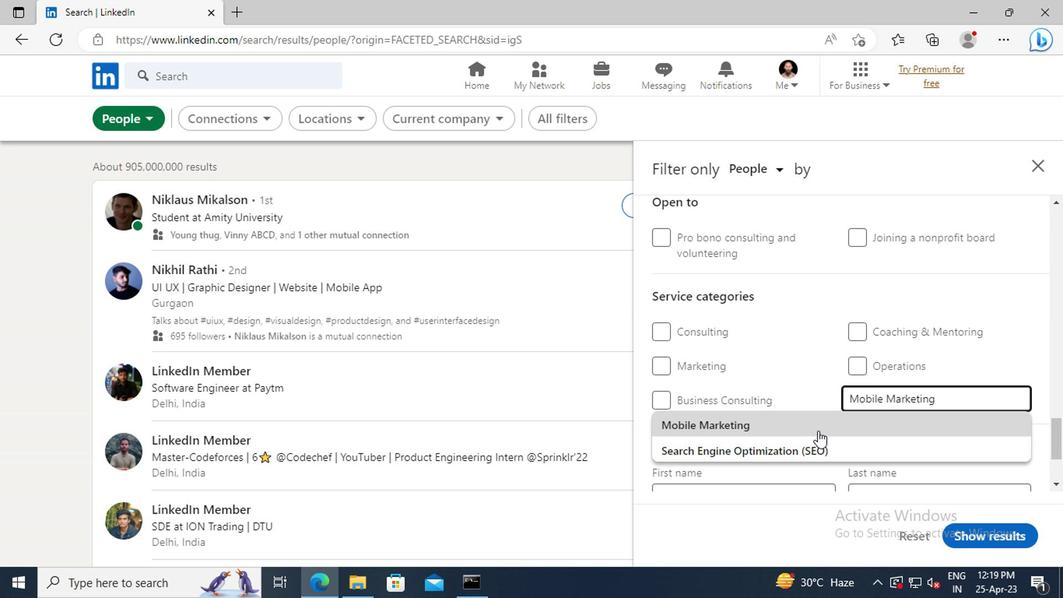 
Action: Mouse moved to (834, 329)
Screenshot: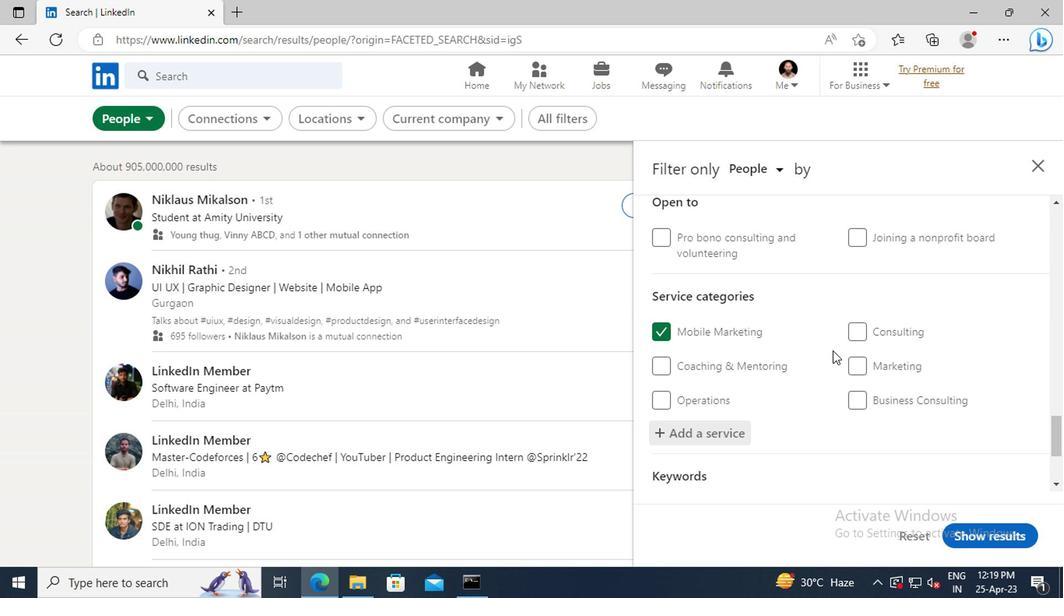 
Action: Mouse scrolled (834, 328) with delta (0, -1)
Screenshot: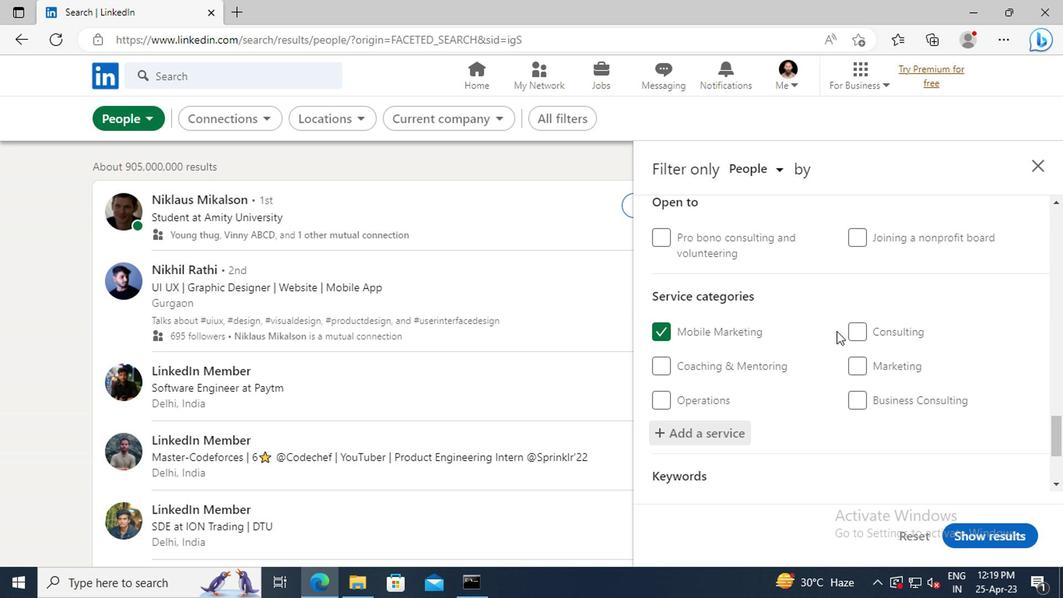 
Action: Mouse scrolled (834, 328) with delta (0, -1)
Screenshot: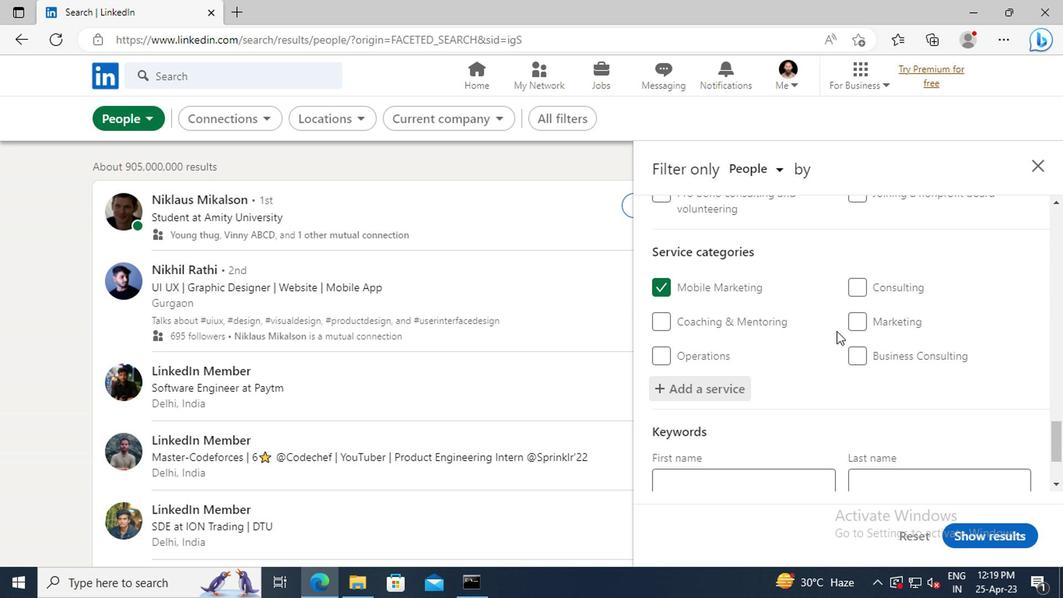 
Action: Mouse scrolled (834, 328) with delta (0, -1)
Screenshot: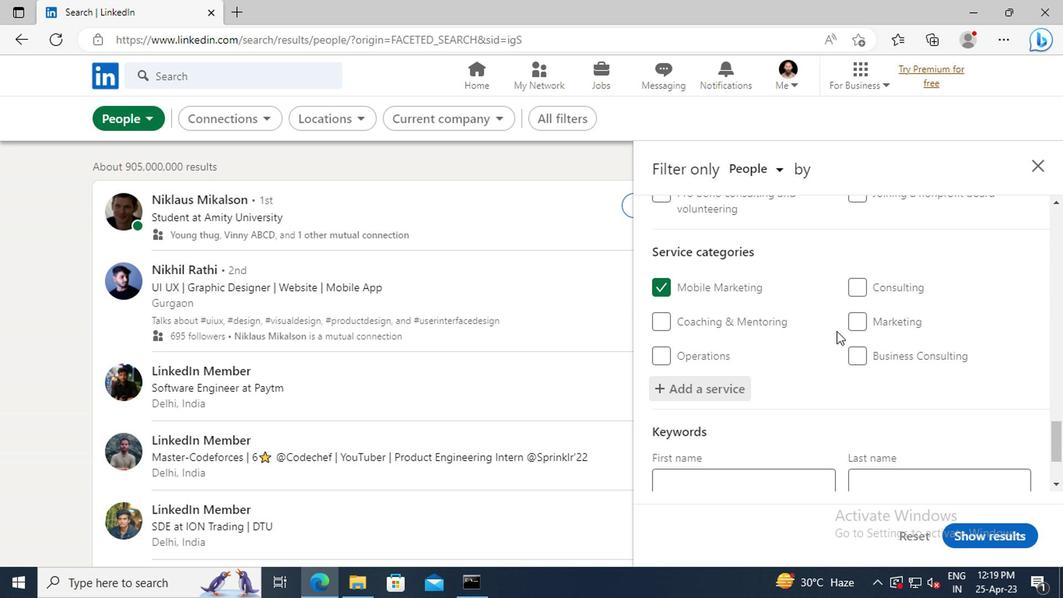 
Action: Mouse scrolled (834, 328) with delta (0, -1)
Screenshot: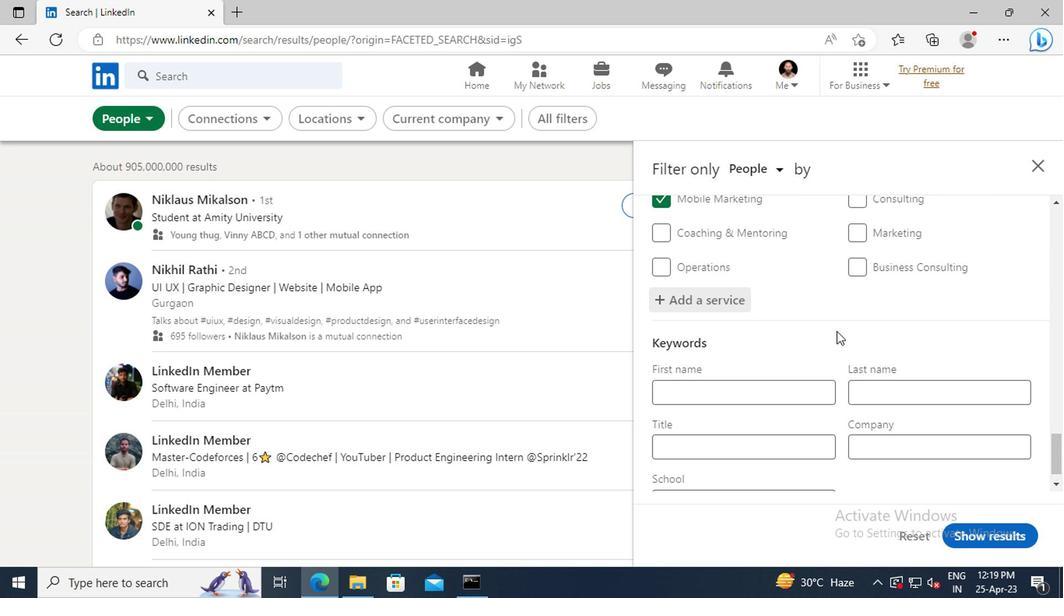 
Action: Mouse scrolled (834, 328) with delta (0, -1)
Screenshot: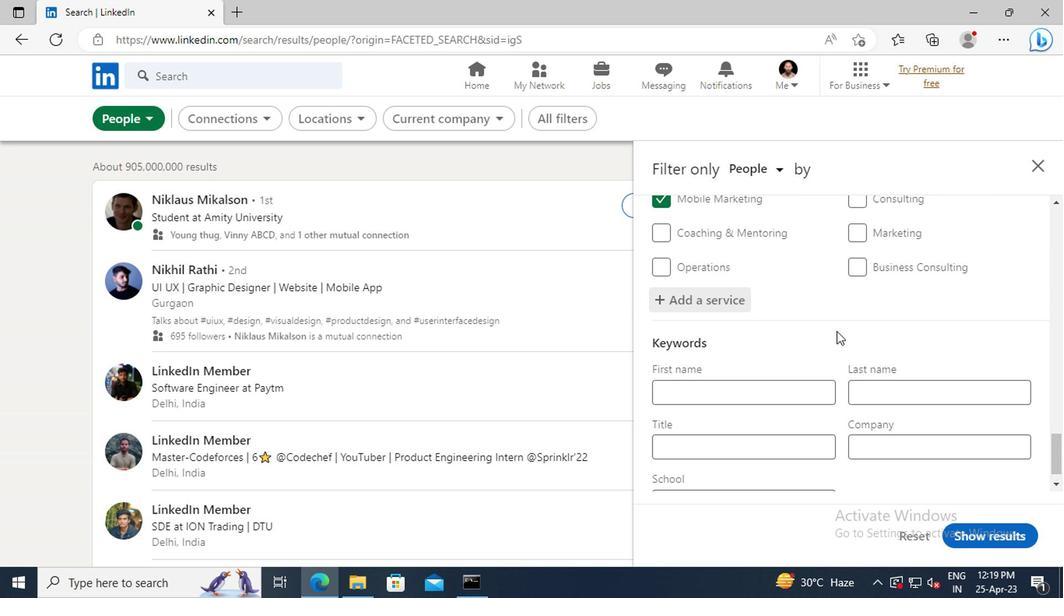 
Action: Mouse scrolled (834, 328) with delta (0, -1)
Screenshot: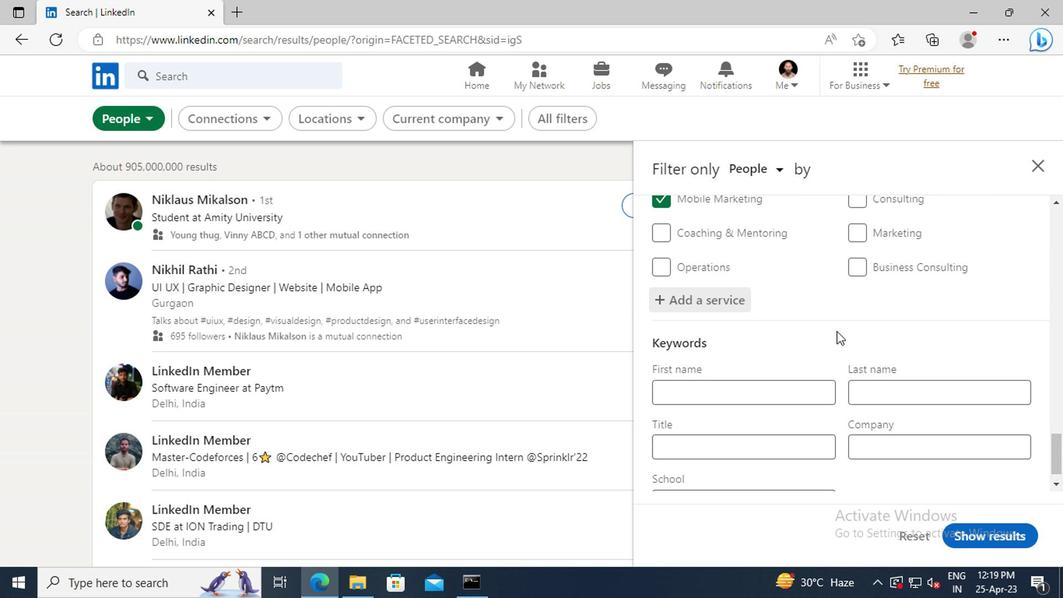 
Action: Mouse moved to (783, 416)
Screenshot: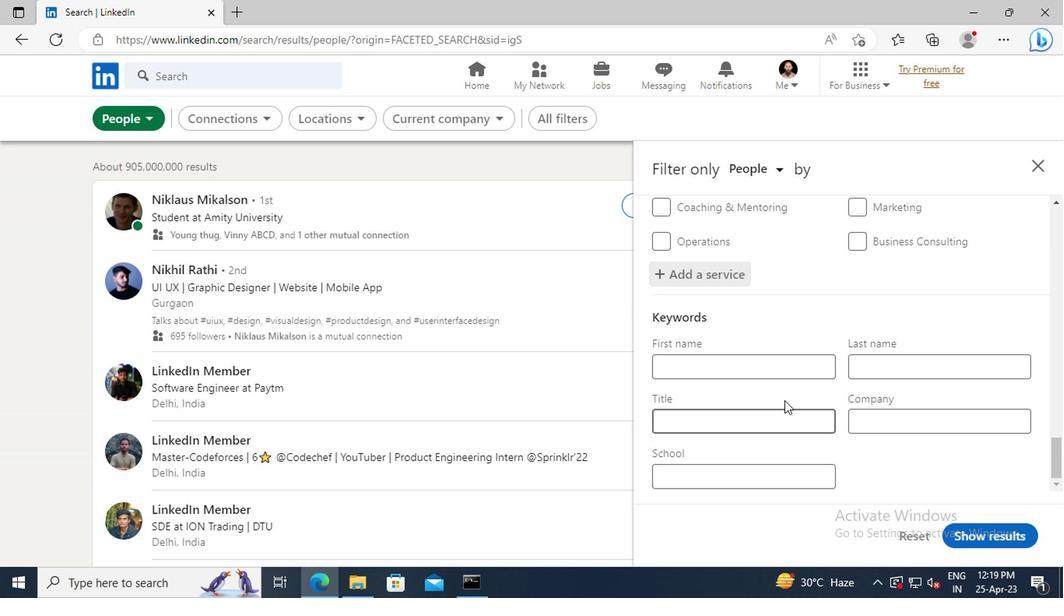 
Action: Mouse pressed left at (783, 416)
Screenshot: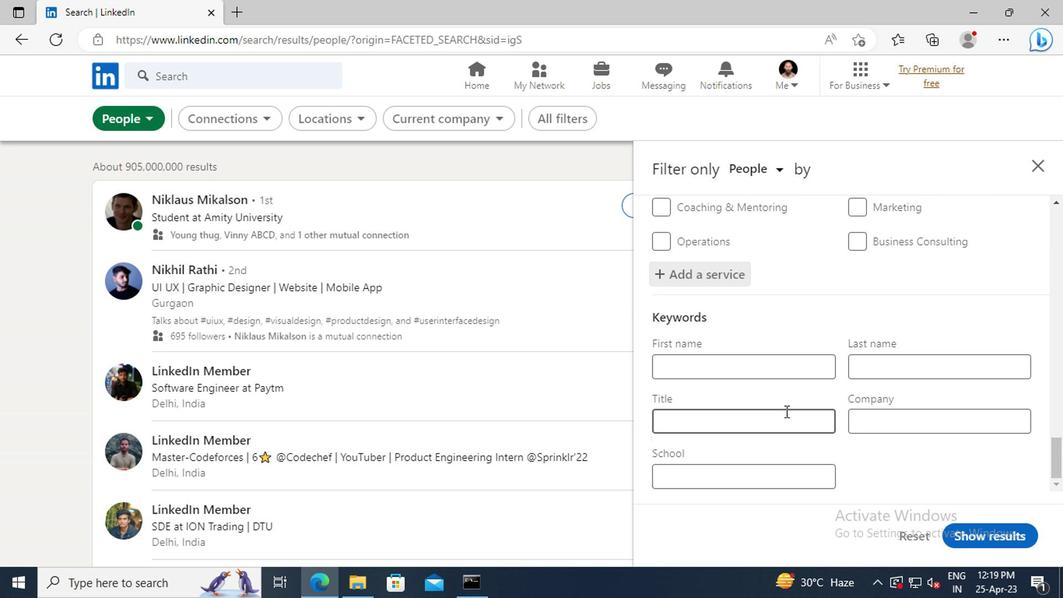 
Action: Key pressed <Key.shift>ACCOUNT<Key.space><Key.shift>EXECUTIVE
Screenshot: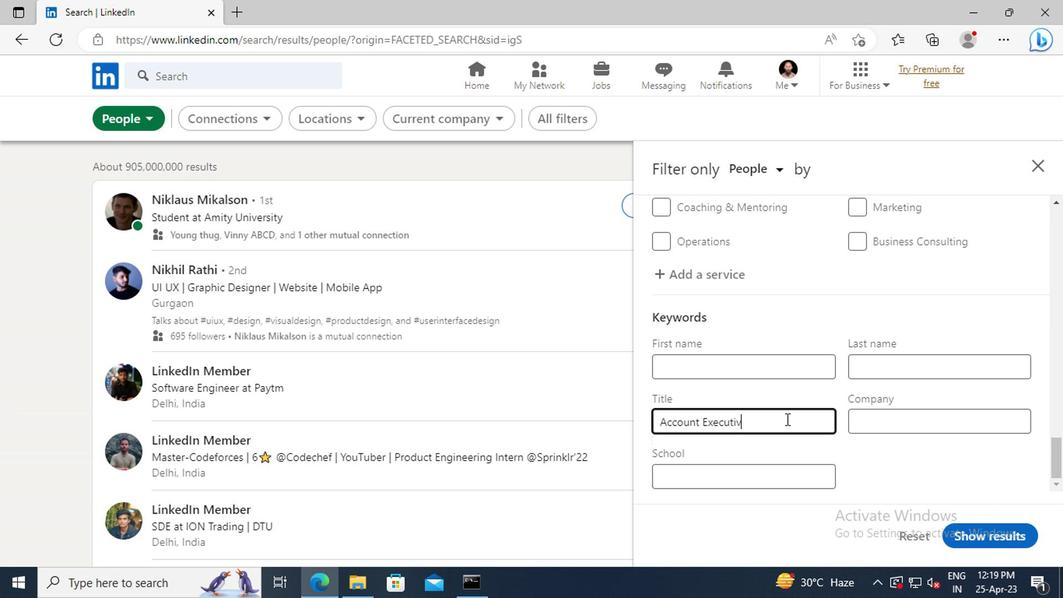 
Action: Mouse moved to (959, 527)
Screenshot: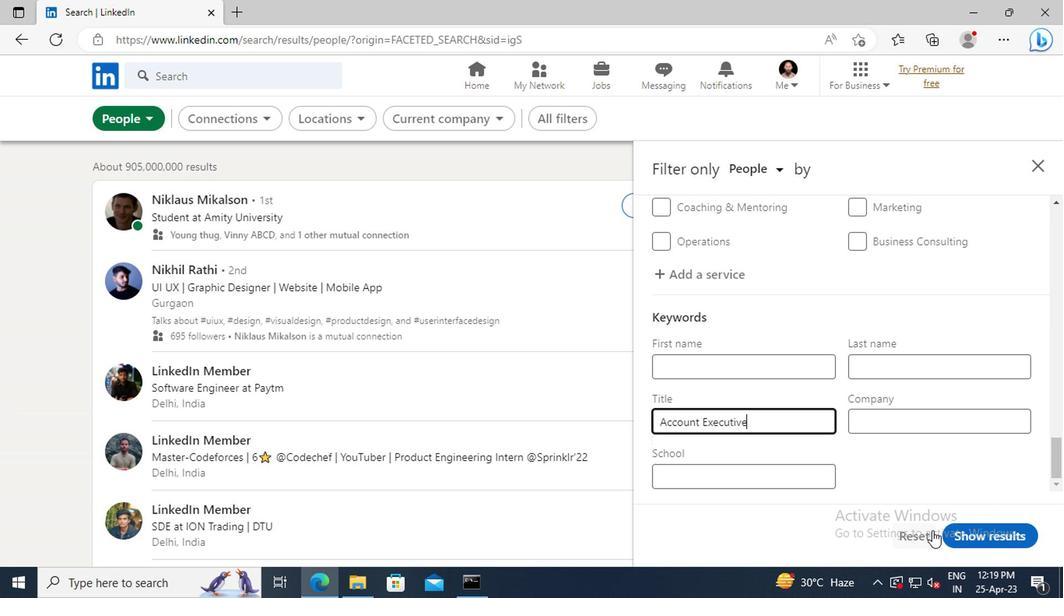 
Action: Mouse pressed left at (959, 527)
Screenshot: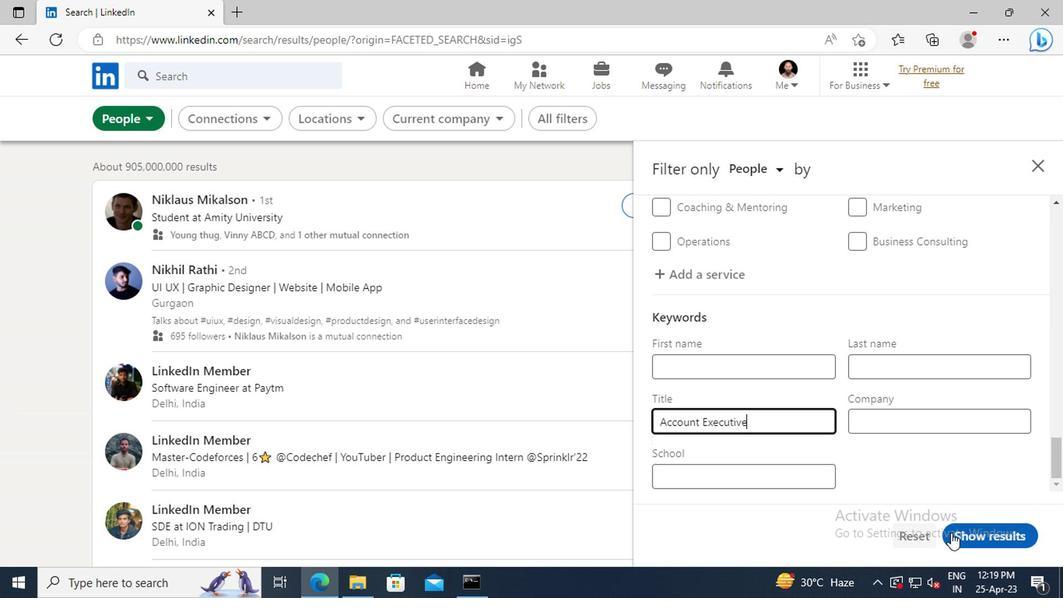 
